 Task: Open Card User Feedback Review in Board Business Model Value Proposition Design and Validation to Workspace IT Consulting Services and add a team member Softage.1@softage.net, a label Green, a checklist Ethereum Development, an attachment from your computer, a color Green and finally, add a card description 'Conduct customer research for new product naming and branding' and a comment 'We should approach this task with a sense of collaboration and partnership, working closely with stakeholders and other teams to achieve success.'. Add a start date 'Jan 09, 1900' with a due date 'Jan 16, 1900'
Action: Mouse moved to (618, 168)
Screenshot: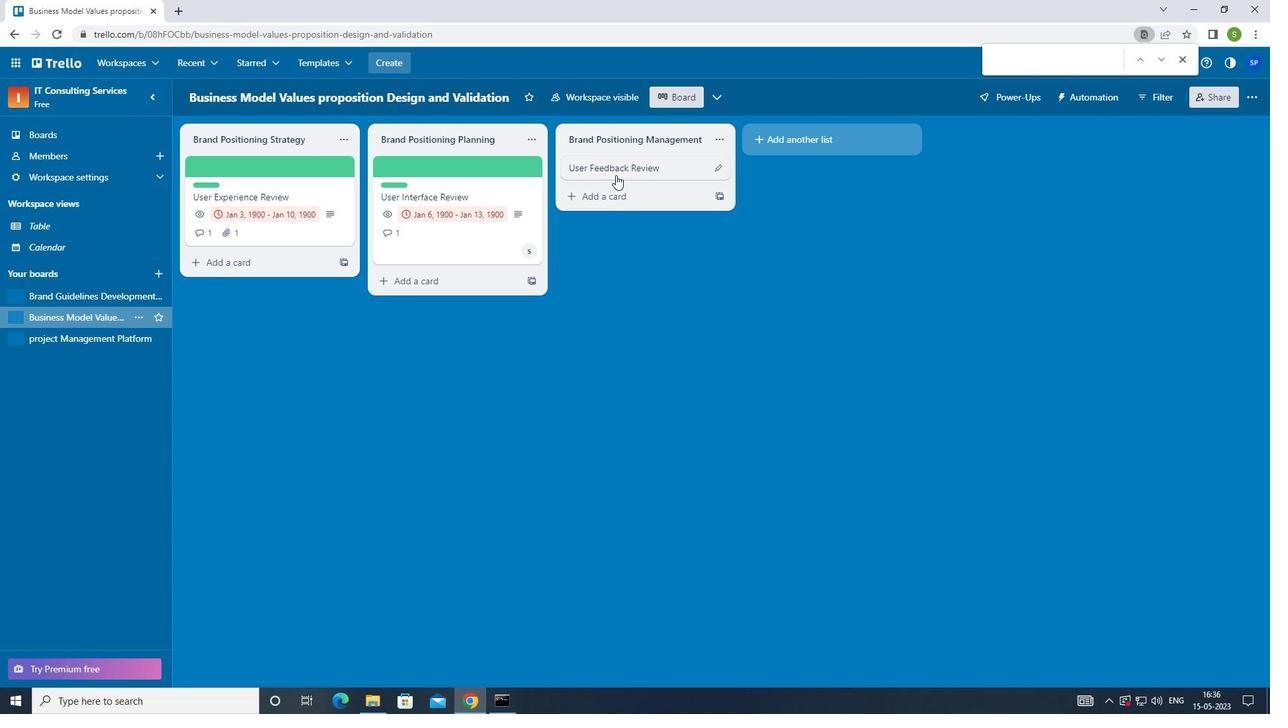 
Action: Mouse pressed left at (618, 168)
Screenshot: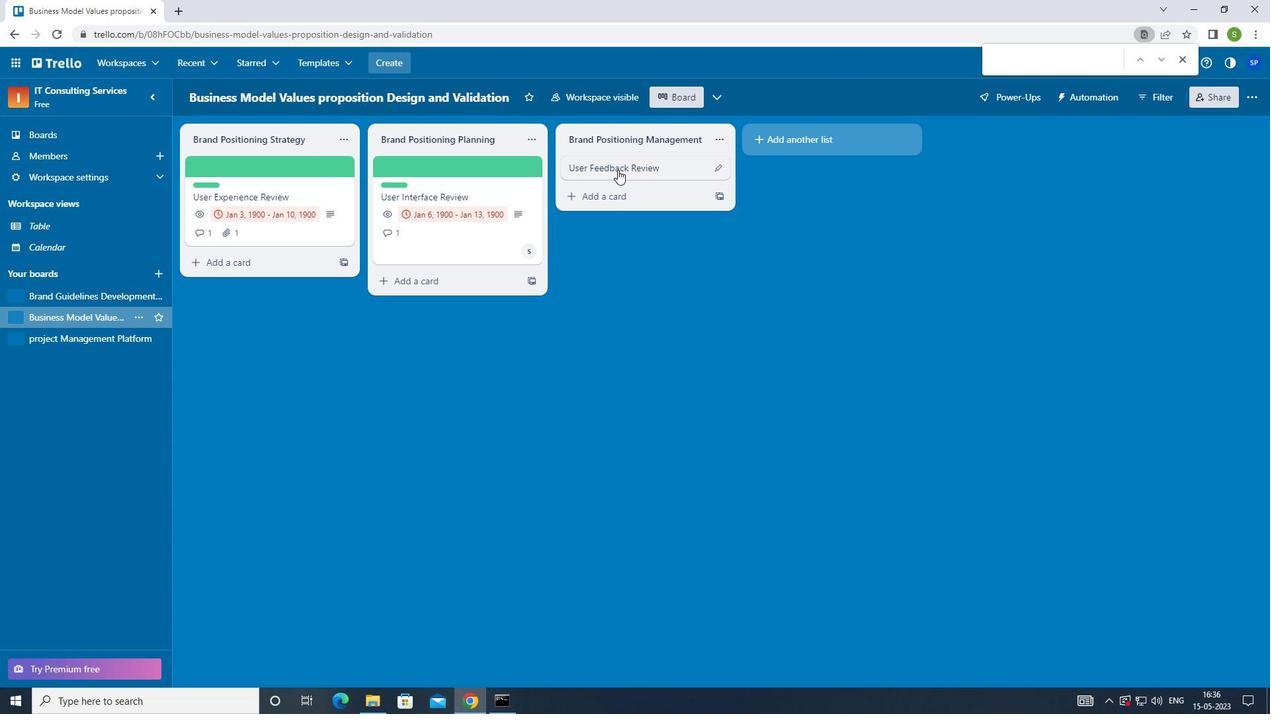 
Action: Mouse moved to (809, 171)
Screenshot: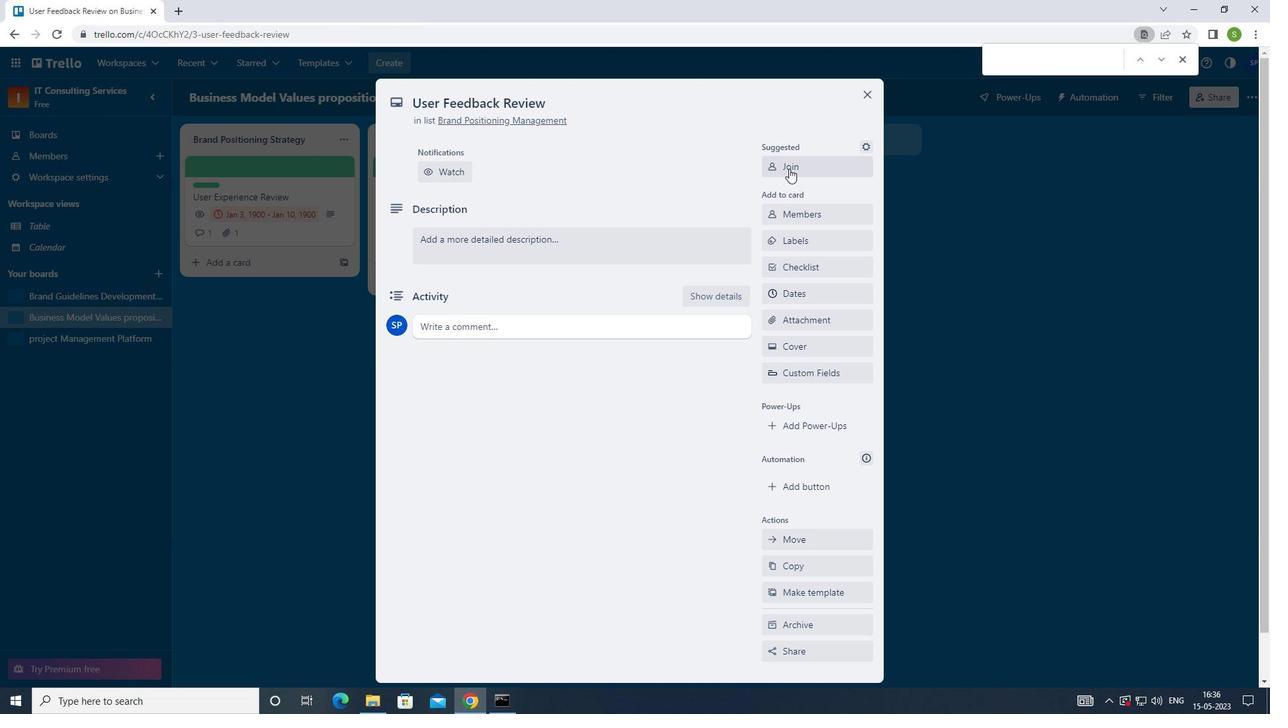 
Action: Mouse pressed left at (809, 171)
Screenshot: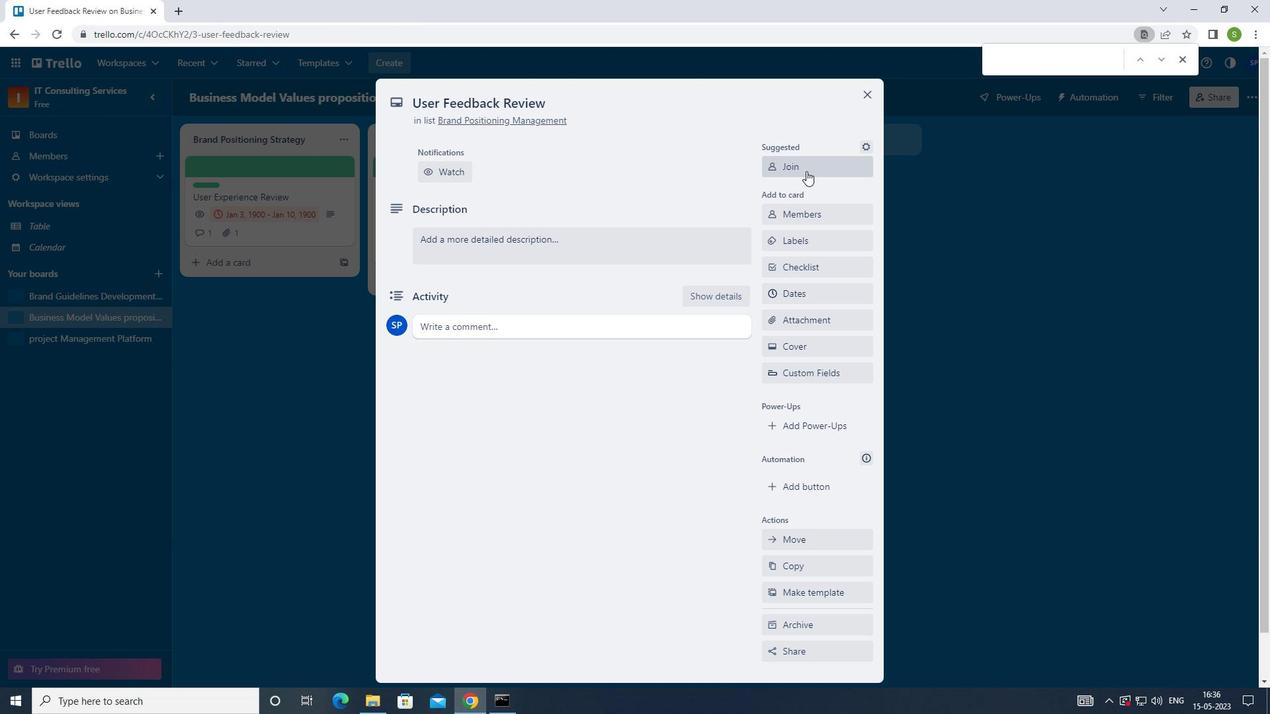
Action: Mouse moved to (818, 171)
Screenshot: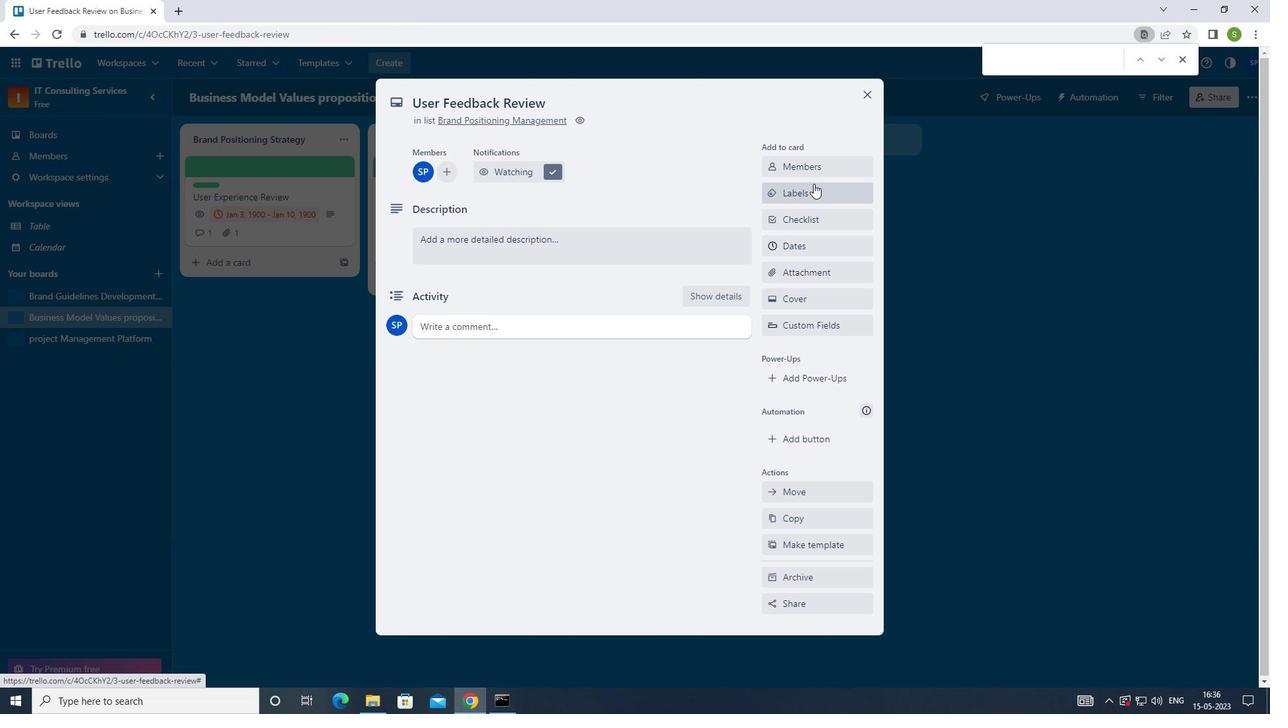 
Action: Mouse pressed left at (818, 171)
Screenshot: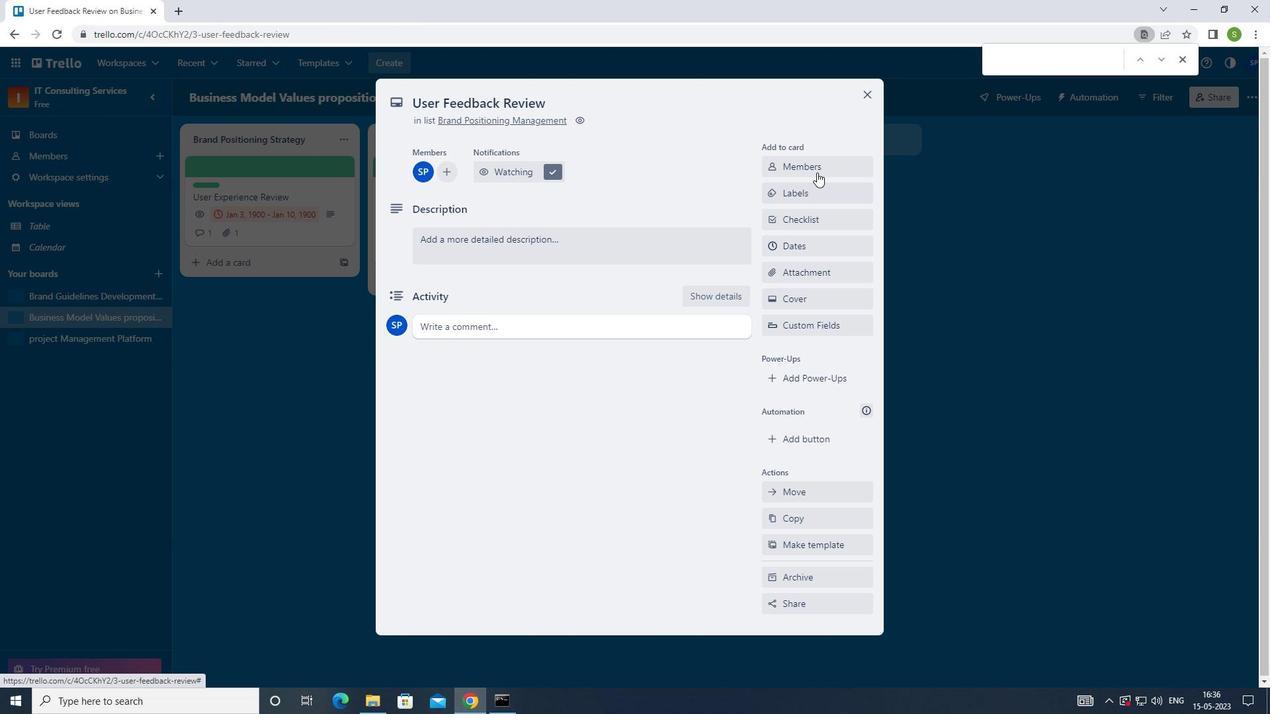 
Action: Mouse moved to (741, 192)
Screenshot: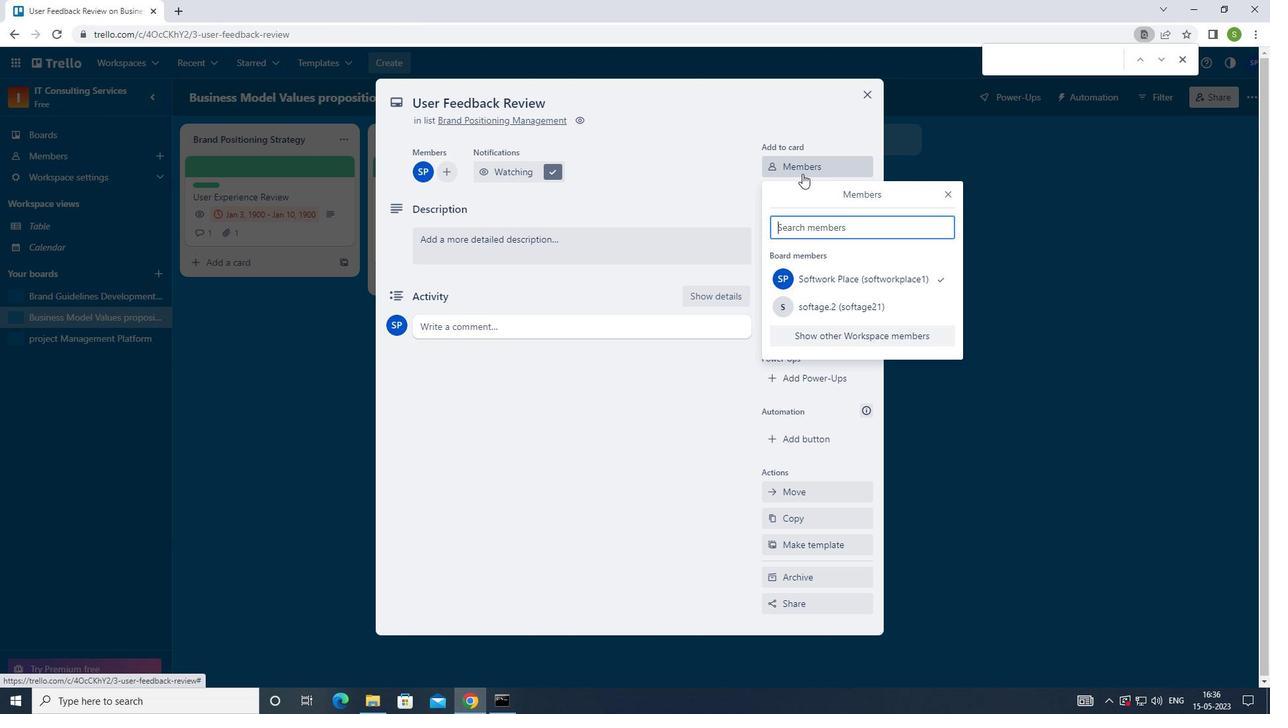 
Action: Key pressed <Key.shift>SOFTAGE.
Screenshot: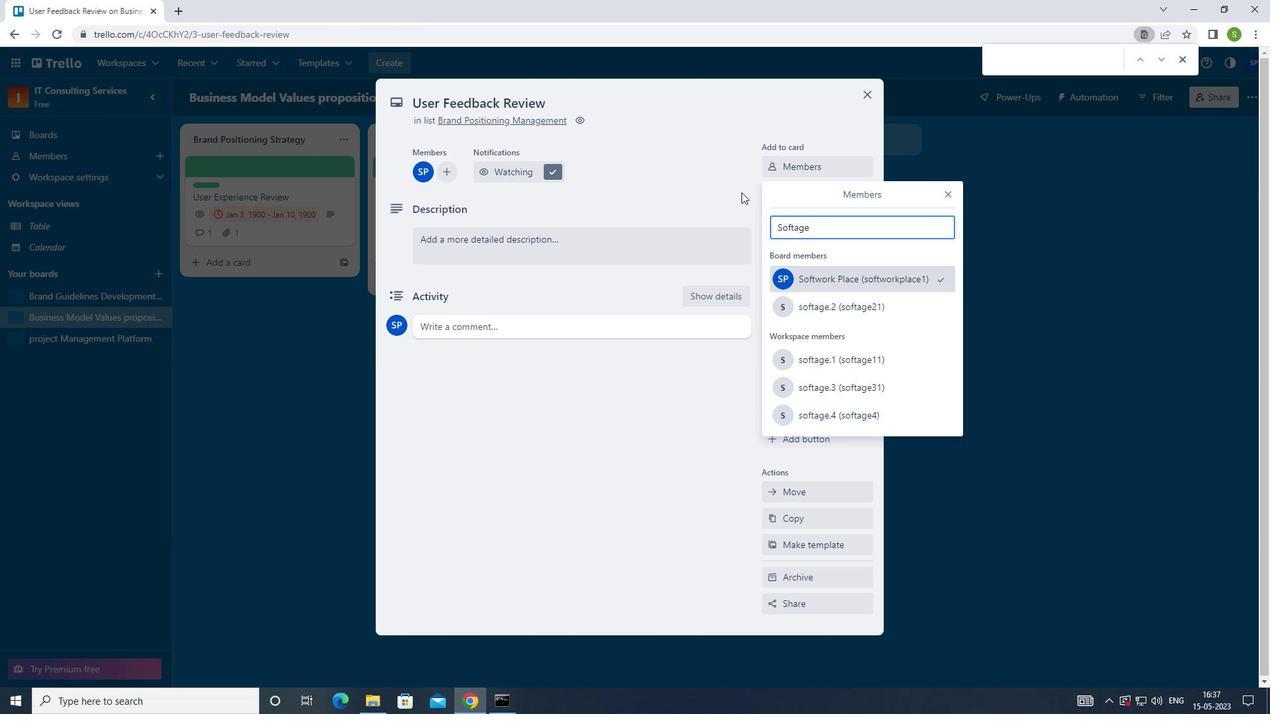 
Action: Mouse moved to (737, 193)
Screenshot: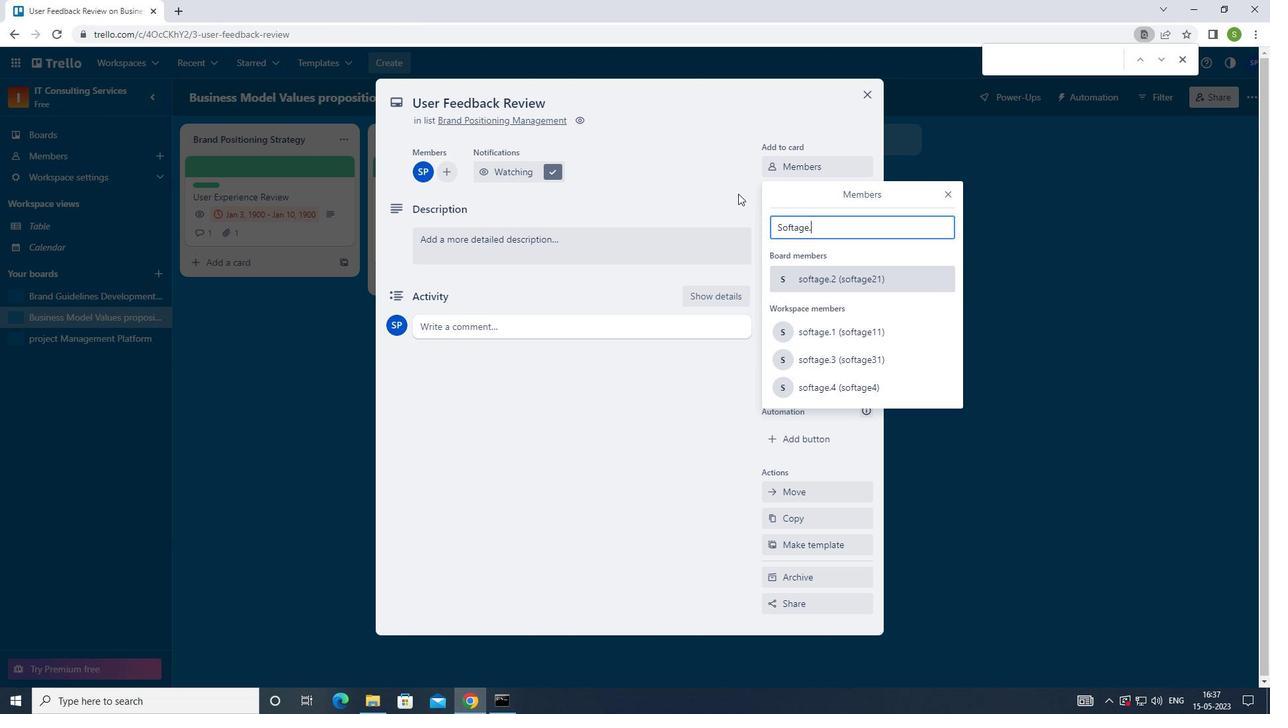 
Action: Key pressed 1<Key.shift>@SOFTAG
Screenshot: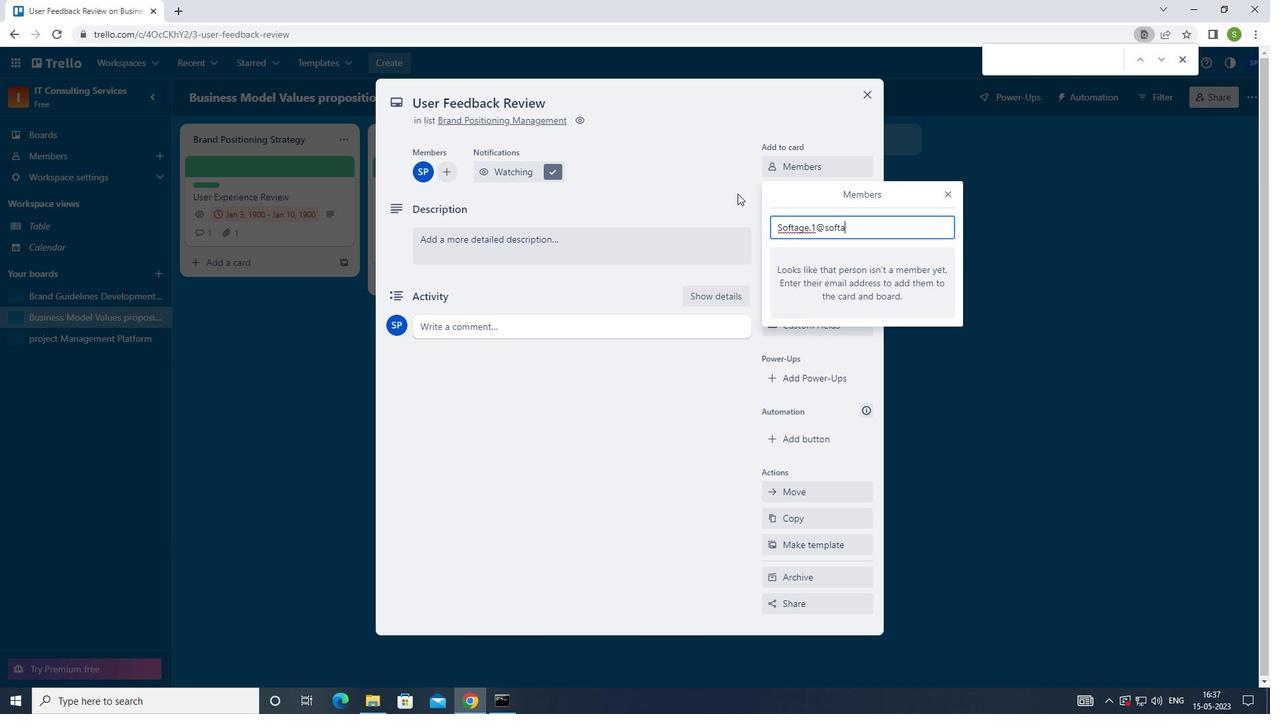 
Action: Mouse moved to (735, 195)
Screenshot: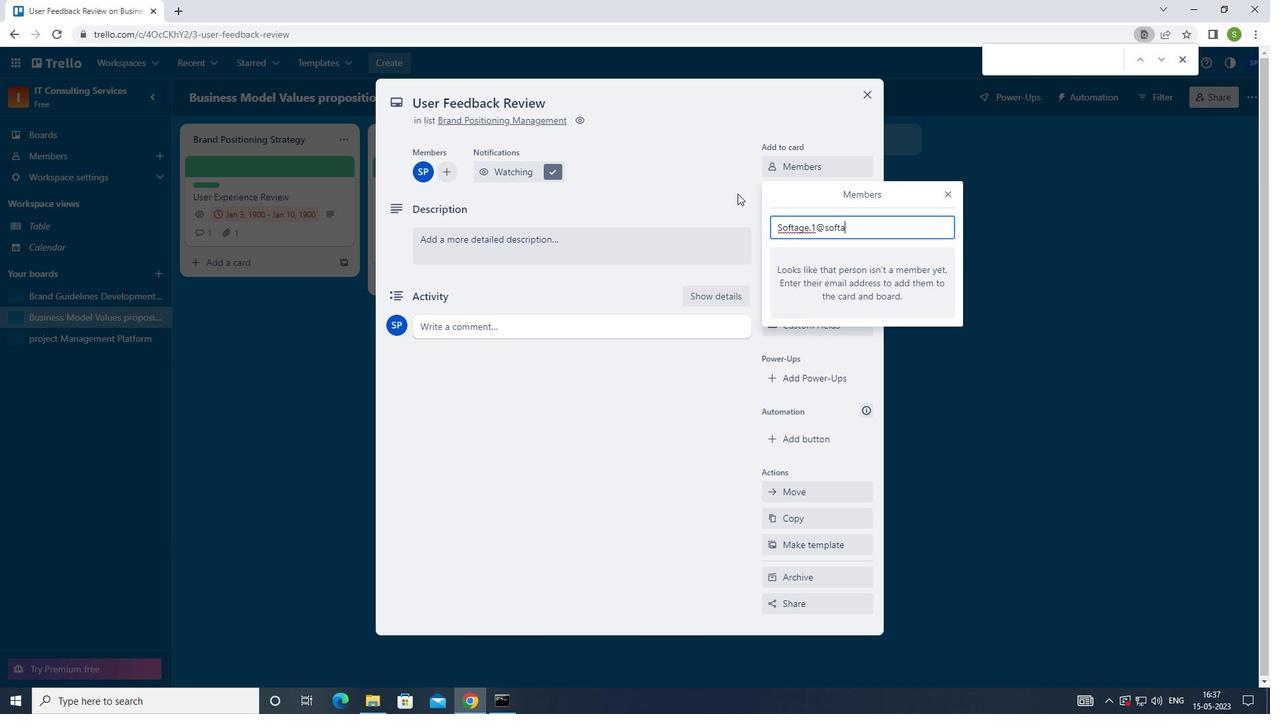 
Action: Key pressed E
Screenshot: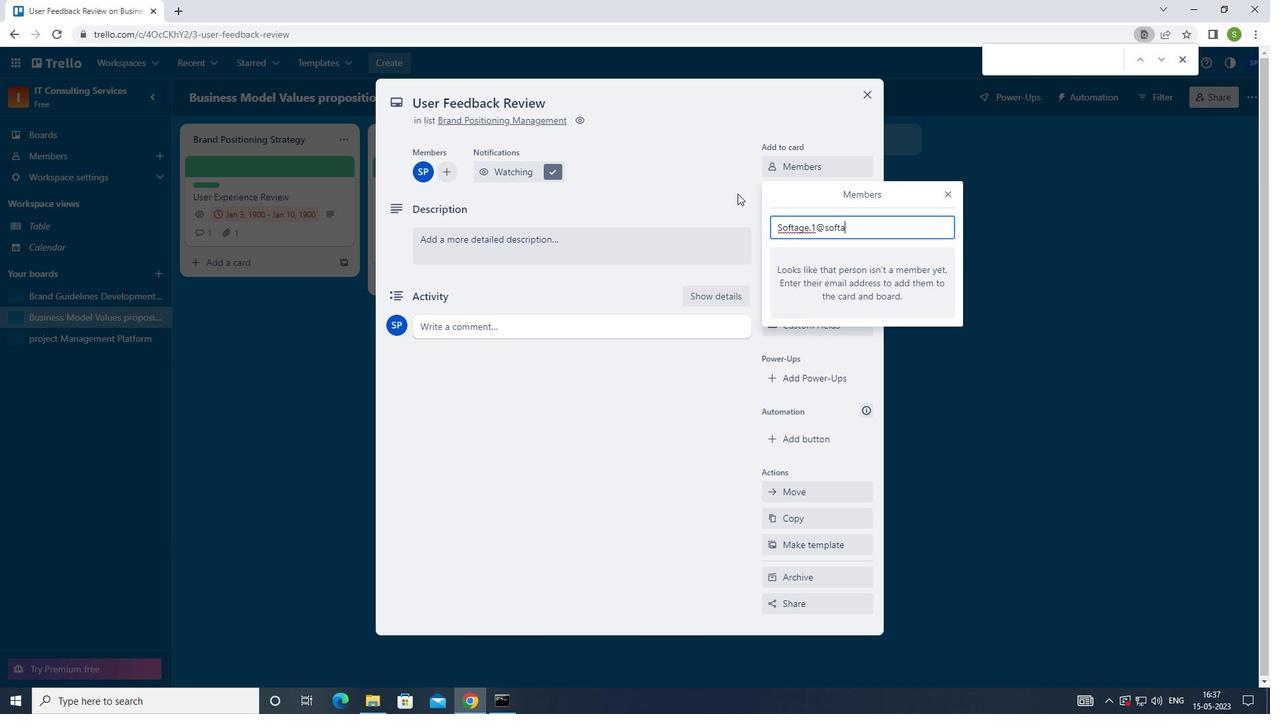 
Action: Mouse moved to (734, 195)
Screenshot: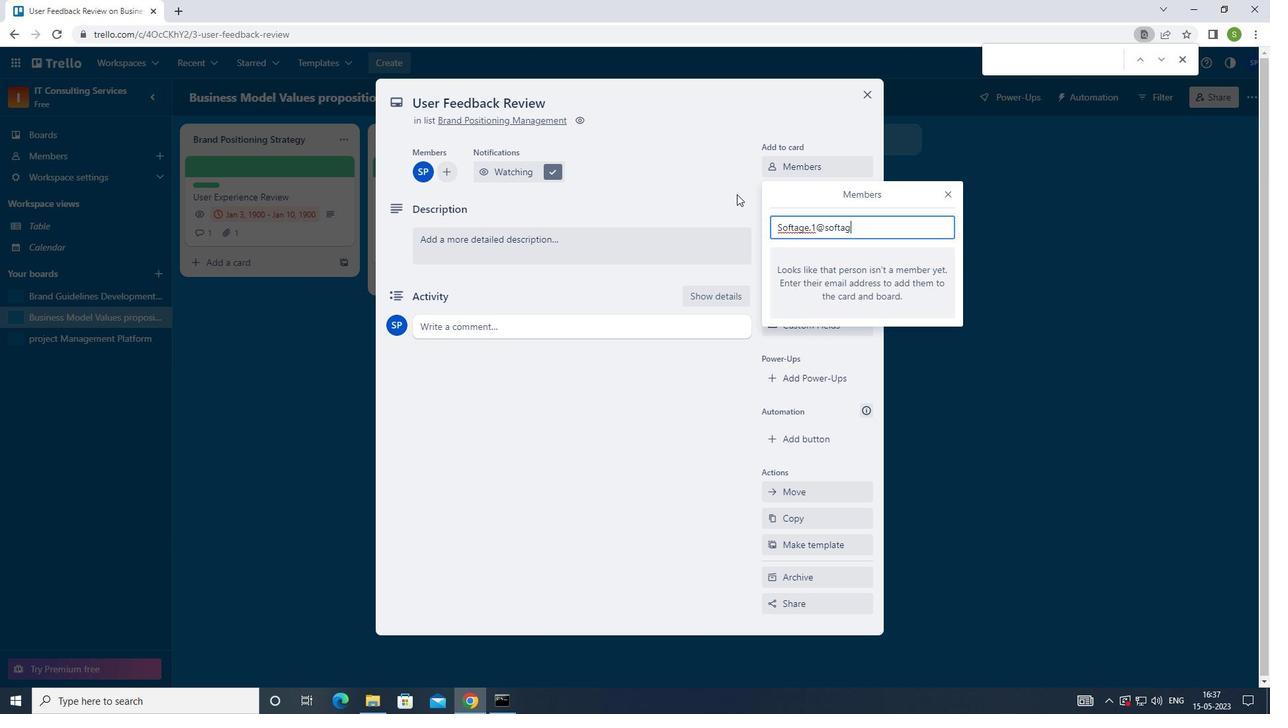 
Action: Key pressed .NET
Screenshot: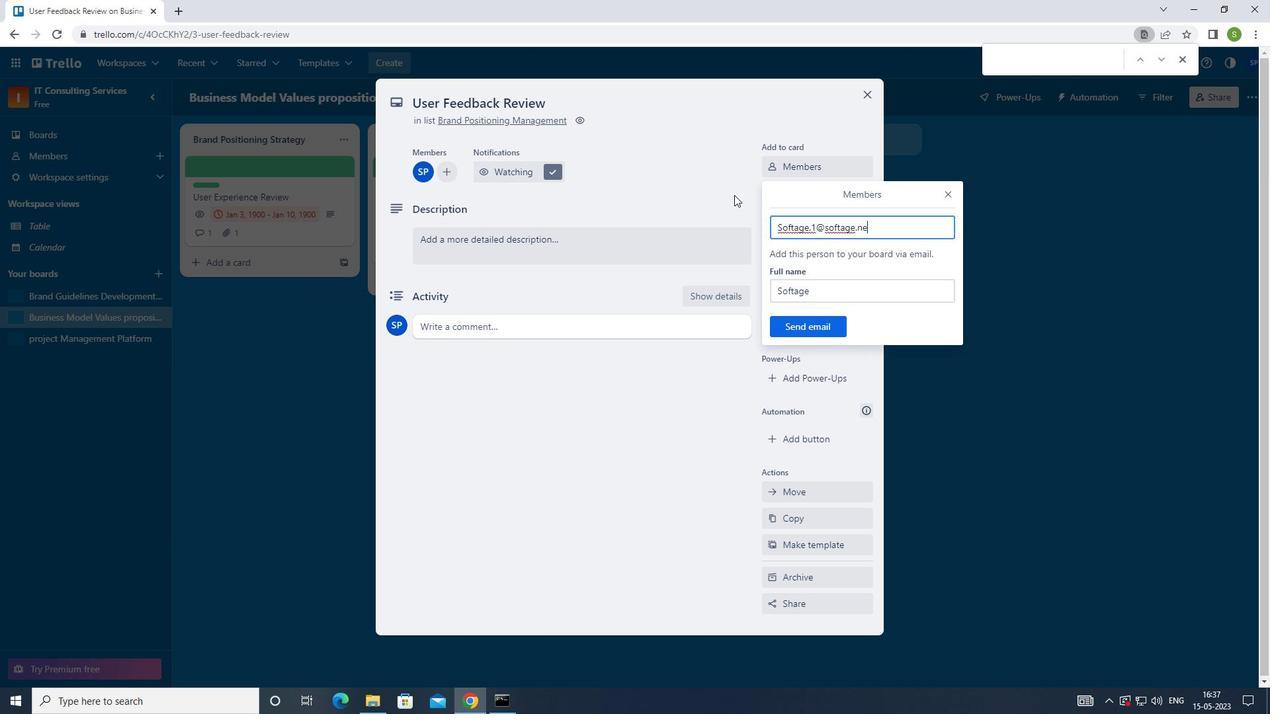 
Action: Mouse moved to (807, 332)
Screenshot: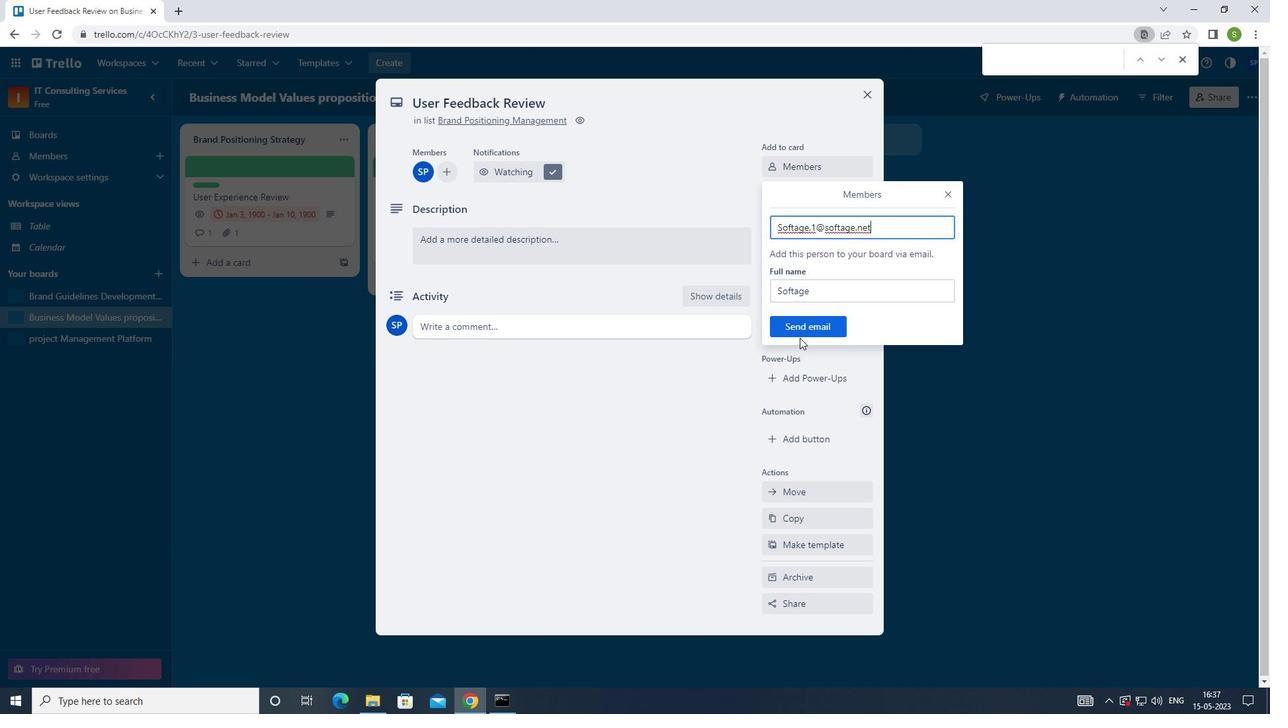 
Action: Mouse pressed left at (807, 332)
Screenshot: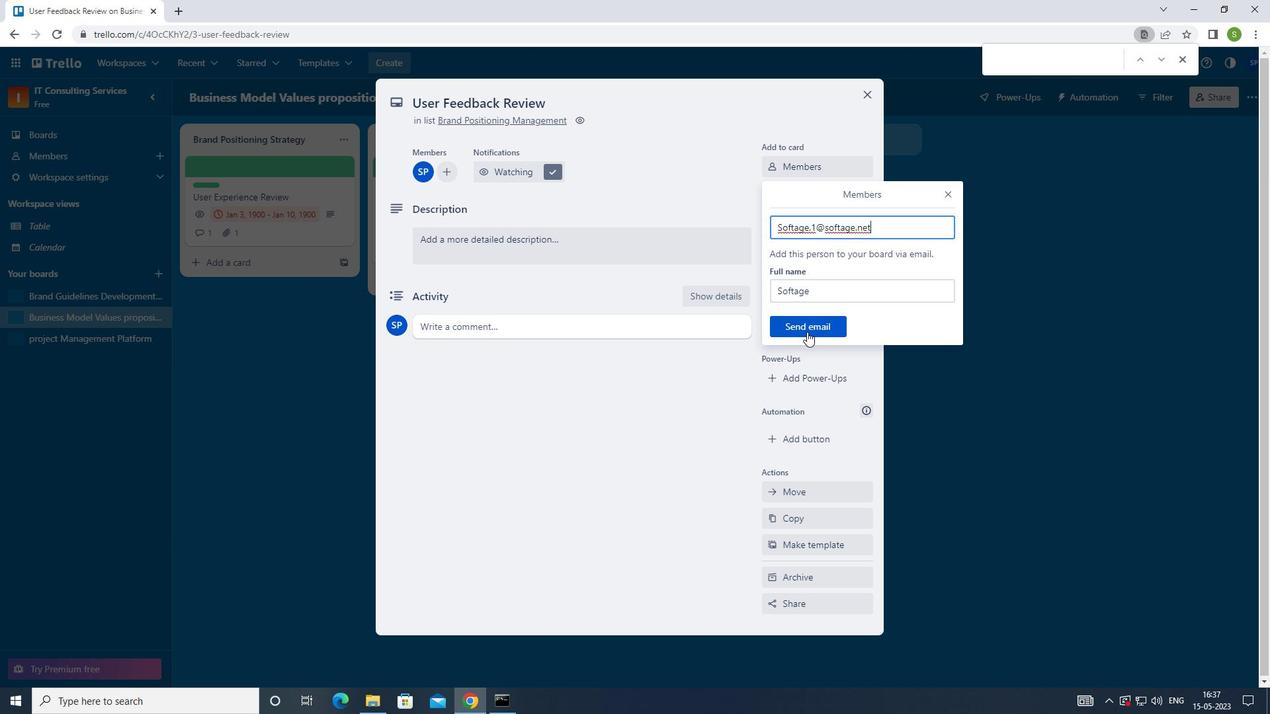 
Action: Mouse moved to (803, 191)
Screenshot: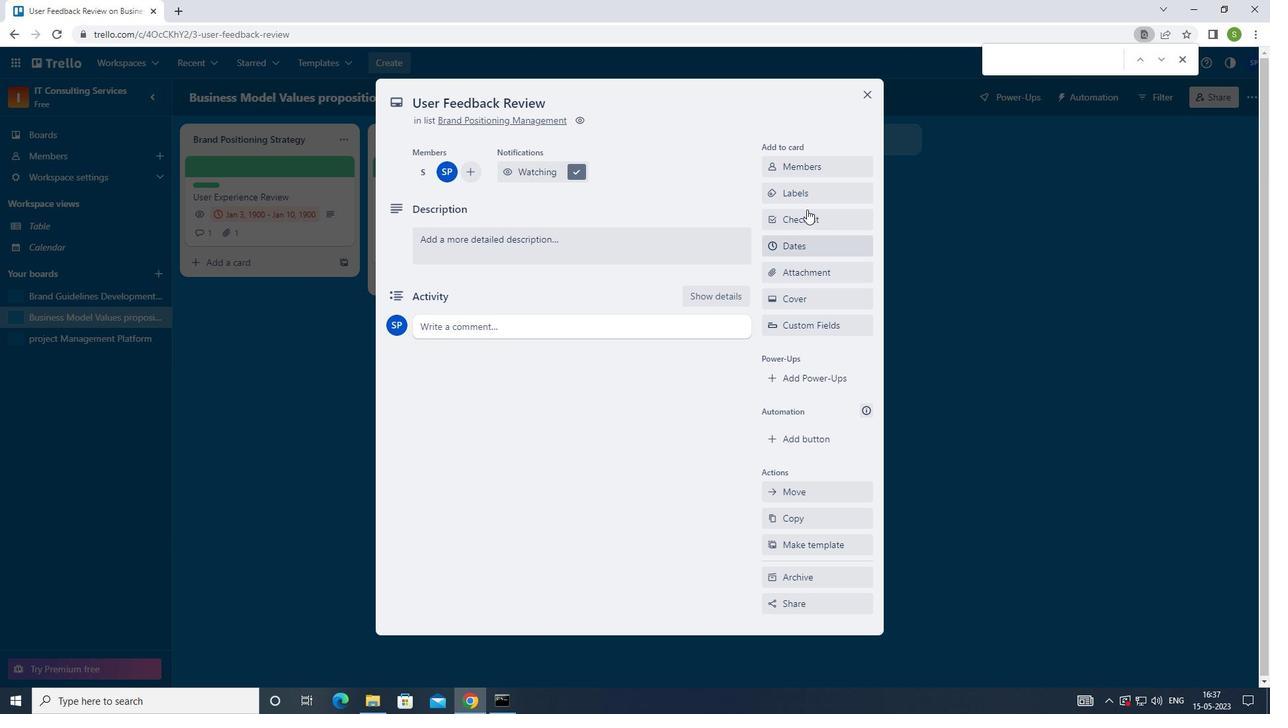 
Action: Mouse pressed left at (803, 191)
Screenshot: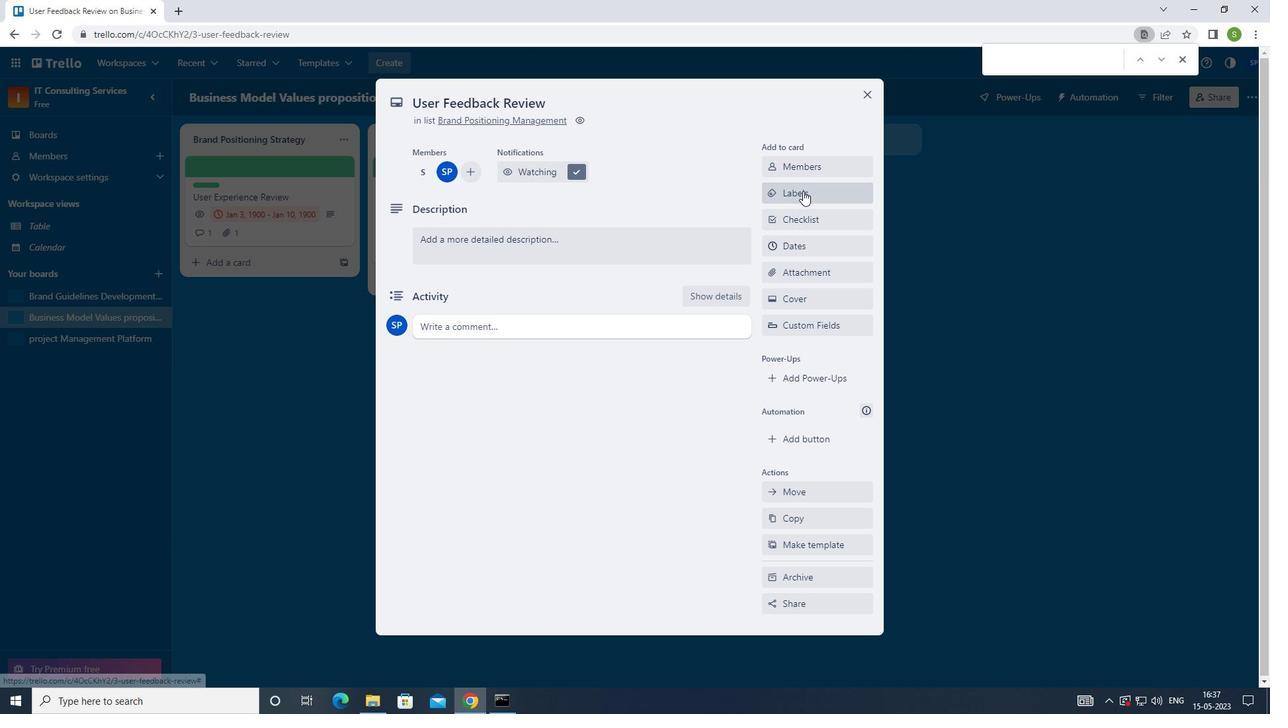 
Action: Mouse moved to (815, 305)
Screenshot: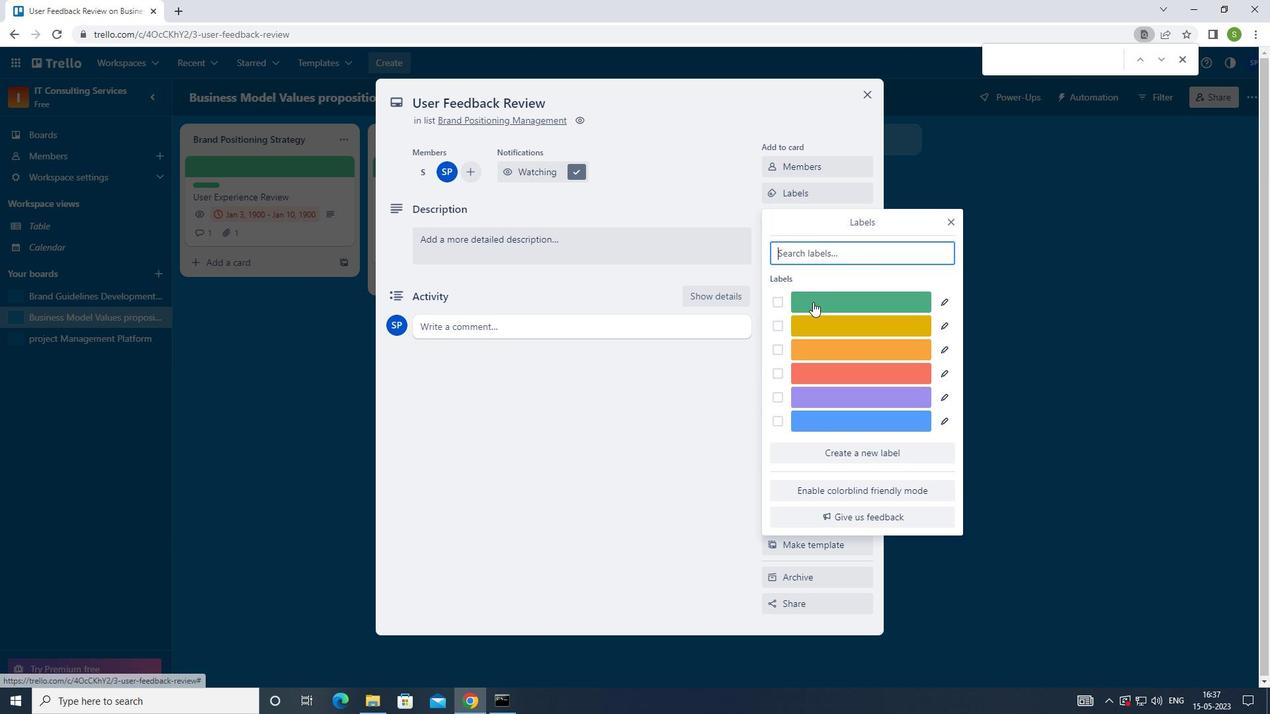 
Action: Mouse pressed left at (815, 305)
Screenshot: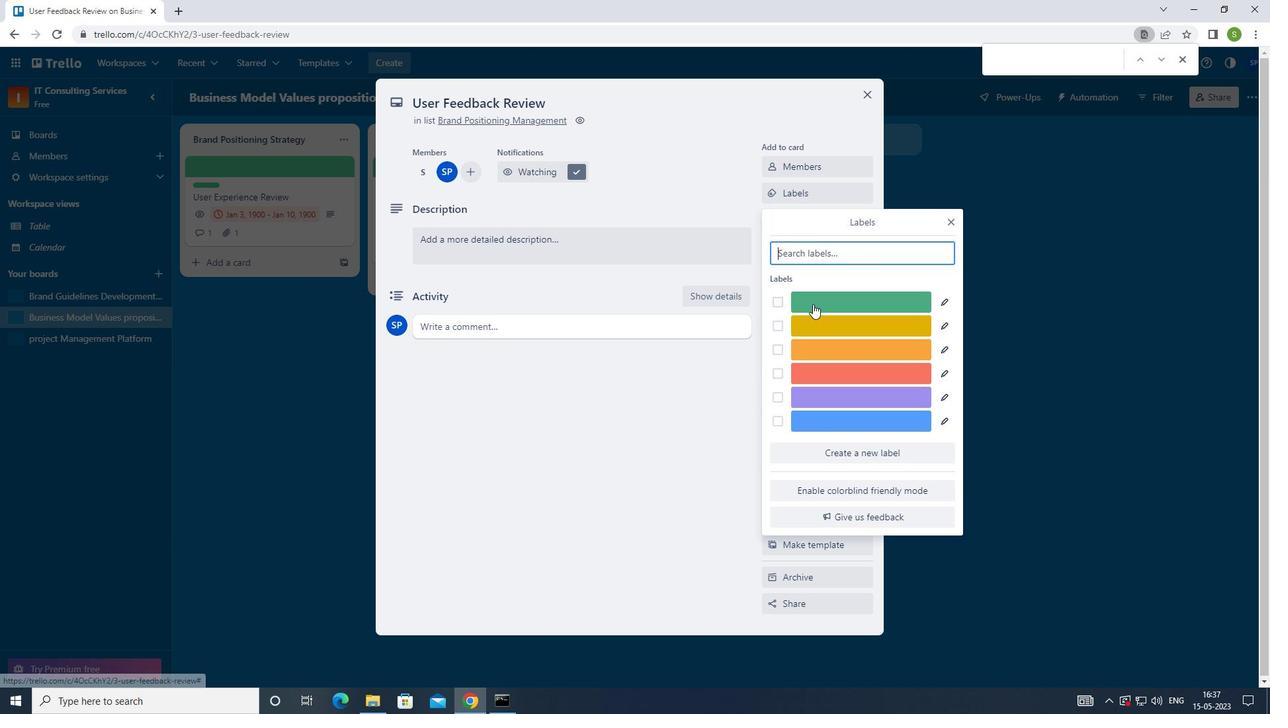 
Action: Mouse moved to (953, 222)
Screenshot: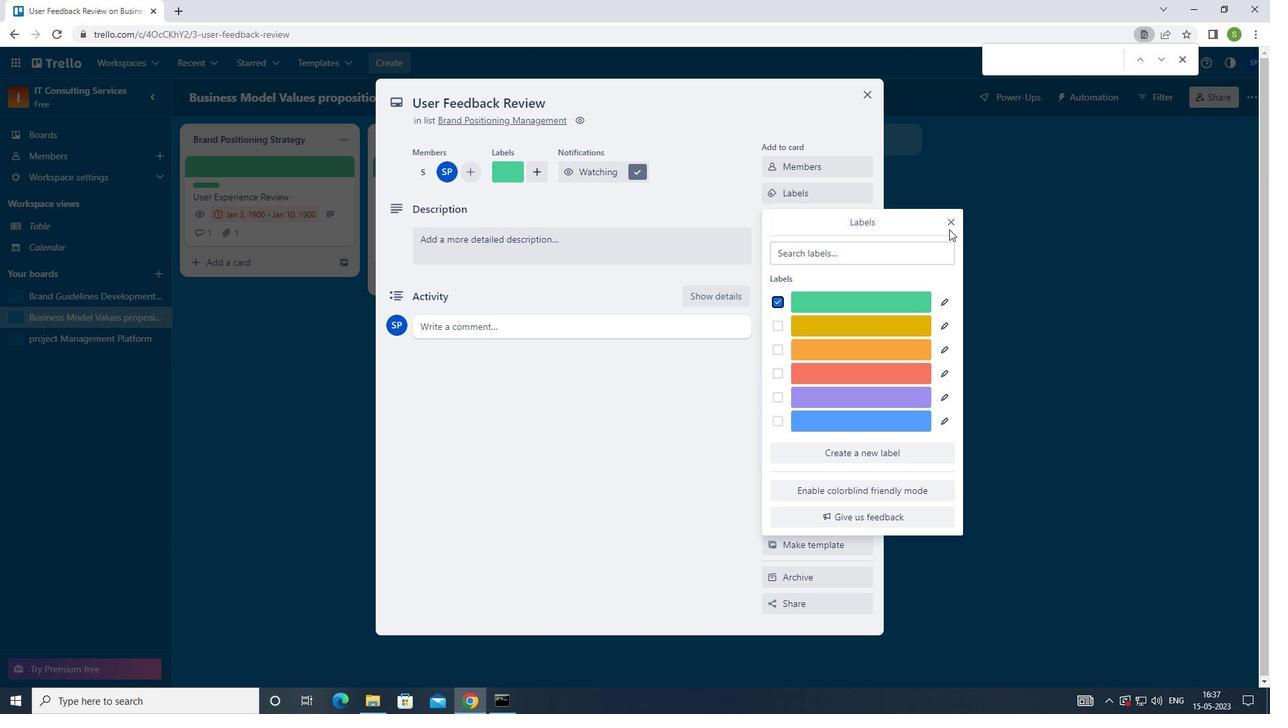 
Action: Mouse pressed left at (953, 222)
Screenshot: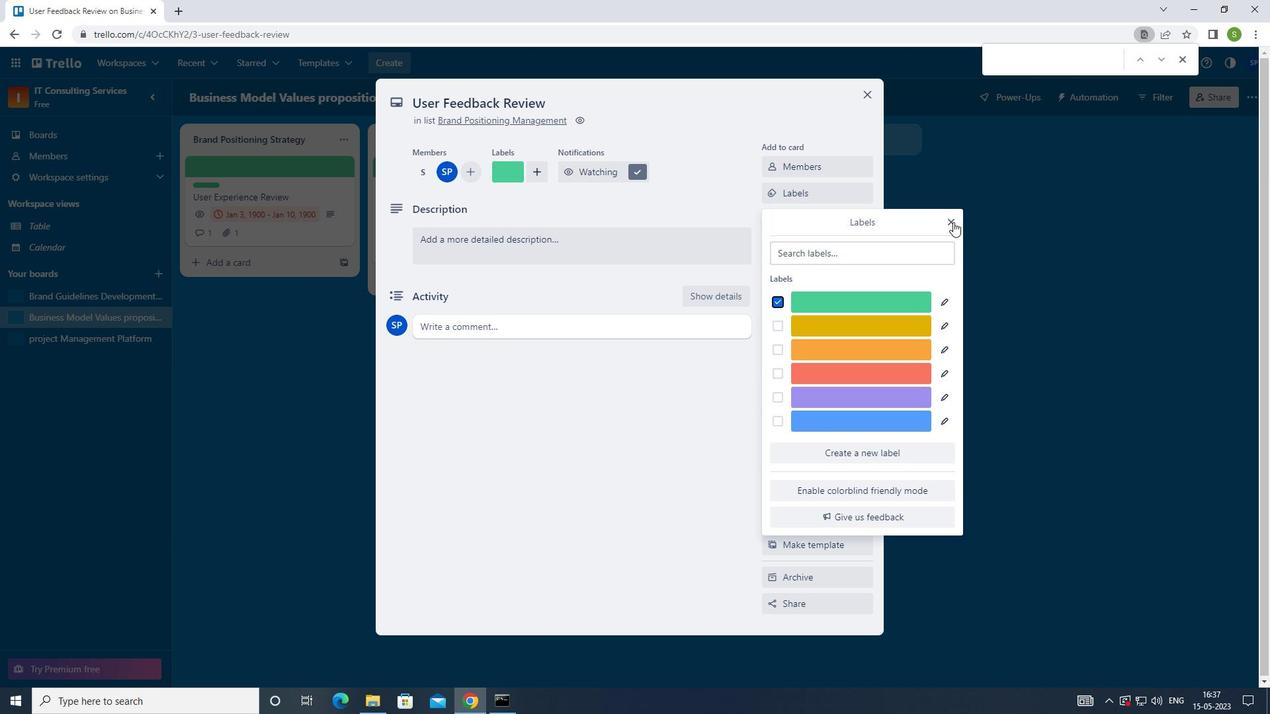 
Action: Mouse moved to (830, 225)
Screenshot: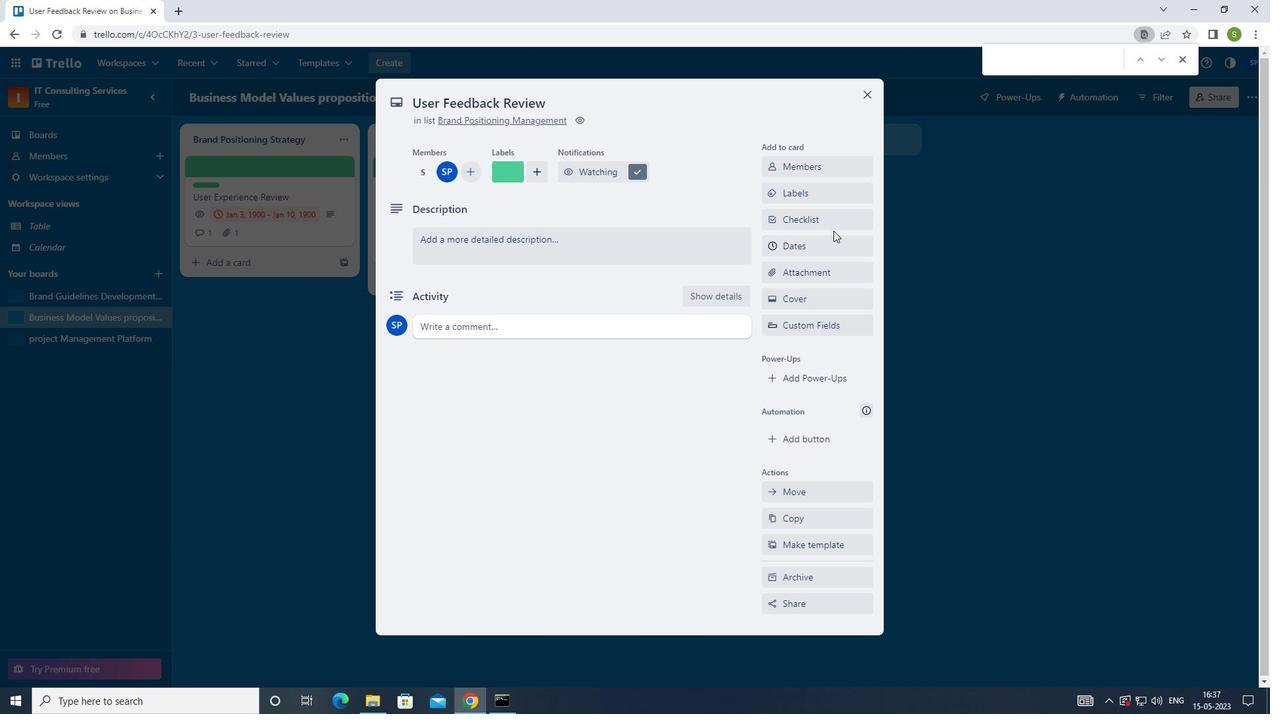 
Action: Mouse pressed left at (830, 225)
Screenshot: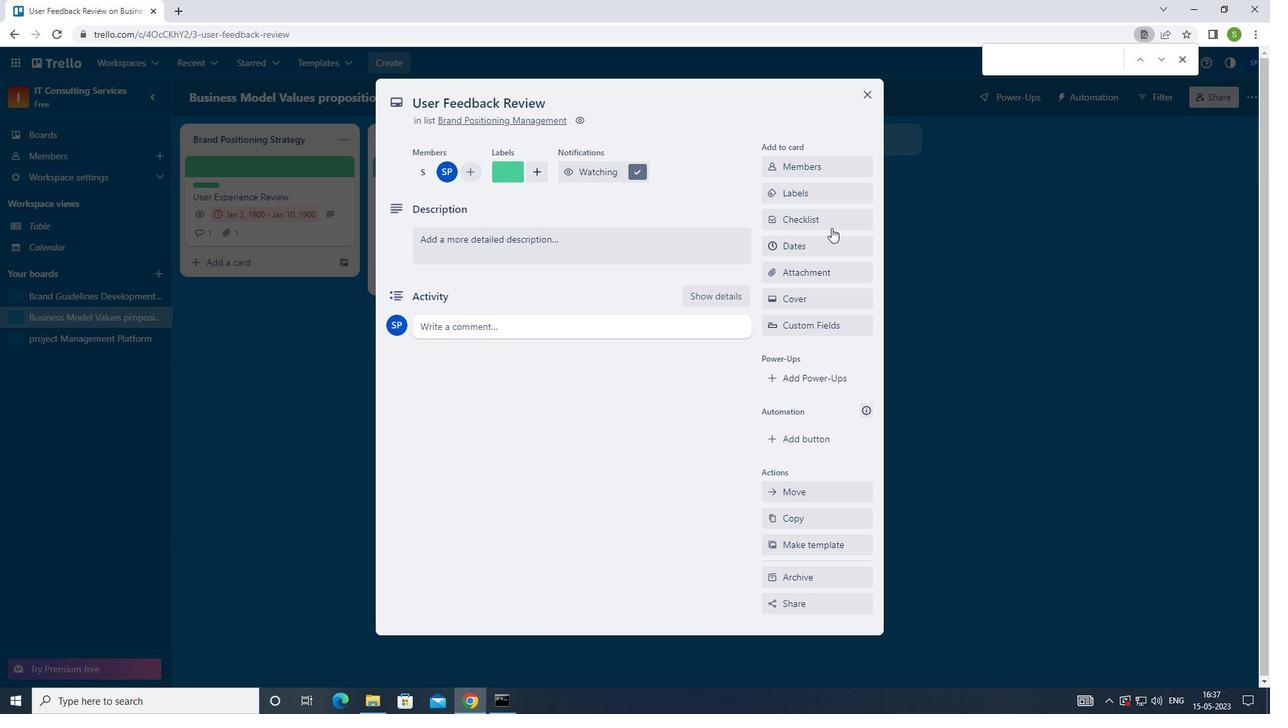 
Action: Mouse moved to (830, 223)
Screenshot: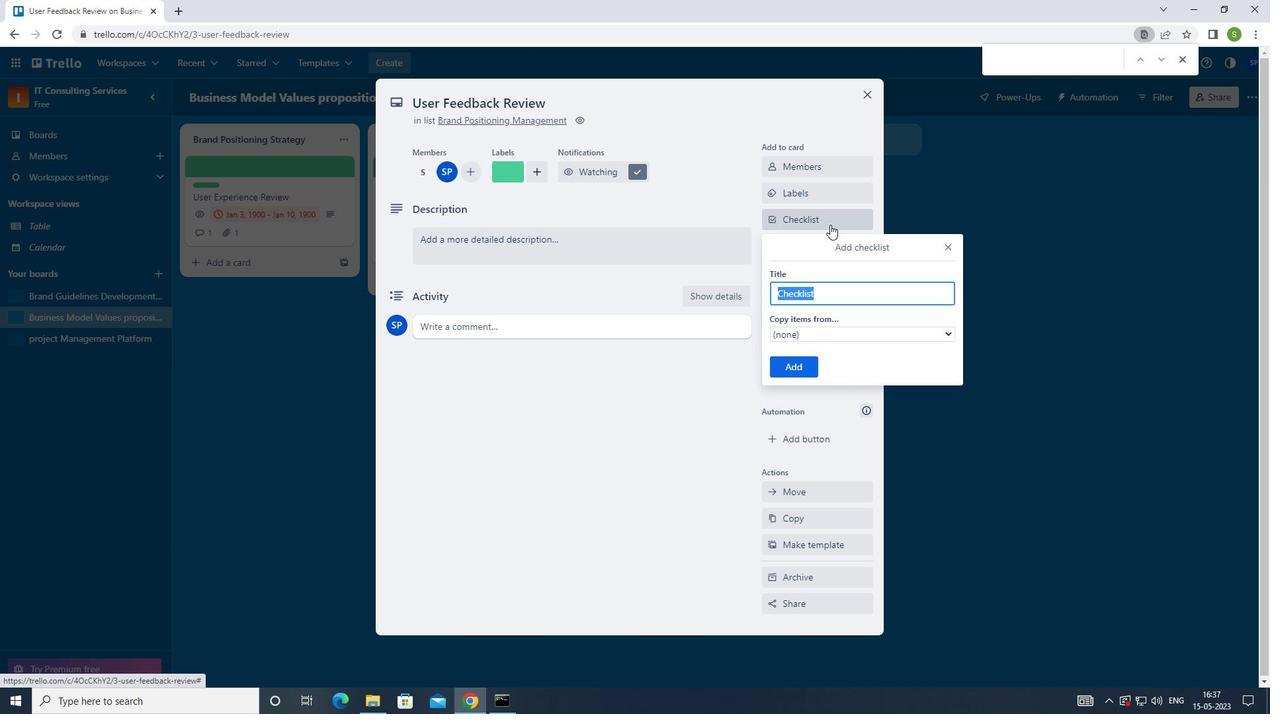 
Action: Key pressed <Key.shift>E
Screenshot: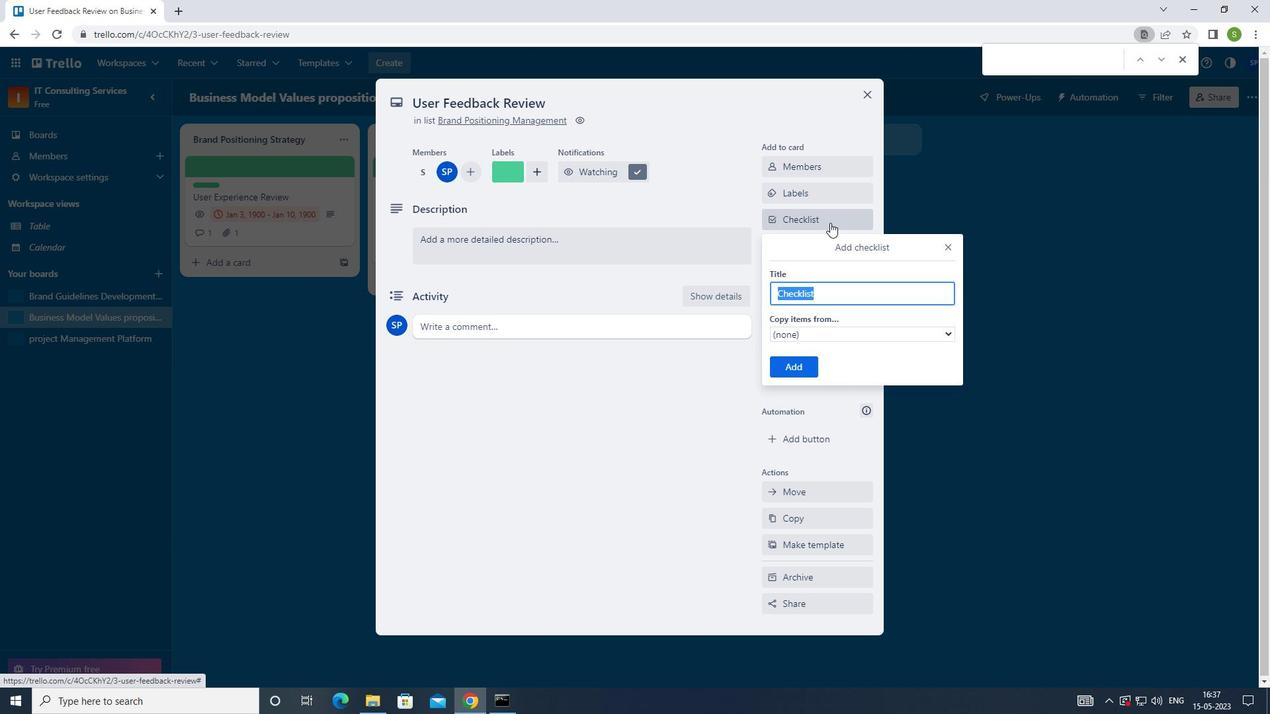 
Action: Mouse moved to (851, 325)
Screenshot: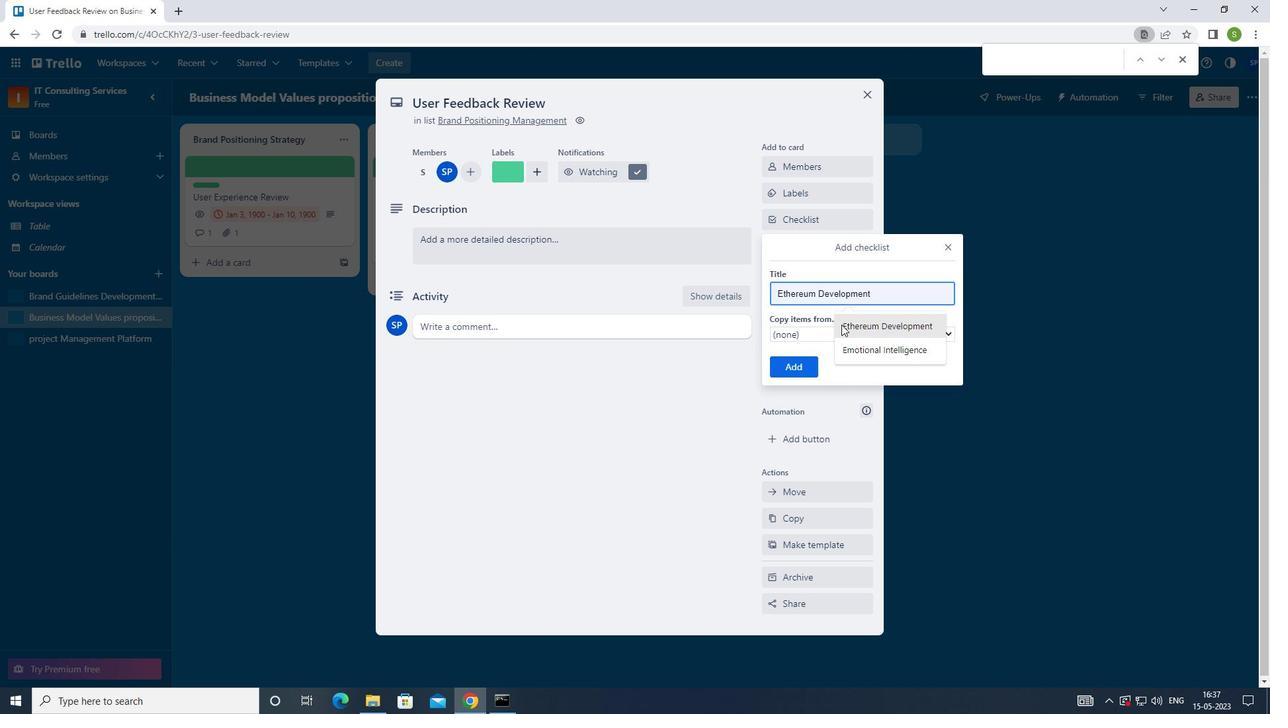 
Action: Mouse pressed left at (851, 325)
Screenshot: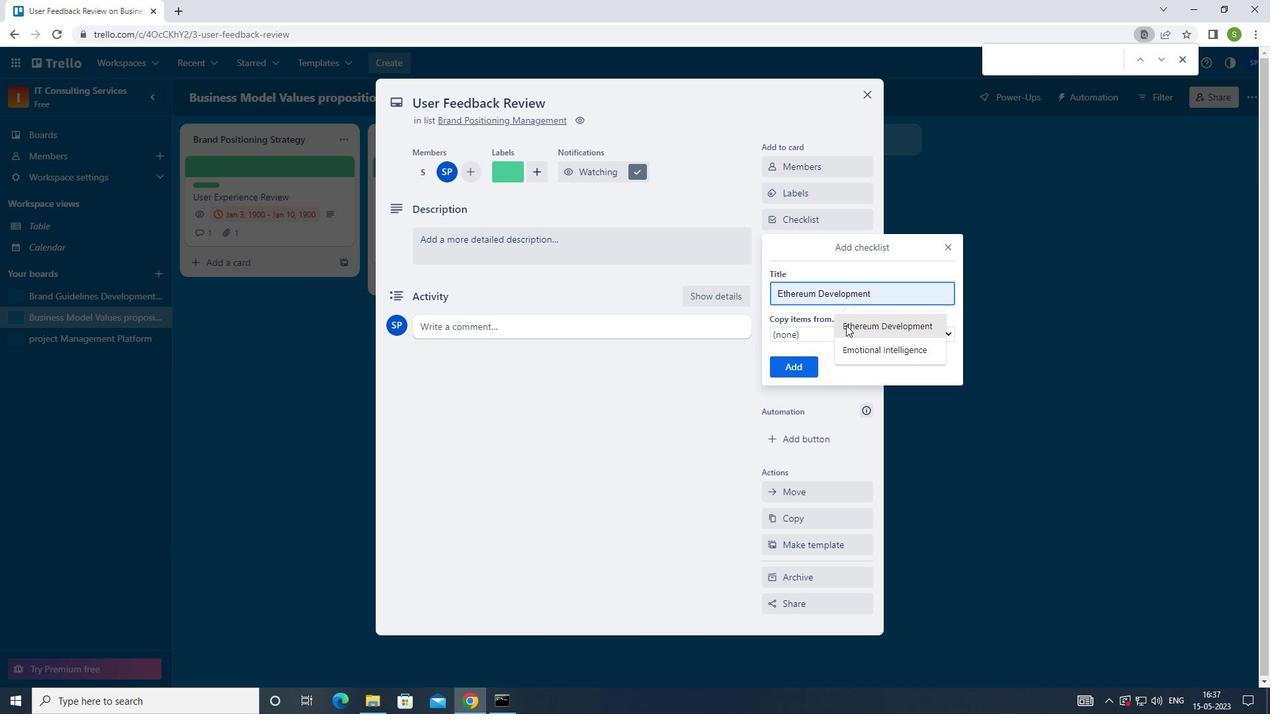 
Action: Mouse moved to (809, 360)
Screenshot: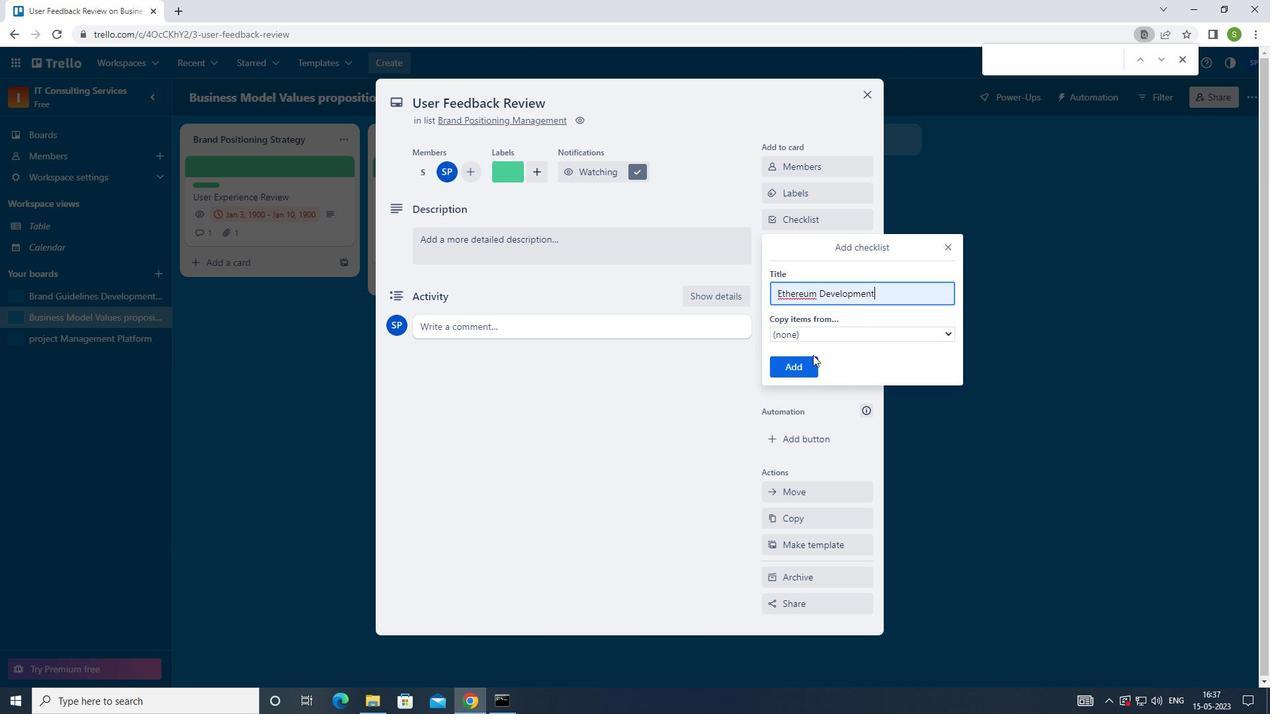 
Action: Mouse pressed left at (809, 360)
Screenshot: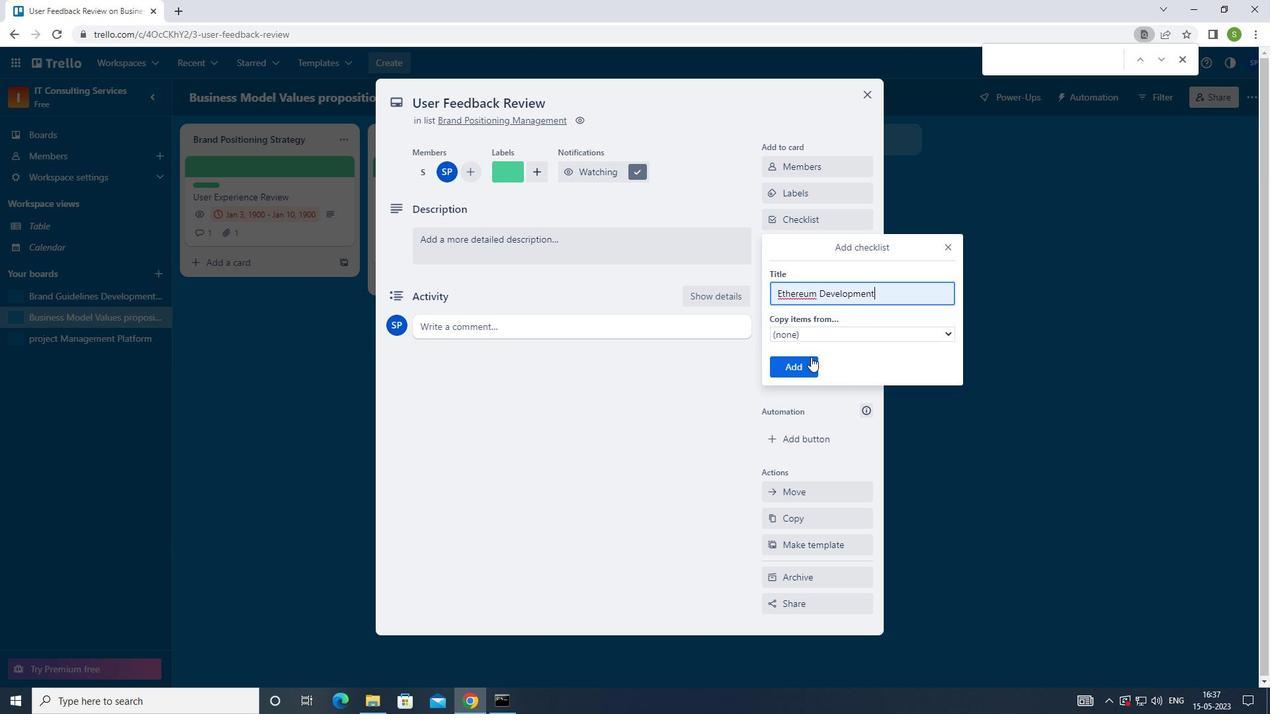 
Action: Mouse moved to (820, 277)
Screenshot: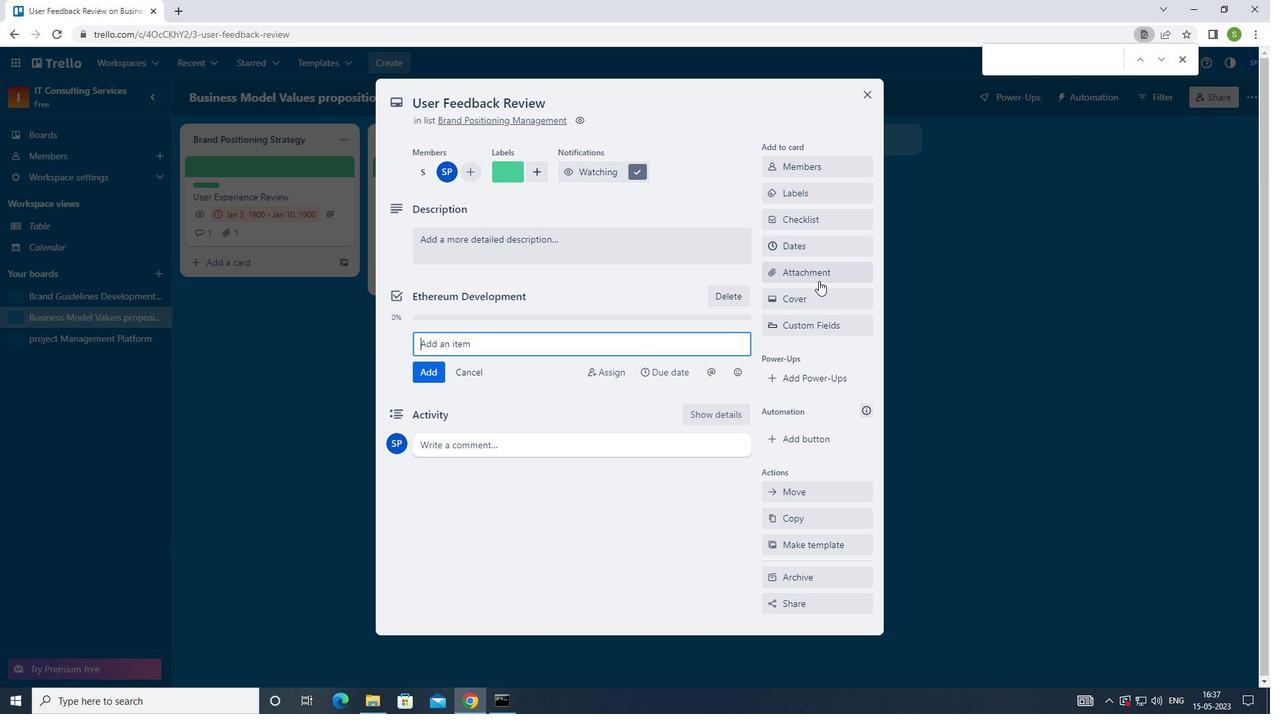
Action: Mouse pressed left at (820, 277)
Screenshot: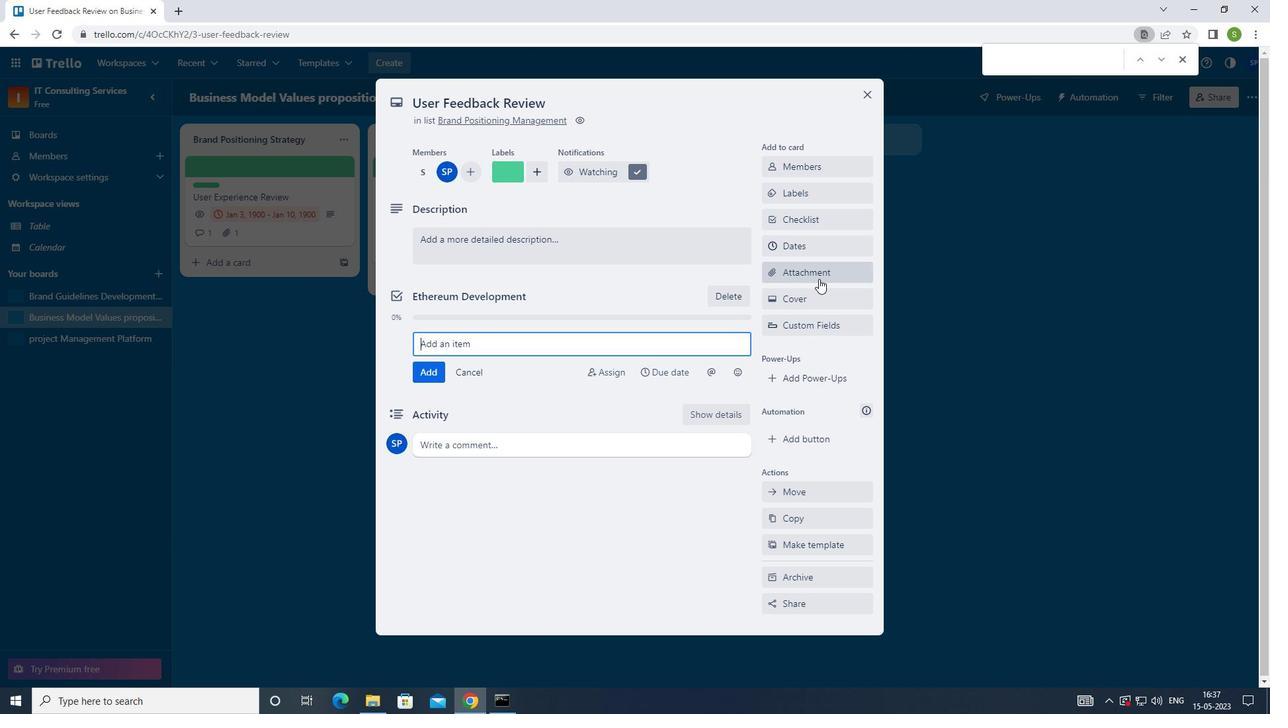 
Action: Mouse moved to (816, 327)
Screenshot: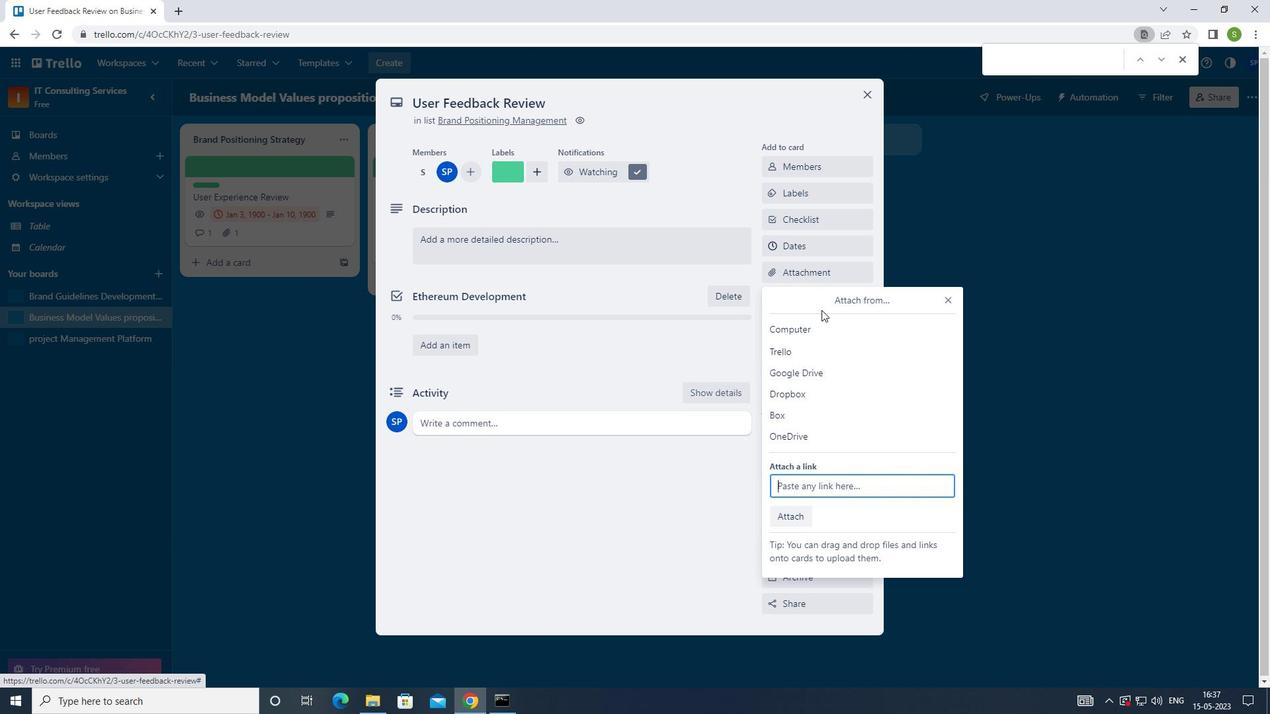 
Action: Mouse pressed left at (816, 327)
Screenshot: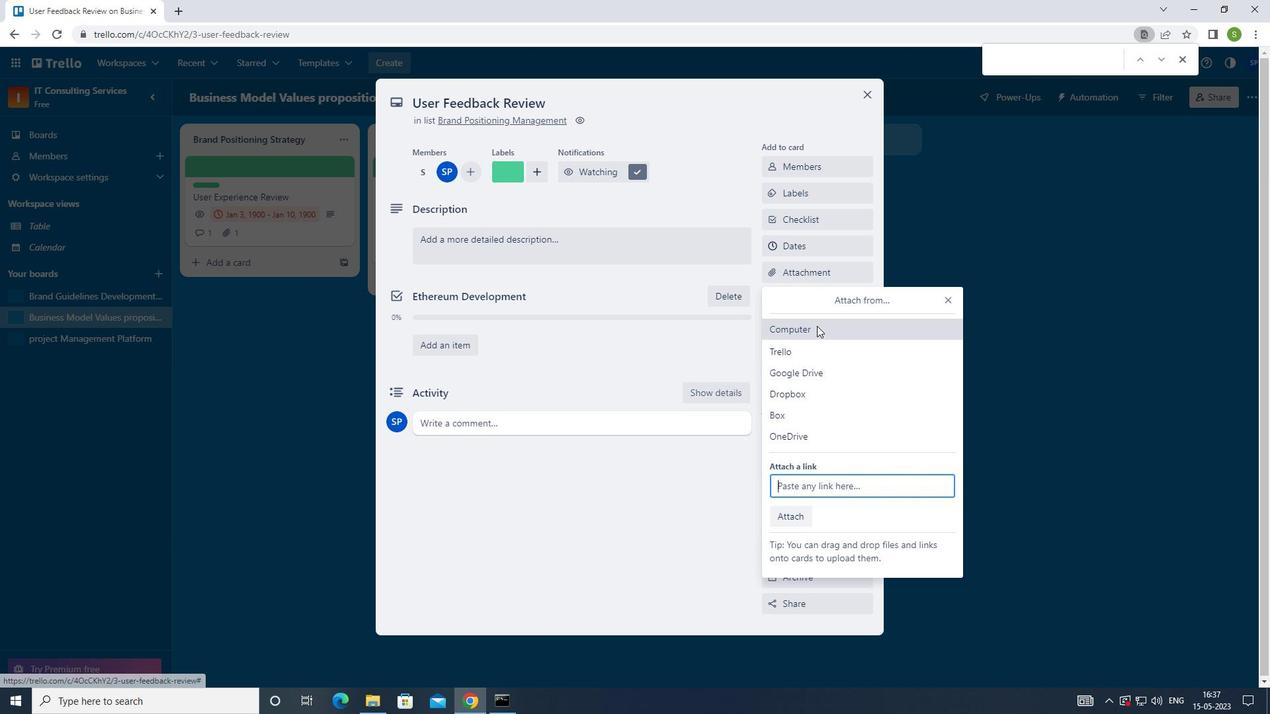 
Action: Mouse moved to (292, 91)
Screenshot: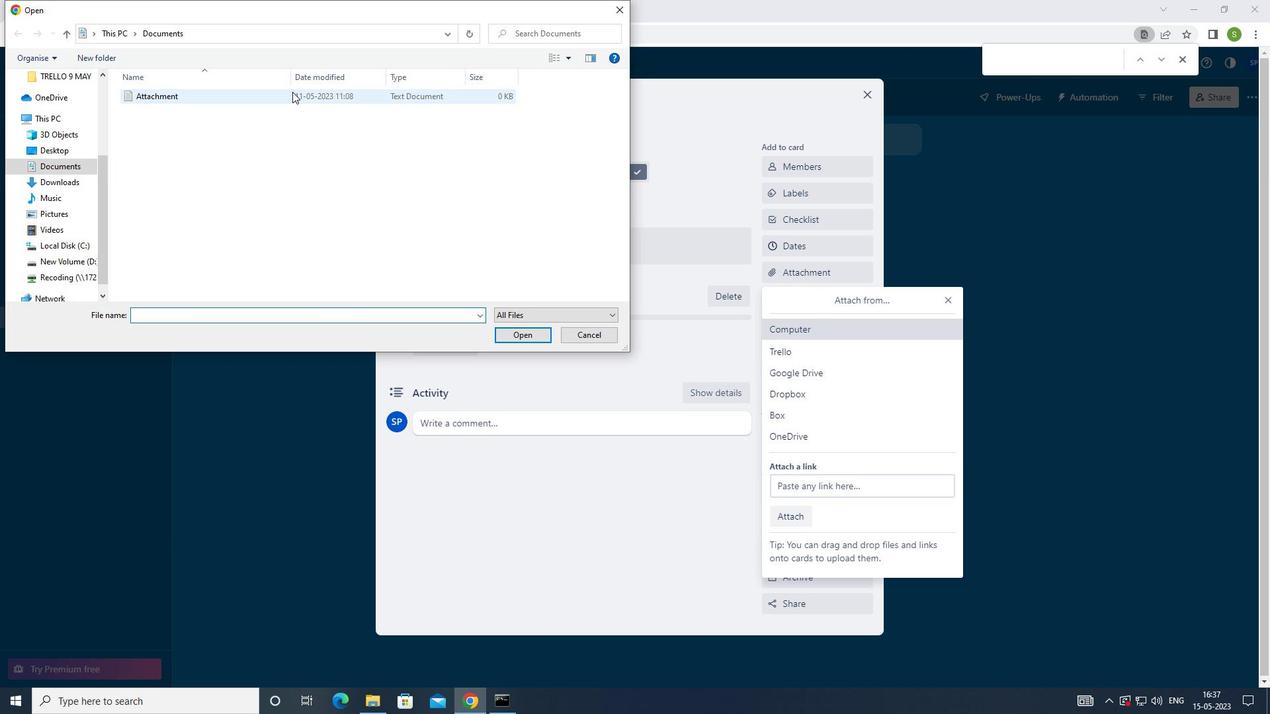 
Action: Mouse pressed left at (292, 91)
Screenshot: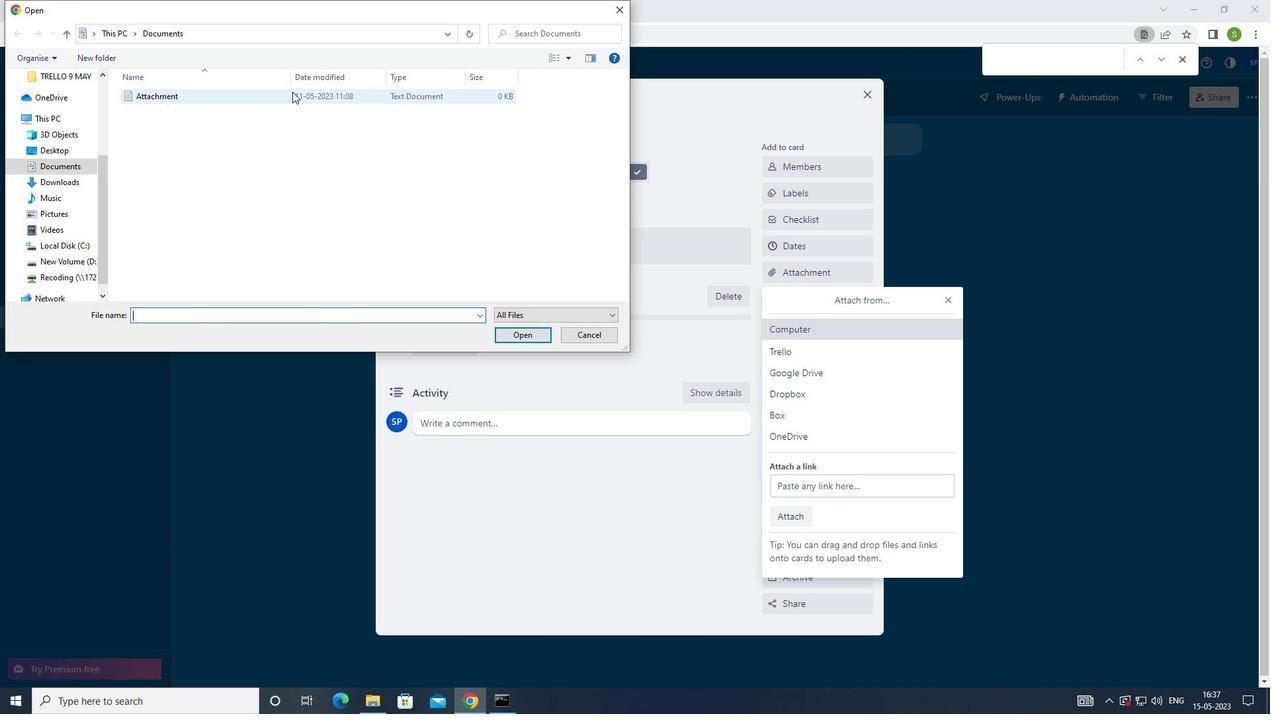 
Action: Mouse moved to (522, 338)
Screenshot: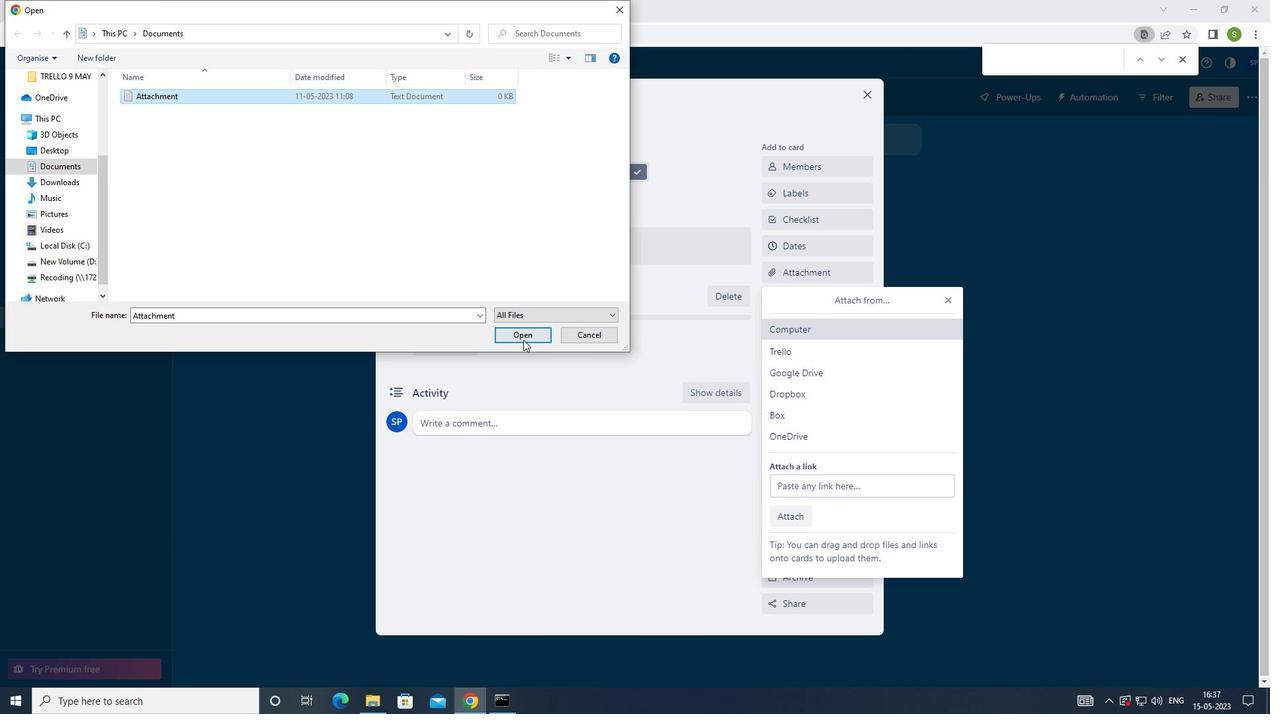 
Action: Mouse pressed left at (522, 338)
Screenshot: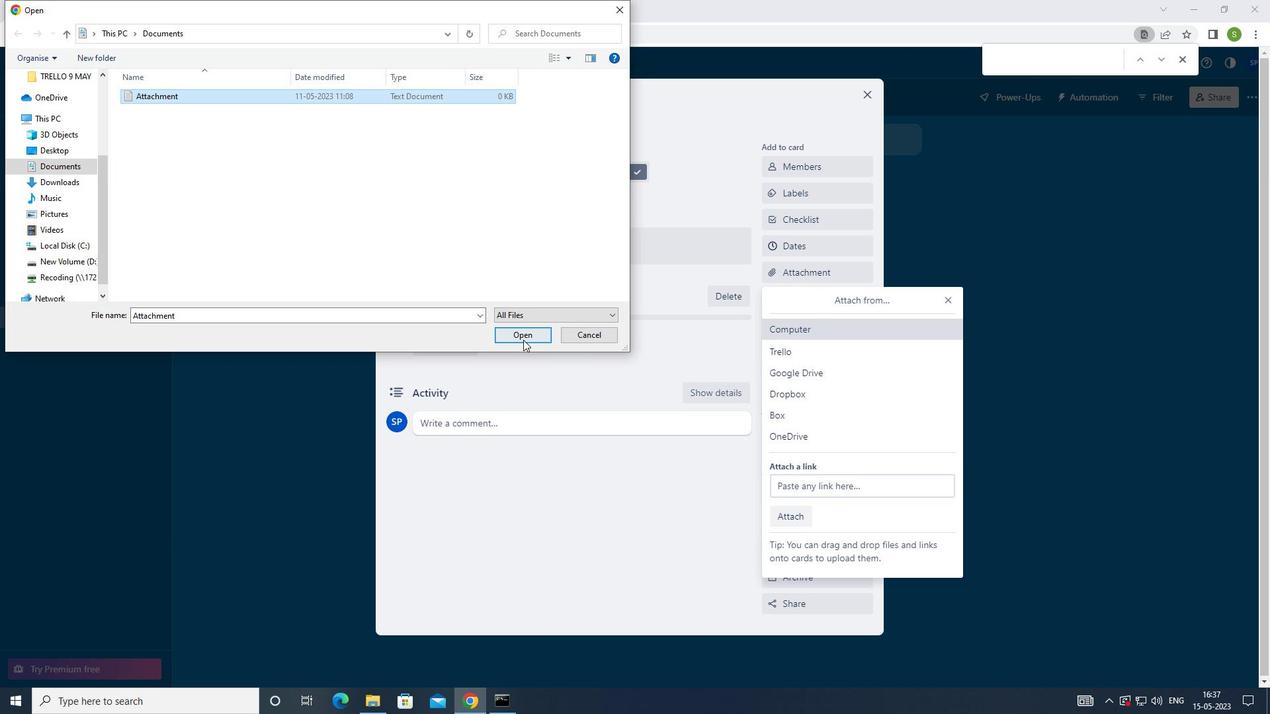 
Action: Mouse moved to (786, 295)
Screenshot: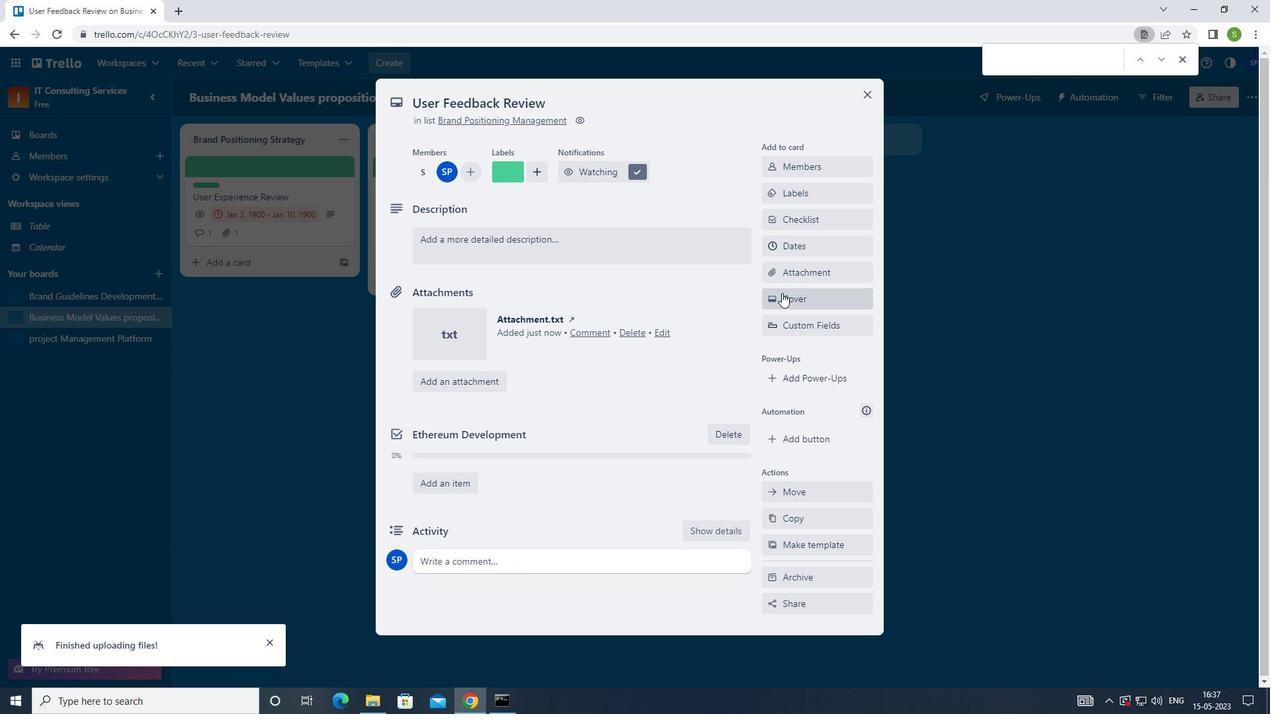 
Action: Mouse pressed left at (786, 295)
Screenshot: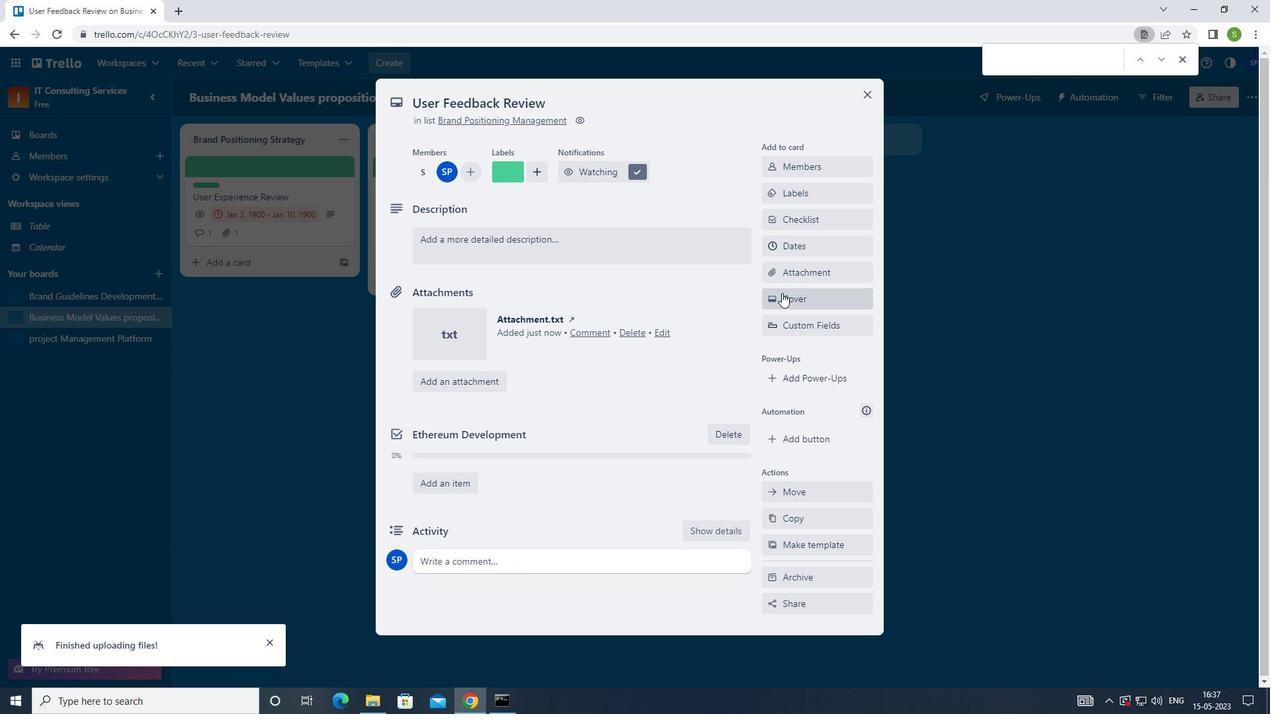 
Action: Mouse moved to (796, 429)
Screenshot: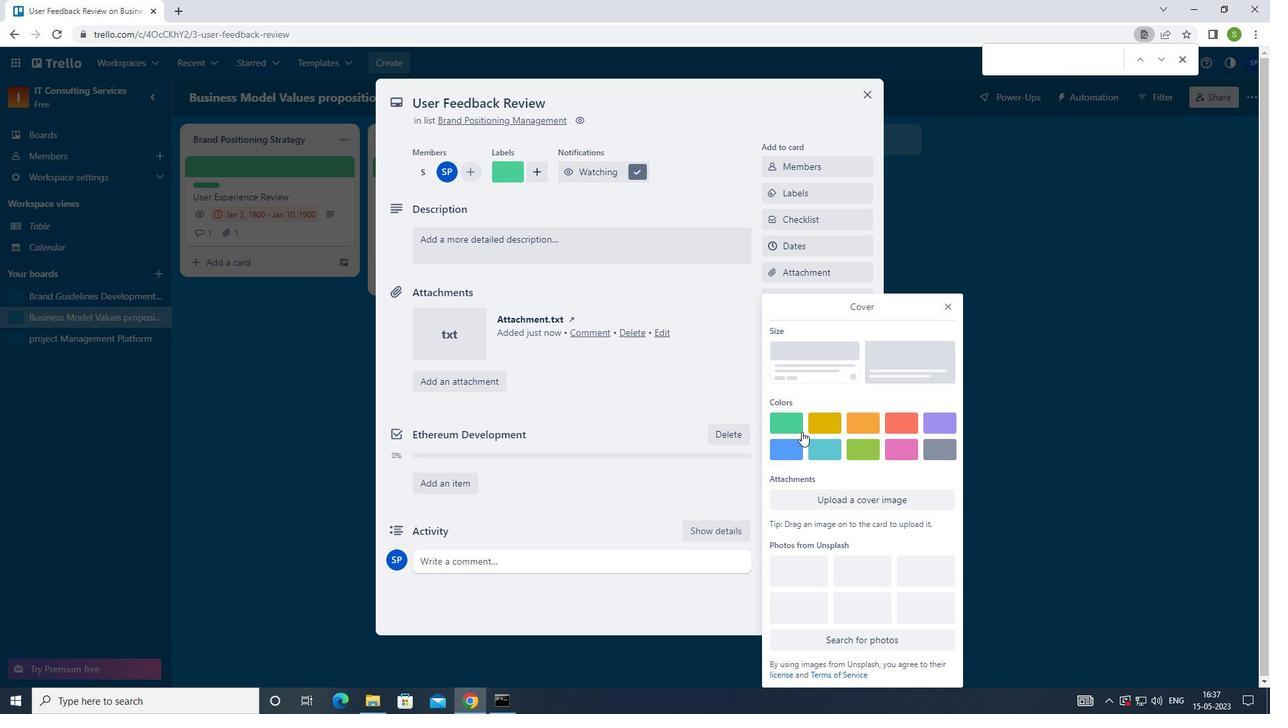 
Action: Mouse pressed left at (796, 429)
Screenshot: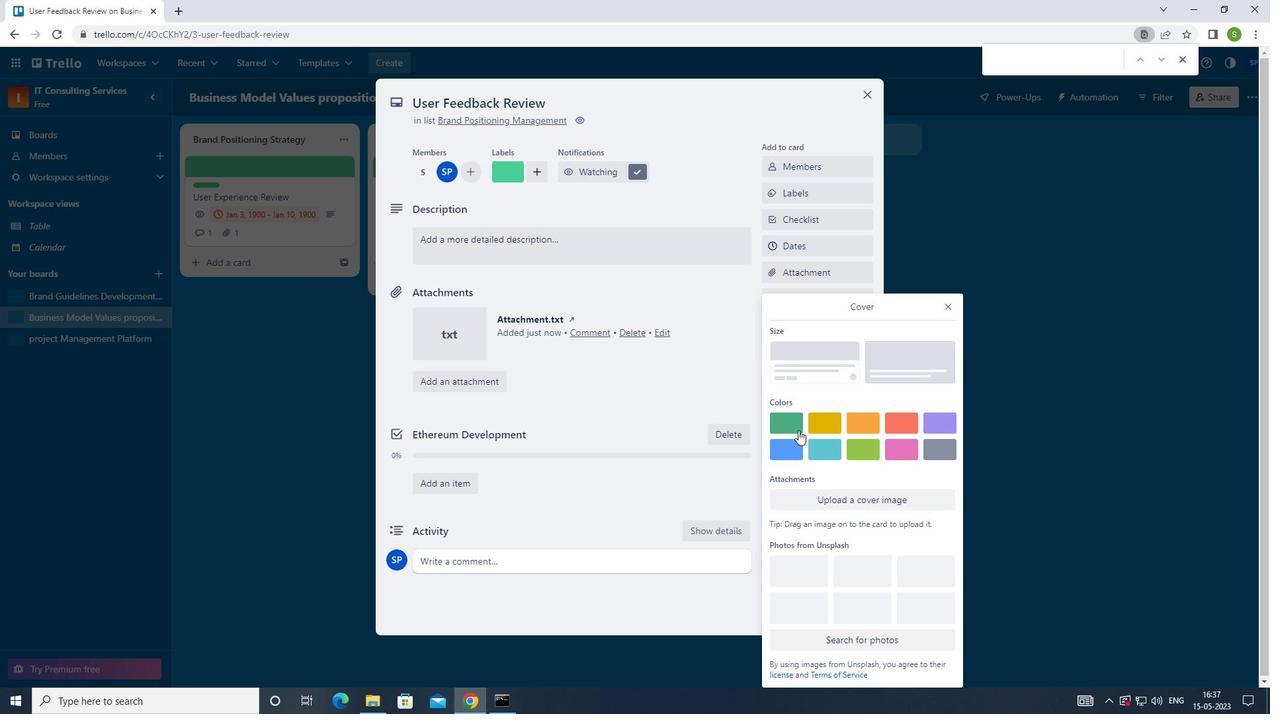 
Action: Mouse moved to (948, 283)
Screenshot: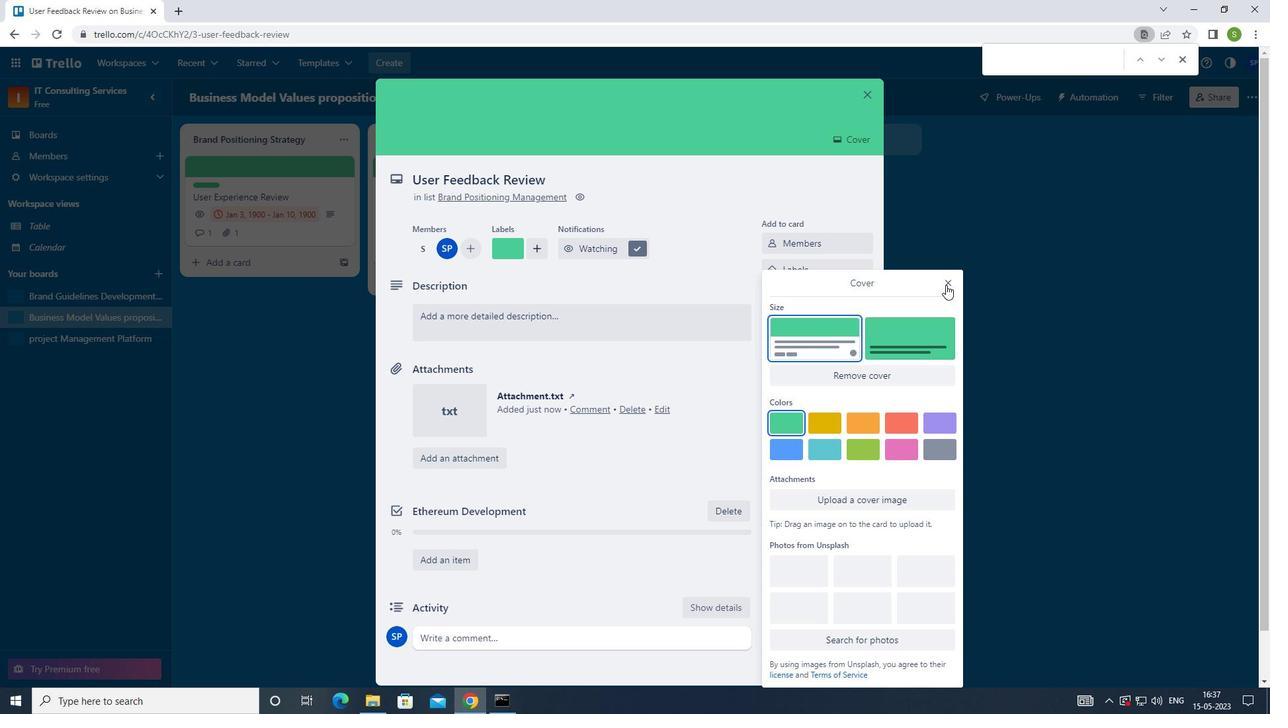 
Action: Mouse pressed left at (948, 283)
Screenshot: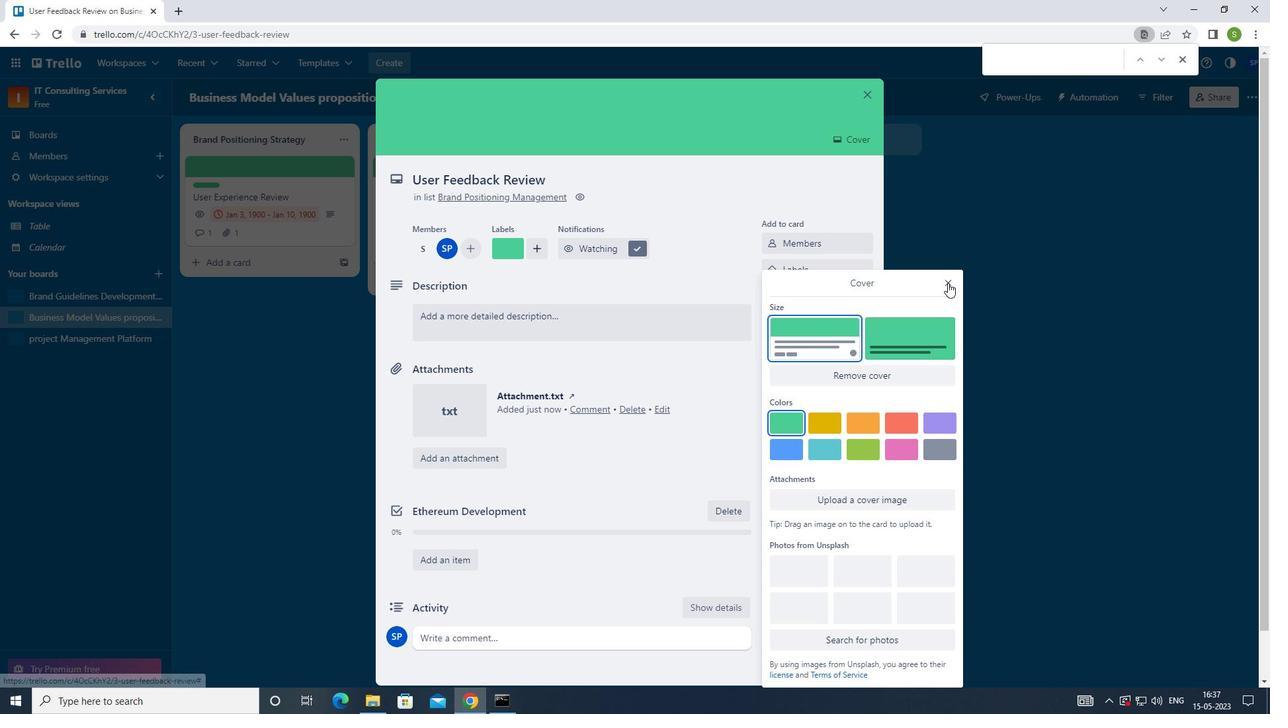 
Action: Mouse moved to (683, 319)
Screenshot: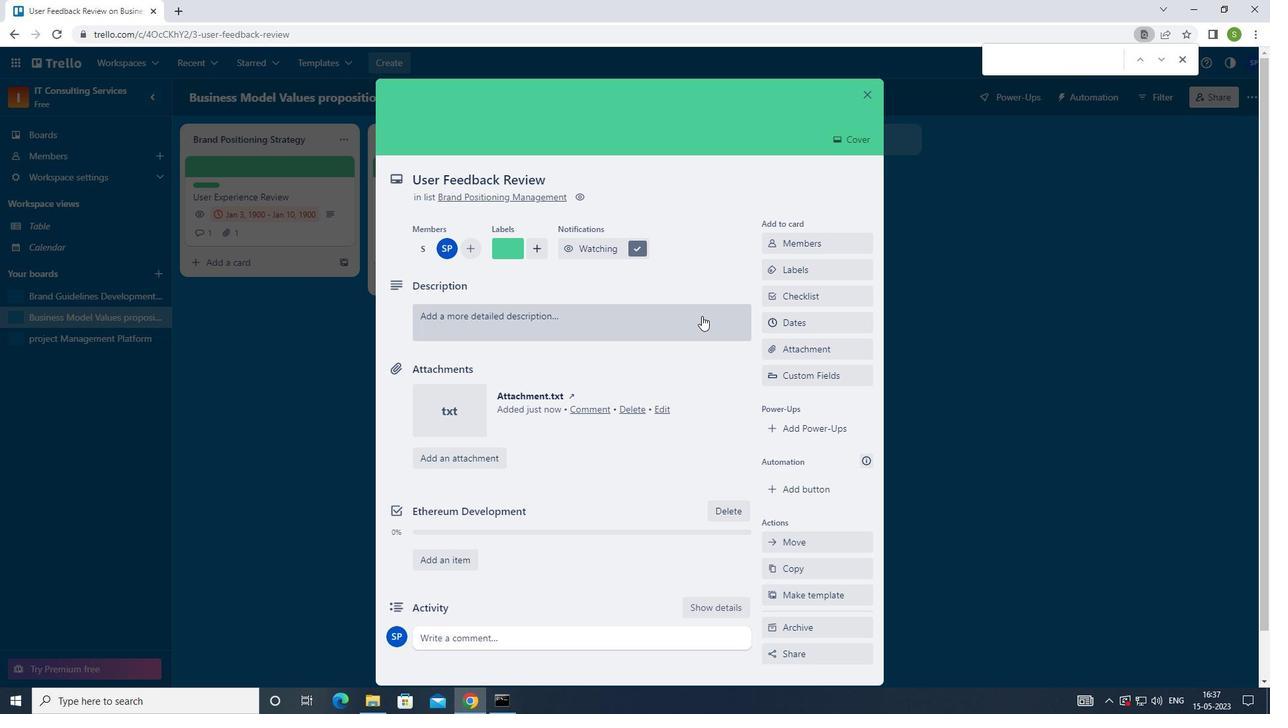 
Action: Mouse pressed left at (683, 319)
Screenshot: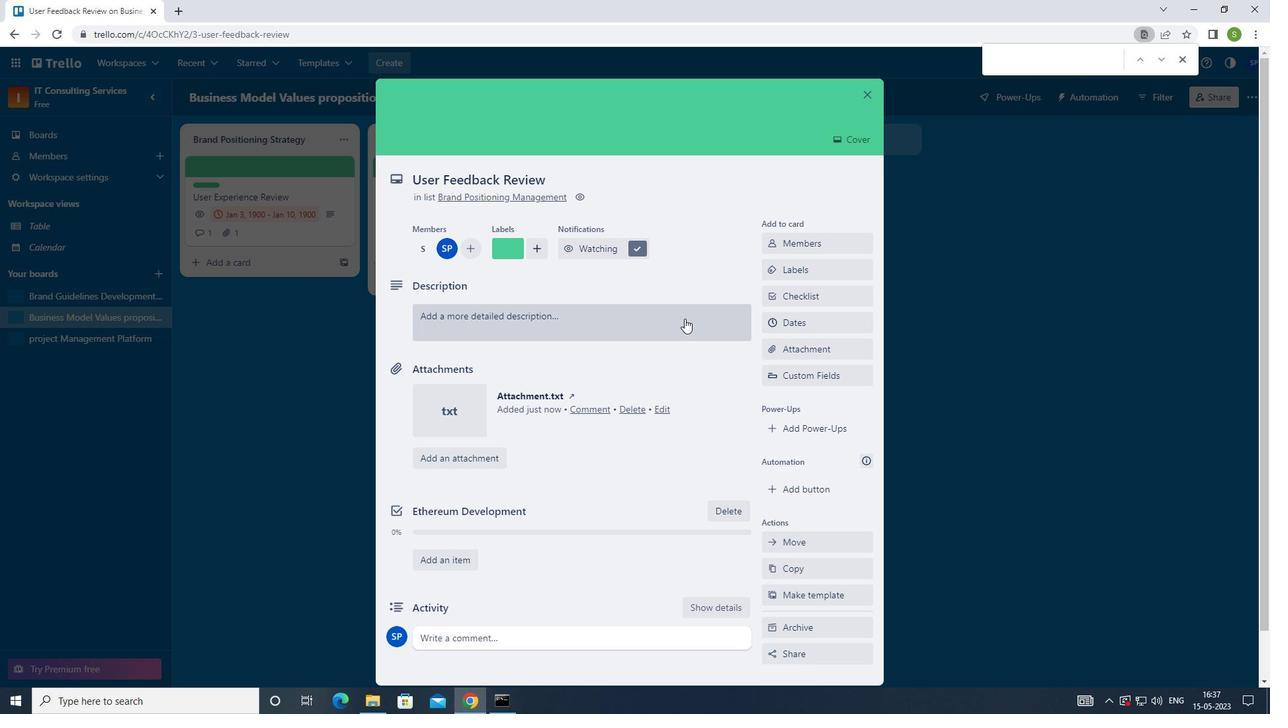 
Action: Mouse moved to (699, 225)
Screenshot: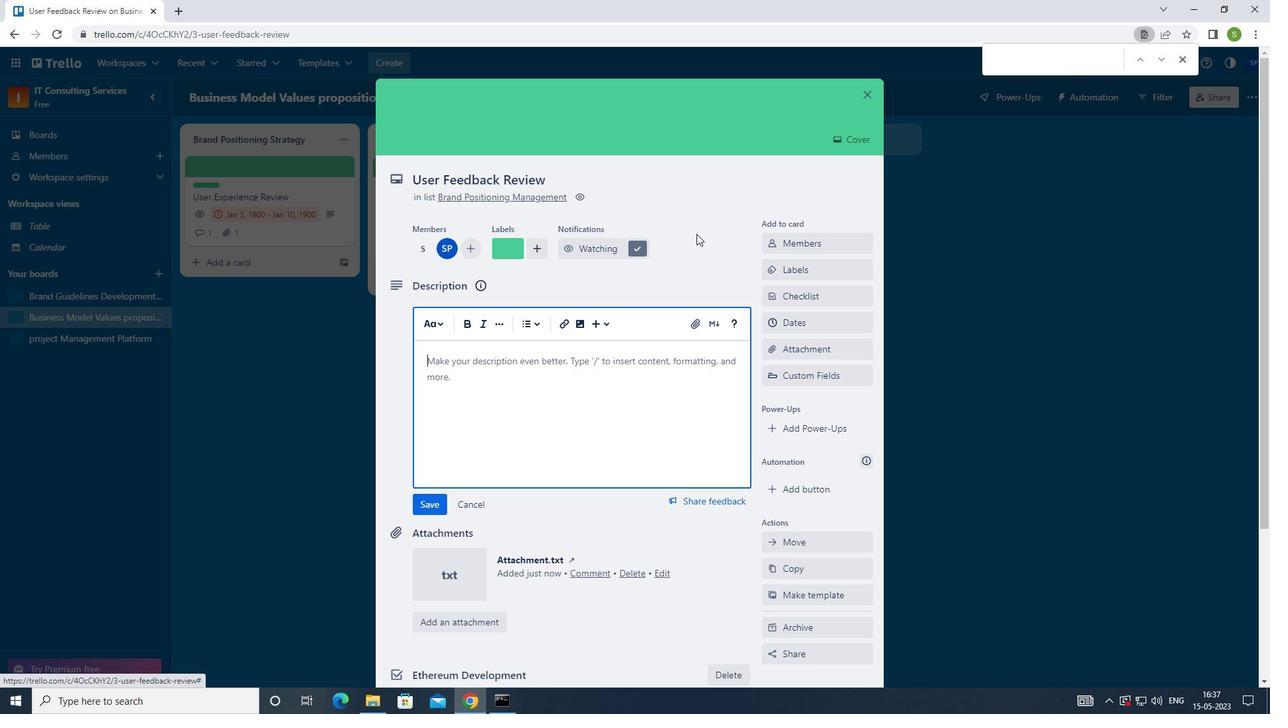
Action: Key pressed <Key.shift><Key.shift>CONDUCT<Key.space>AUSTOMER<Key.space>RESEARCH<Key.space>FOR<Key.space>NEW<Key.space>PRODEUCRT<Key.backspace><Key.backspace><Key.backspace><Key.backspace><Key.backspace>UCT<Key.space>NAMING<Key.space>AND<Key.space>BRANDING
Screenshot: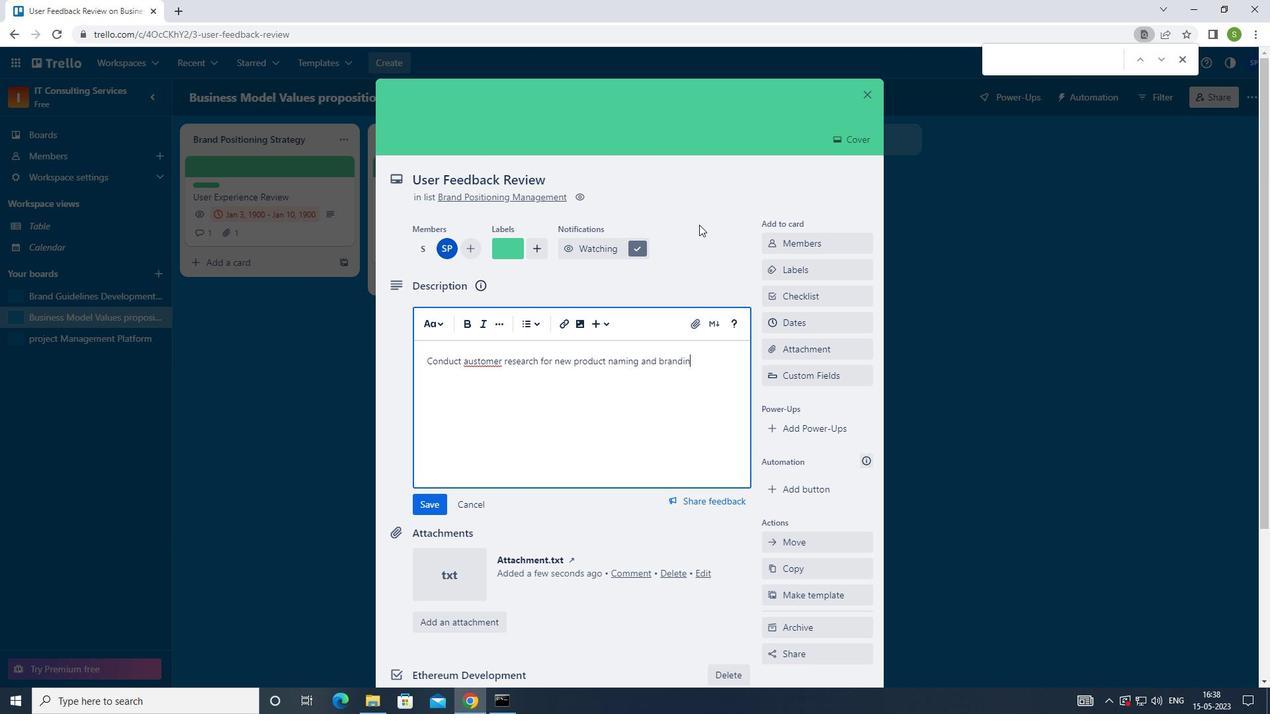
Action: Mouse moved to (467, 366)
Screenshot: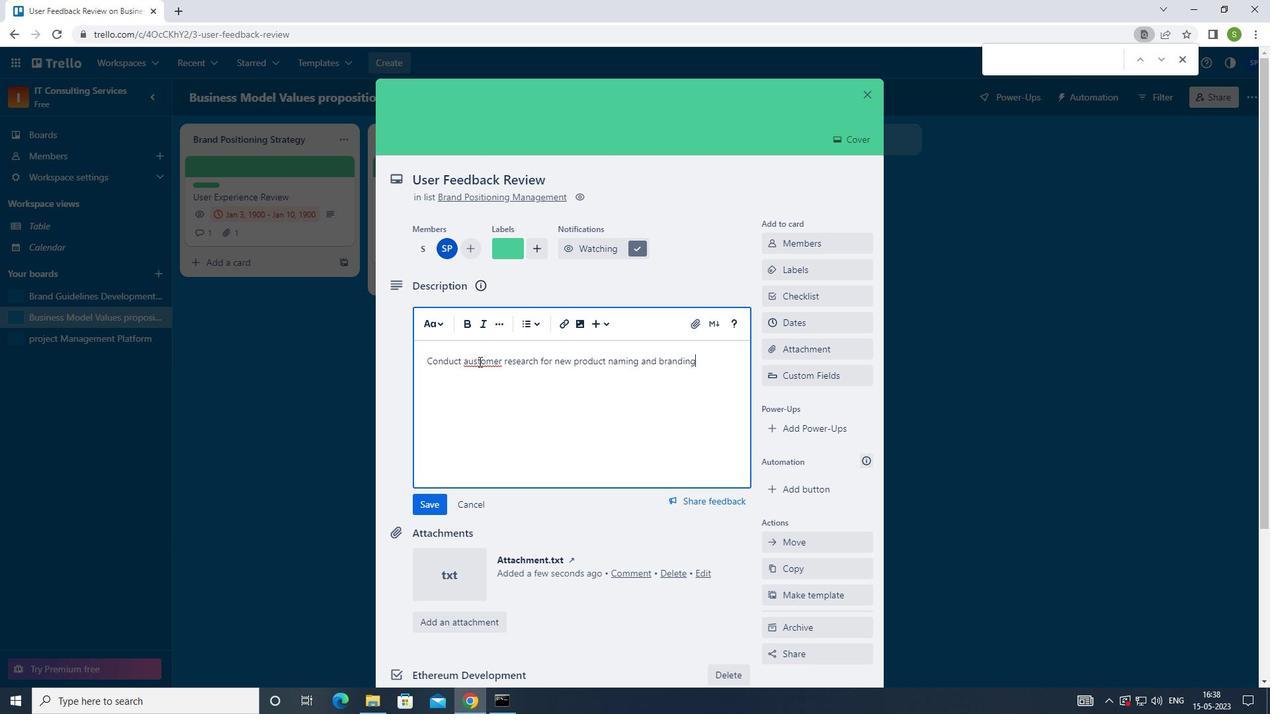 
Action: Mouse pressed left at (467, 366)
Screenshot: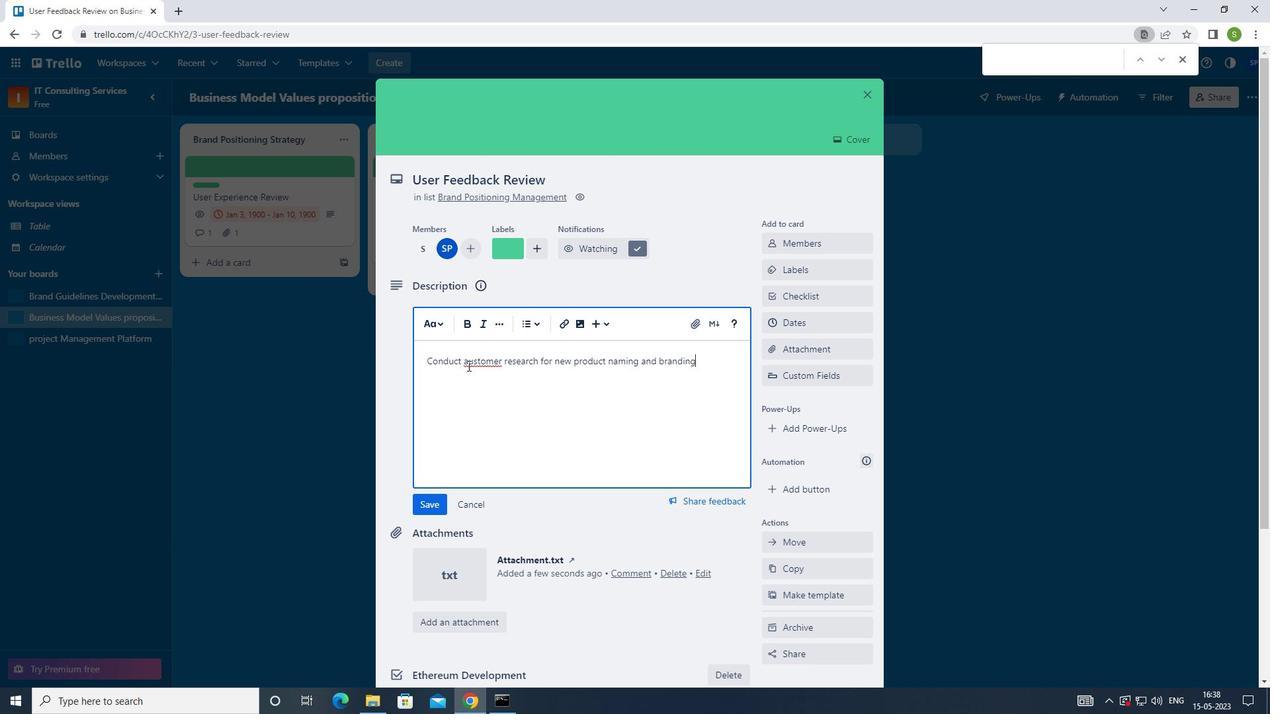 
Action: Mouse moved to (501, 358)
Screenshot: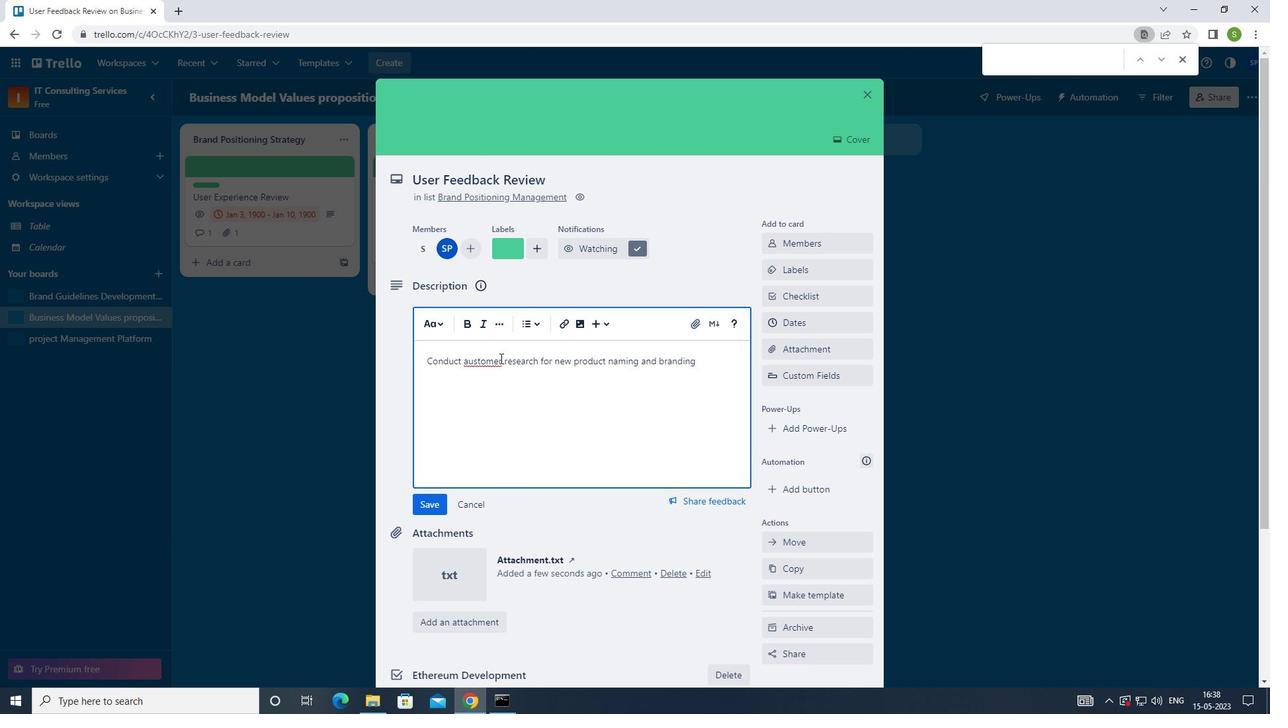 
Action: Key pressed <Key.backspace>
Screenshot: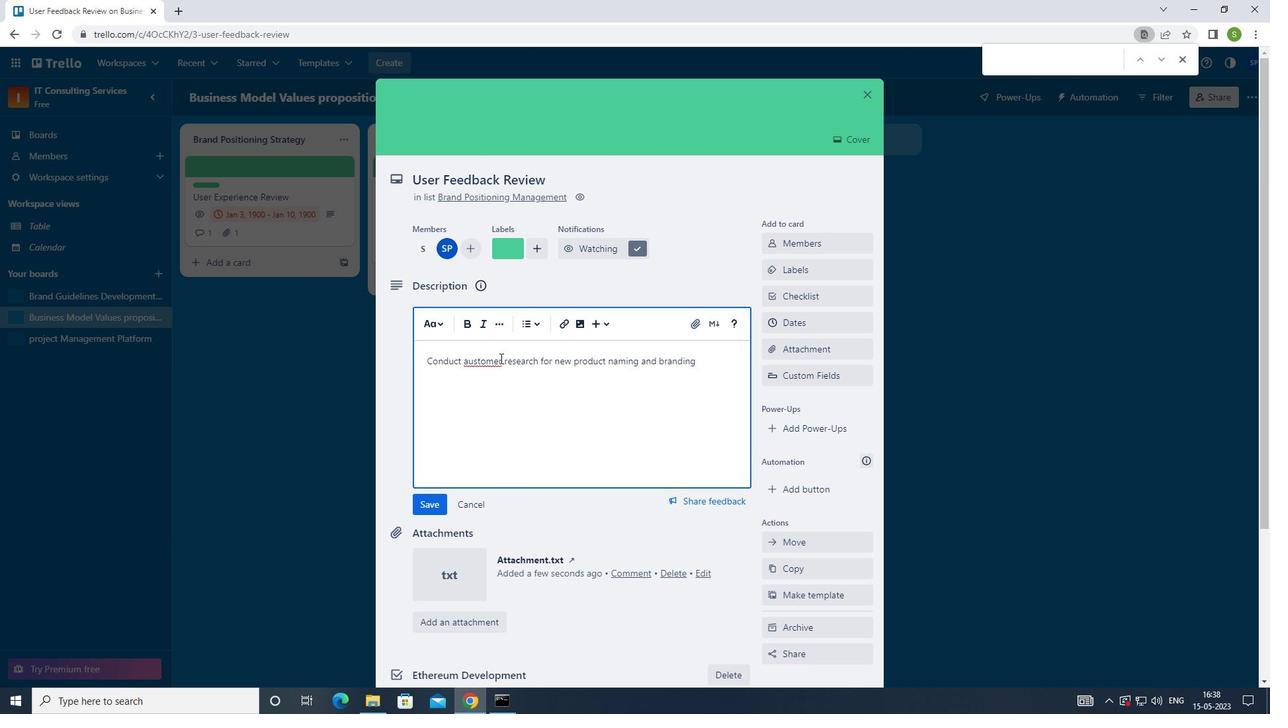 
Action: Mouse moved to (506, 362)
Screenshot: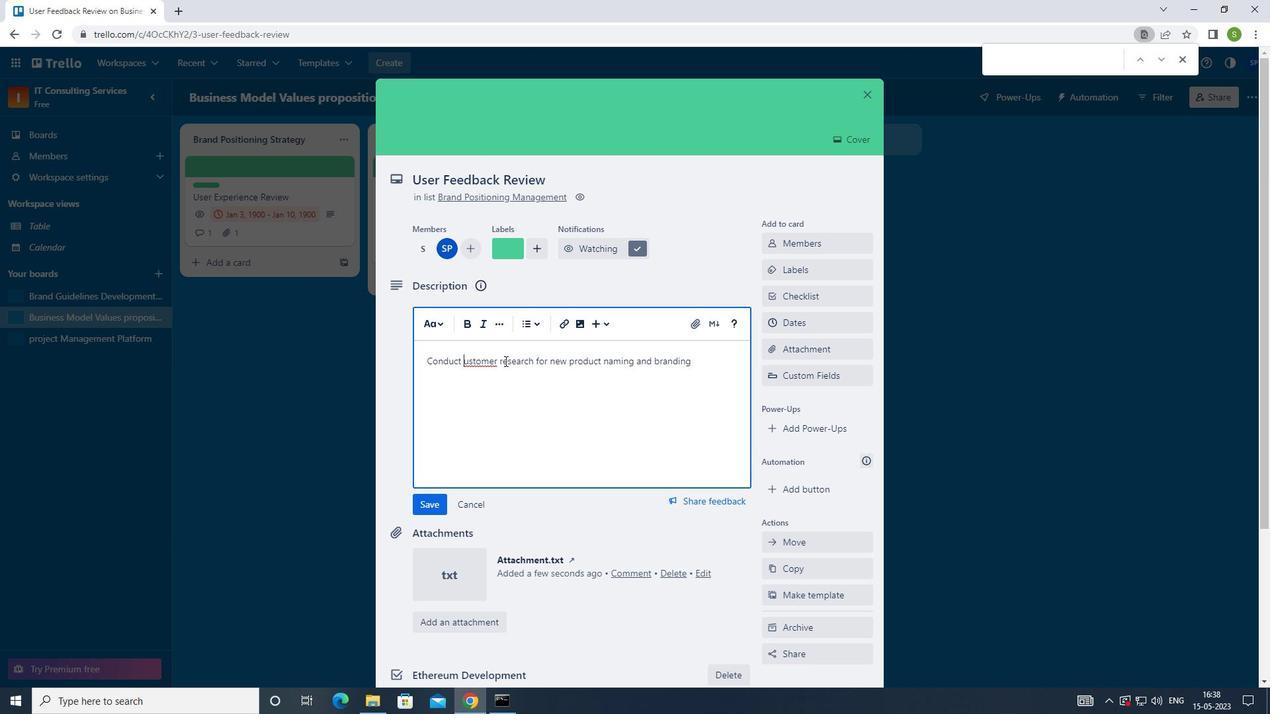 
Action: Key pressed C
Screenshot: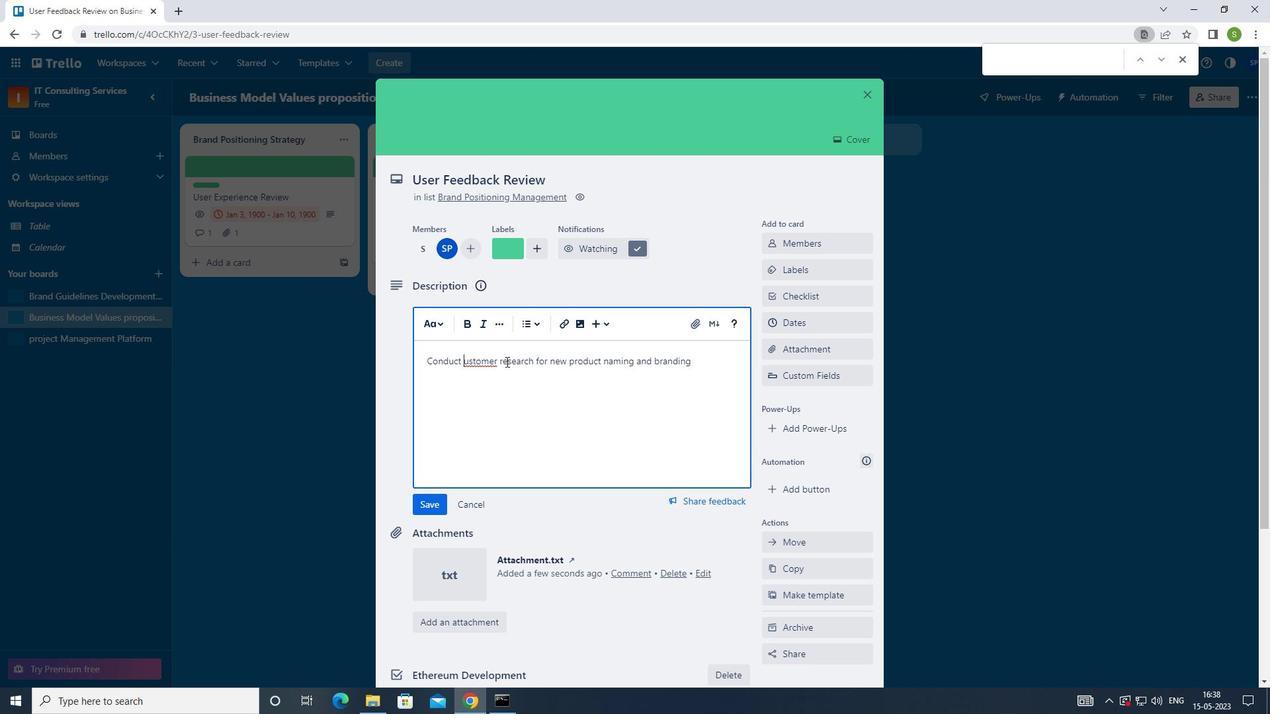 
Action: Mouse moved to (434, 505)
Screenshot: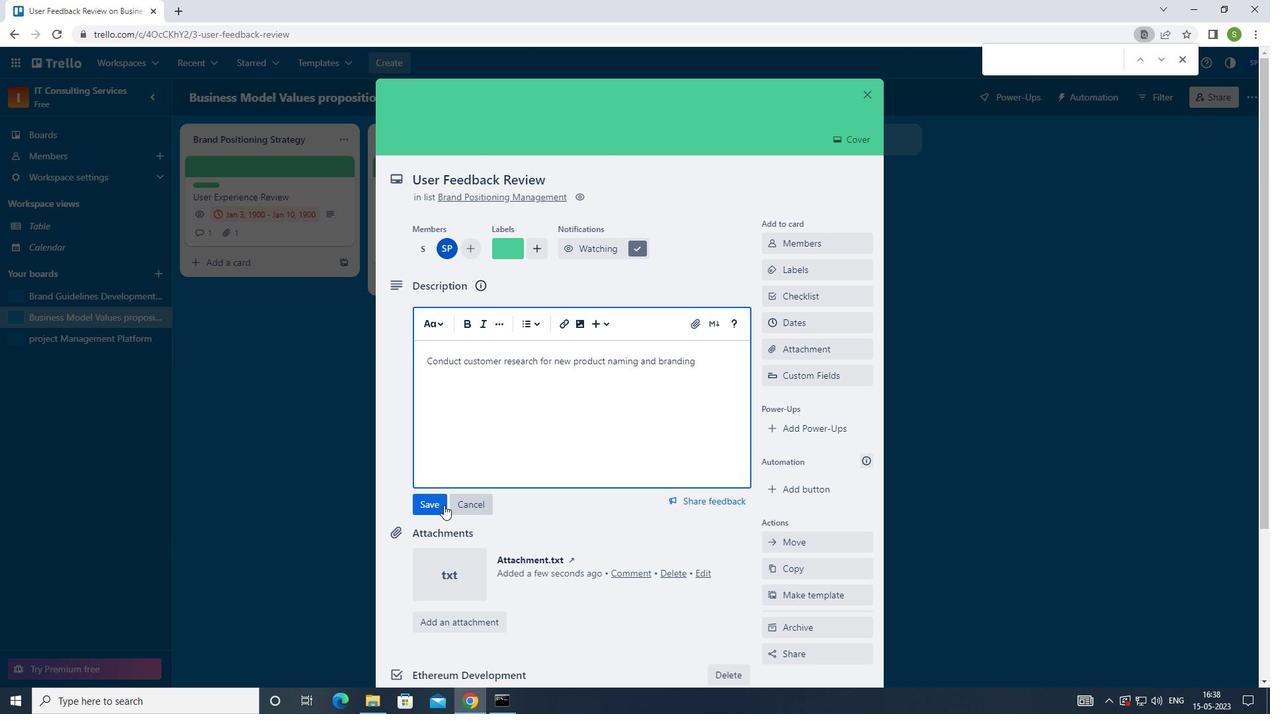 
Action: Mouse pressed left at (434, 505)
Screenshot: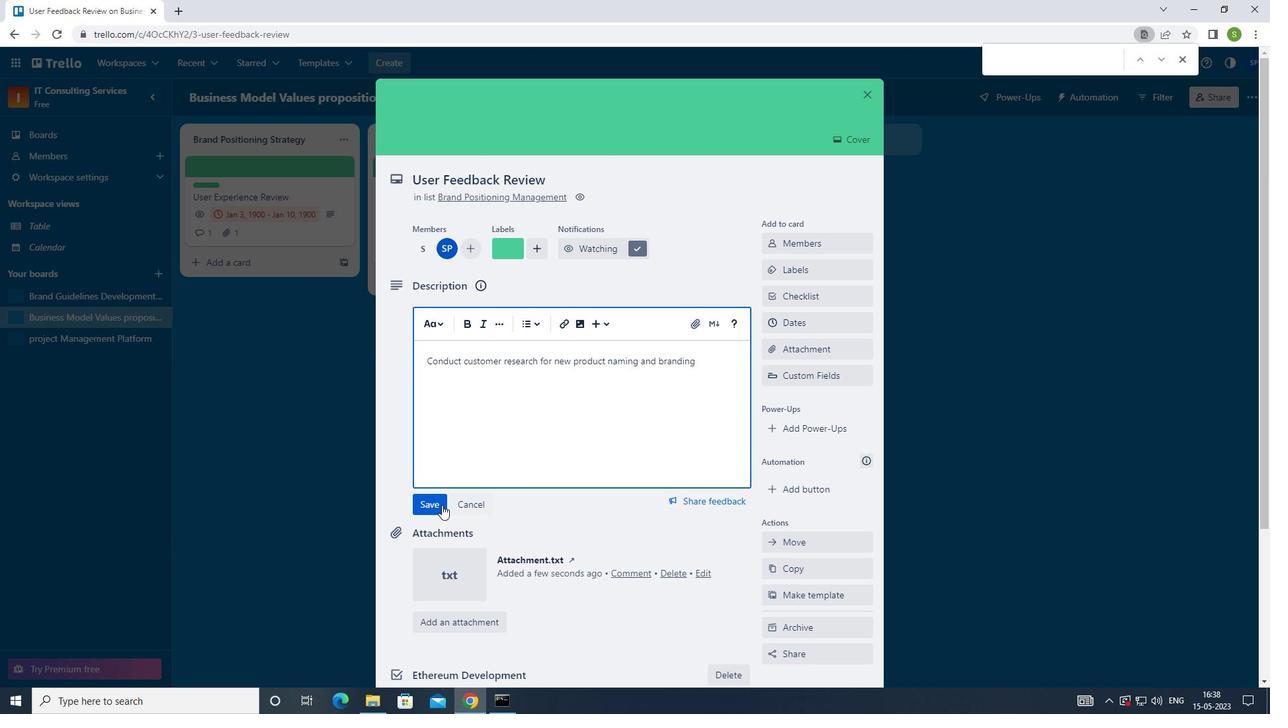 
Action: Mouse moved to (523, 423)
Screenshot: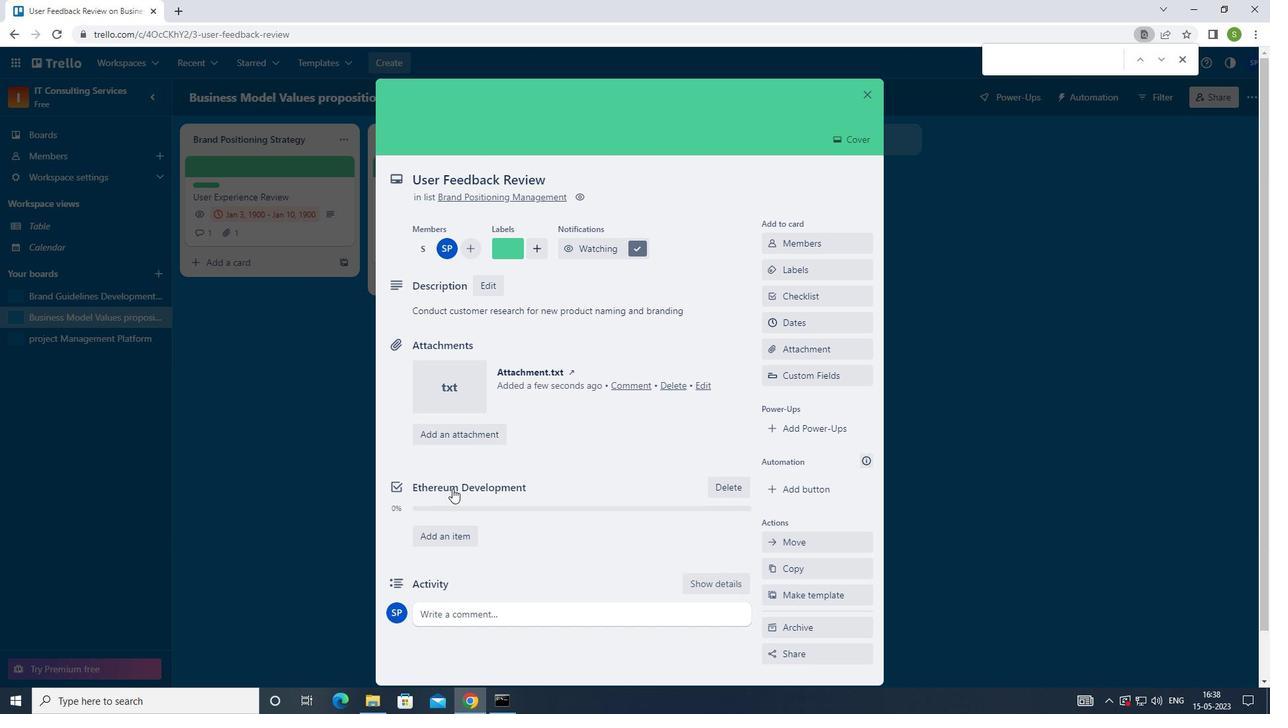 
Action: Mouse scrolled (523, 422) with delta (0, 0)
Screenshot: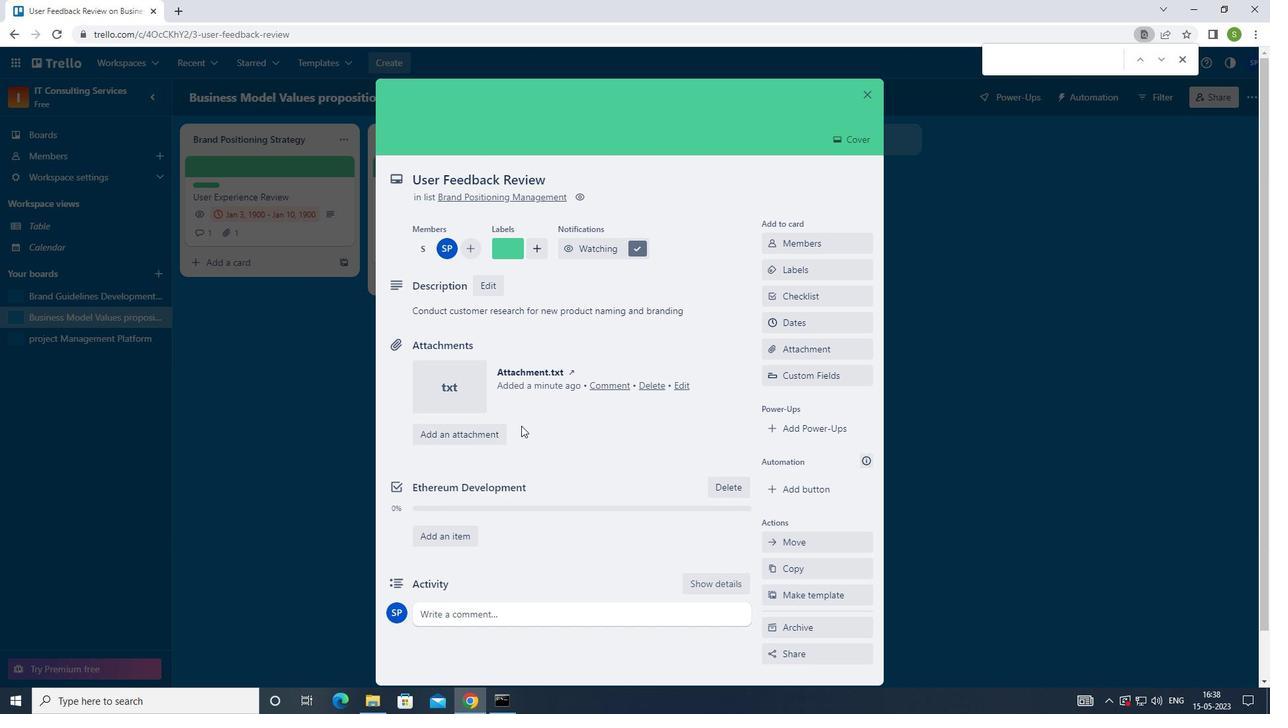 
Action: Mouse moved to (523, 424)
Screenshot: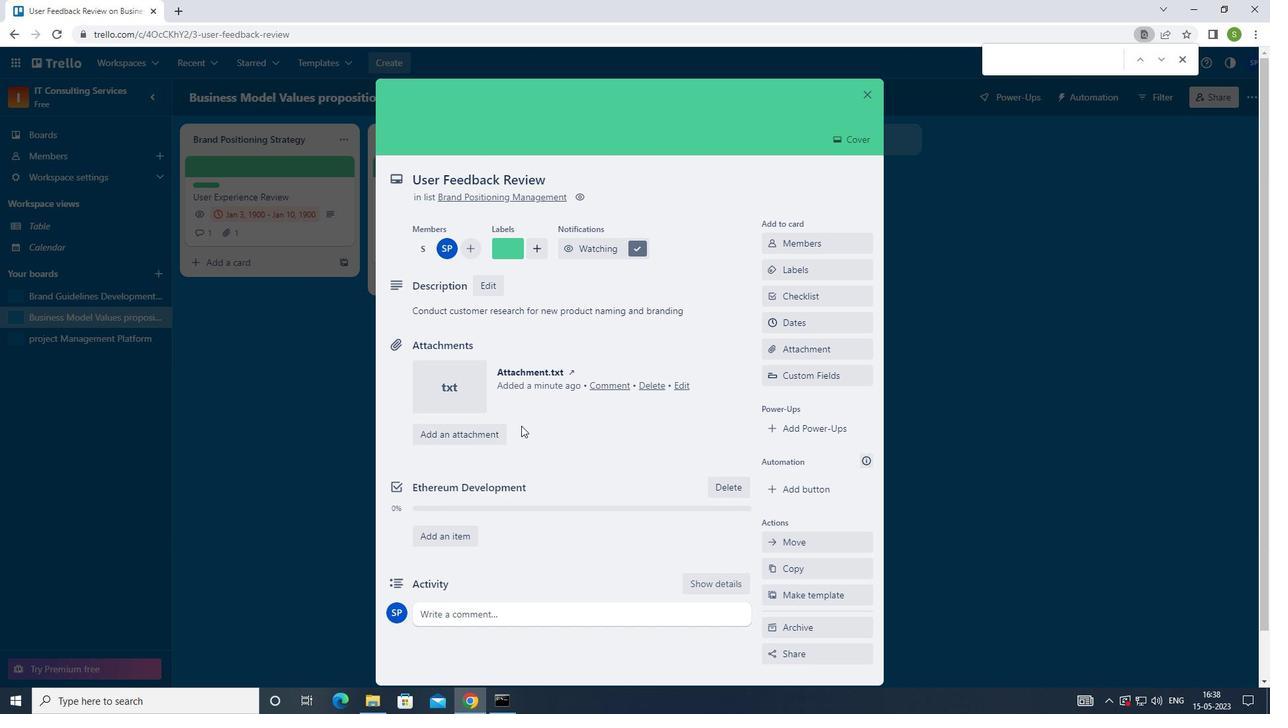 
Action: Mouse scrolled (523, 423) with delta (0, 0)
Screenshot: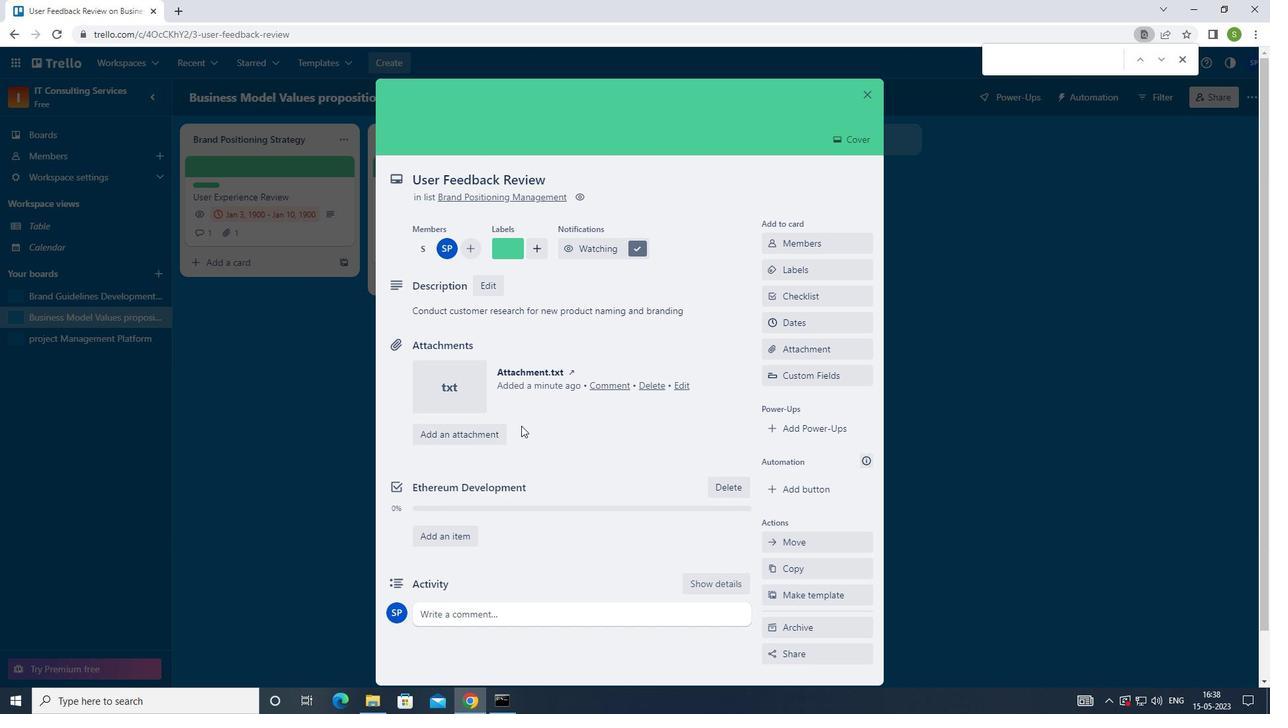 
Action: Mouse moved to (523, 425)
Screenshot: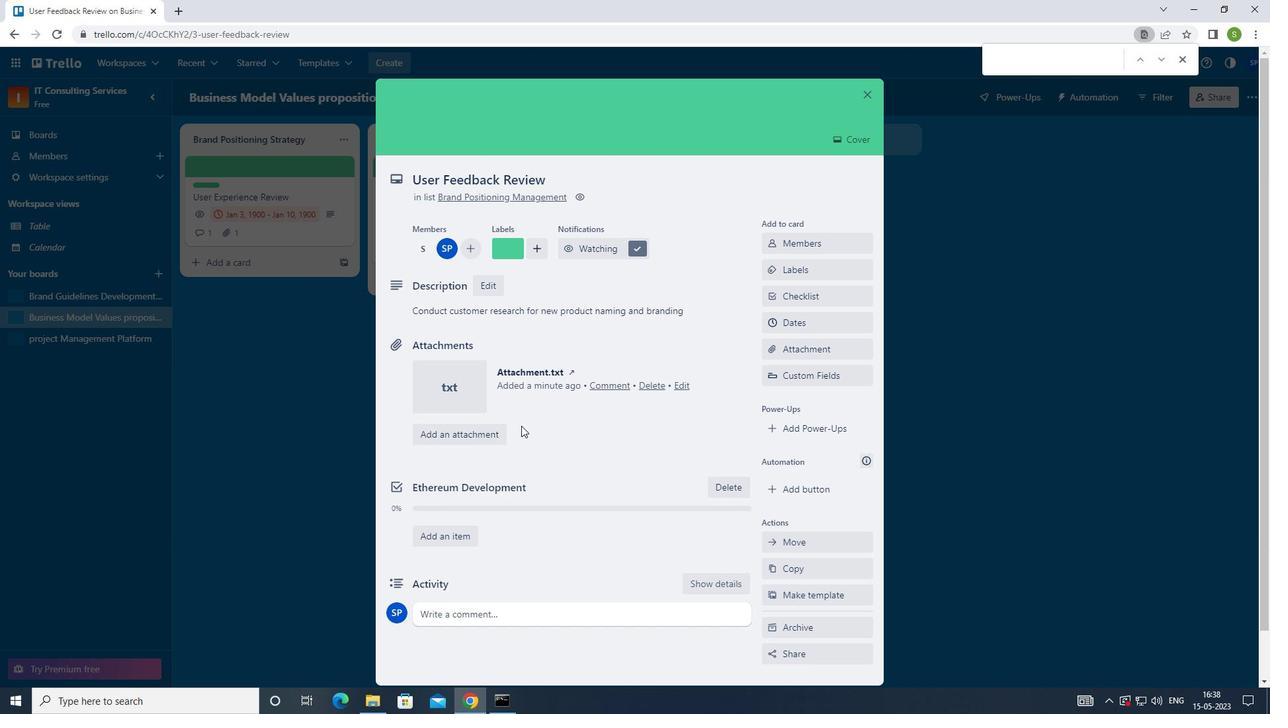 
Action: Mouse scrolled (523, 424) with delta (0, 0)
Screenshot: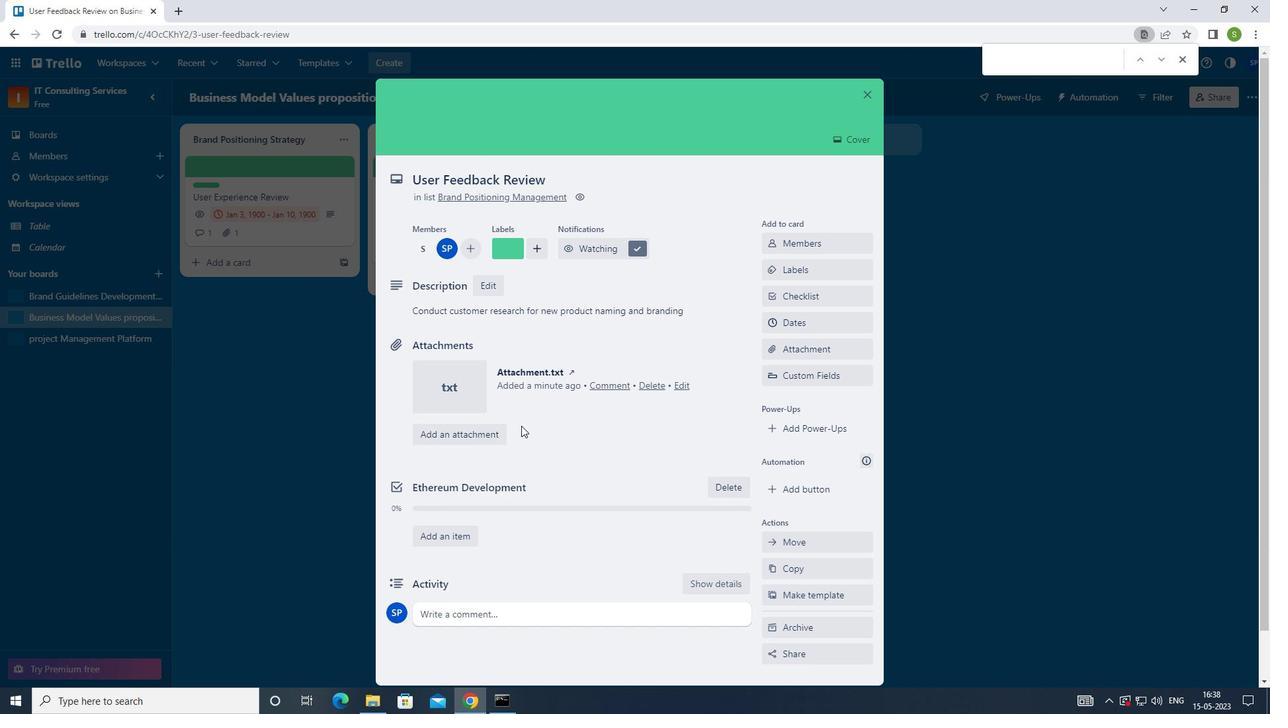 
Action: Mouse moved to (503, 561)
Screenshot: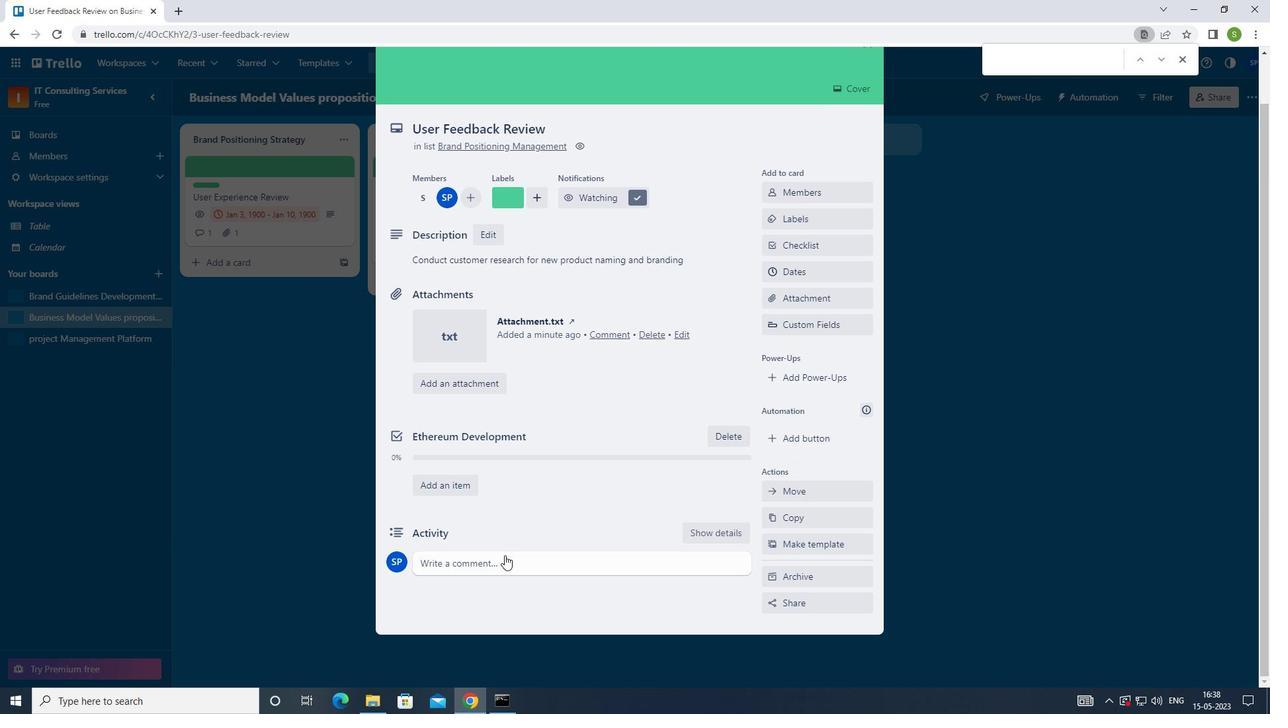 
Action: Mouse pressed left at (503, 561)
Screenshot: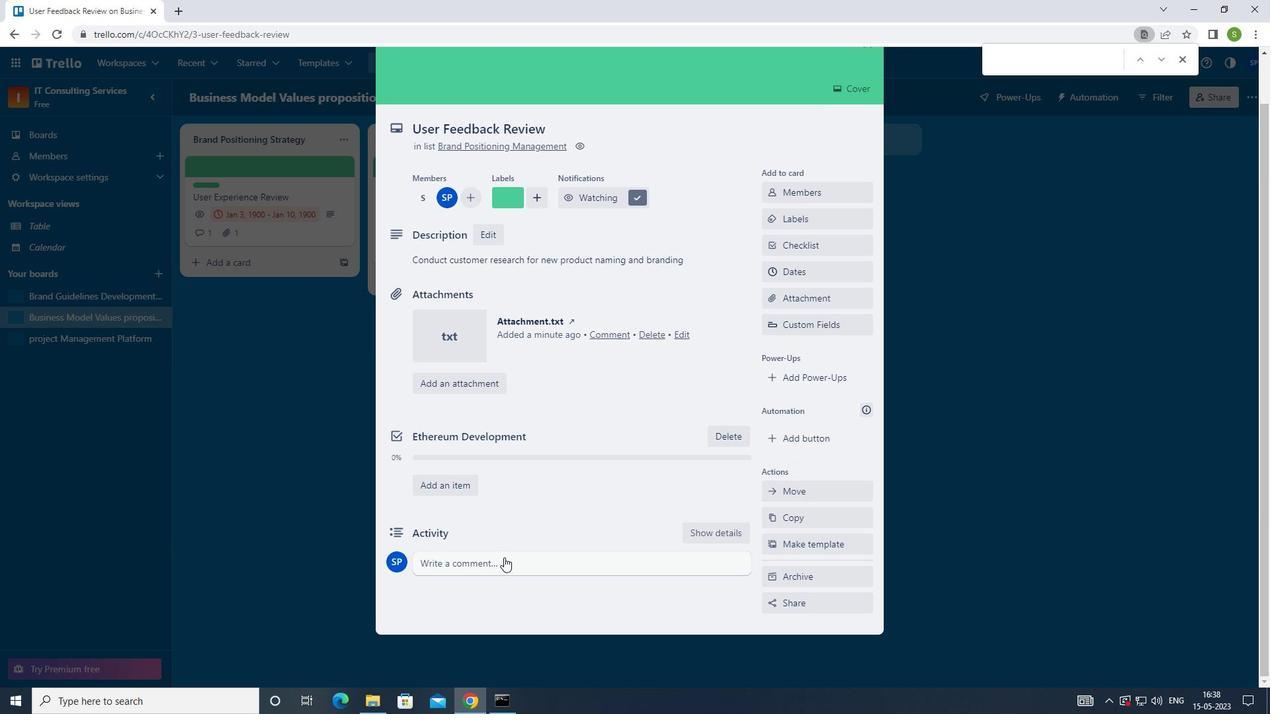 
Action: Mouse moved to (616, 355)
Screenshot: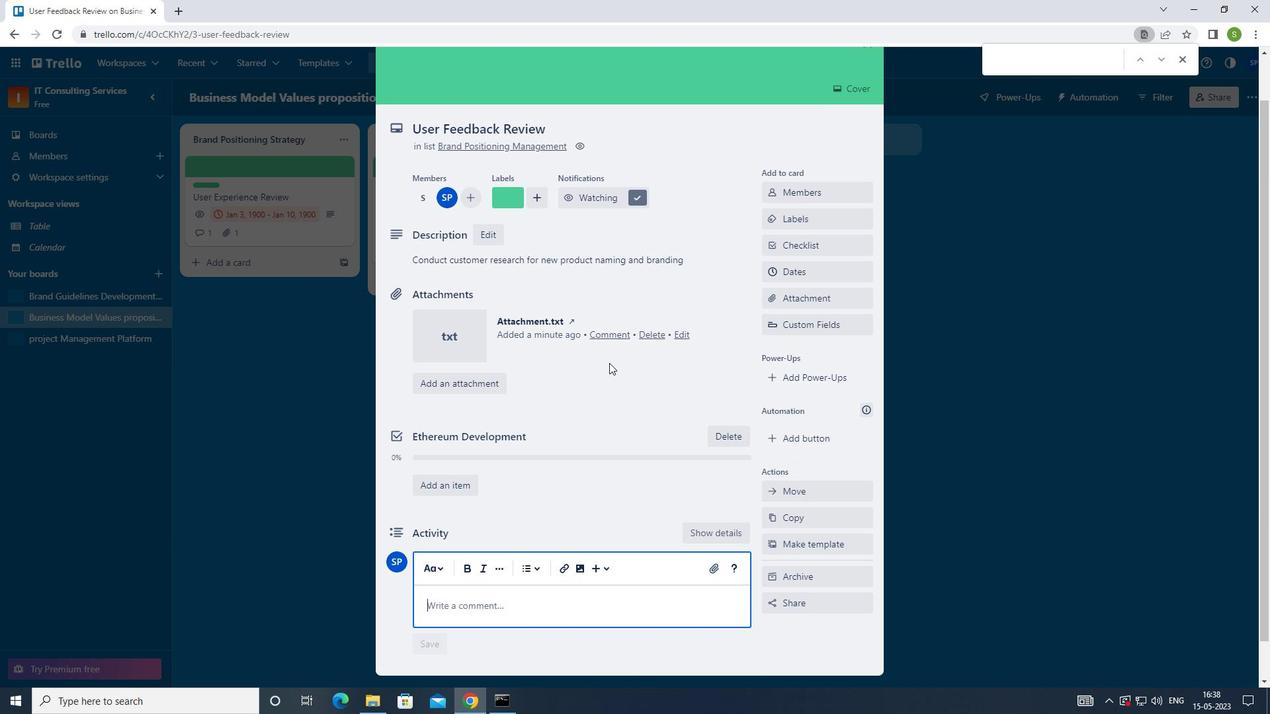 
Action: Key pressed <Key.shift>WE<Key.space>SHOULD<Key.space>APPROACH<Key.space>THIS<Key.space>TASK<Key.space>WITH<Key.space>A<Key.space>SENSE<Key.space>OF<Key.space>COLLABORATION<Key.space>AND<Key.space>PARTNERSHIP<Key.space>WORKING<Key.space>CLOSELY<Key.space>WITH<Key.space>STAKEHOLDER<Key.space>AND<Key.space>OTHER<Key.space>TEAMS<Key.space>TO<Key.space>ACHIEVE<Key.space>SUCCESS
Screenshot: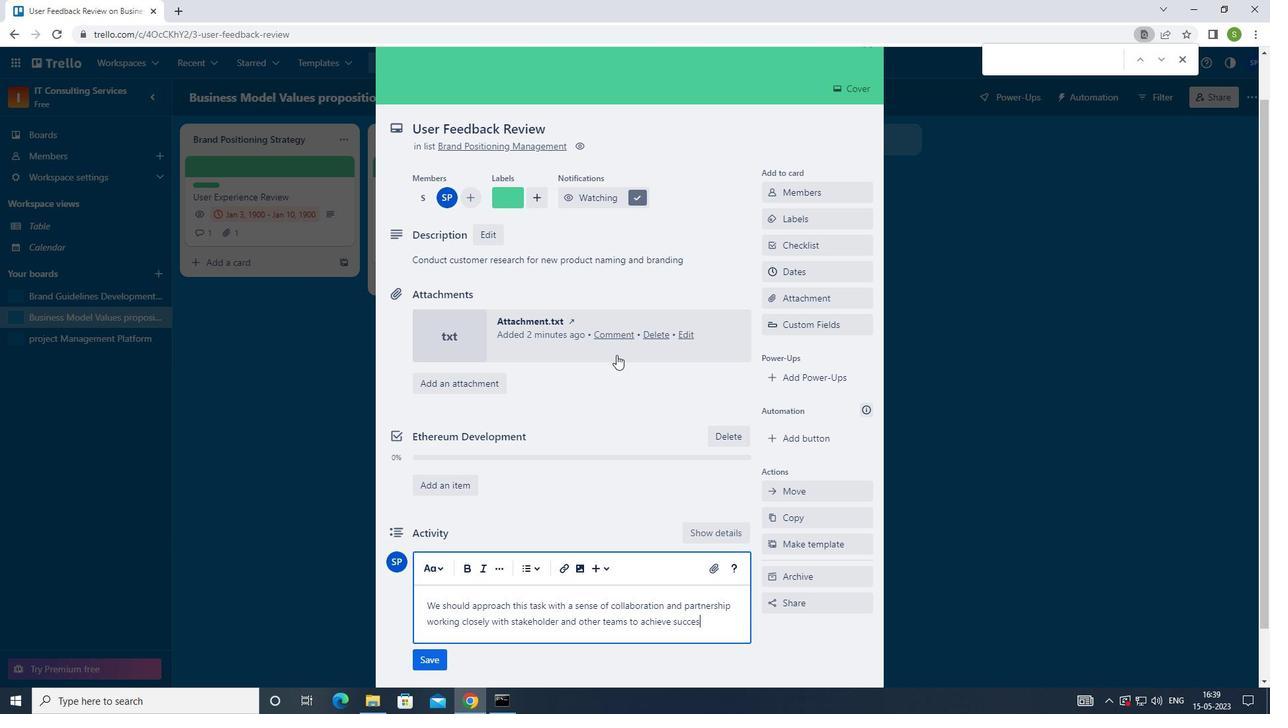 
Action: Mouse moved to (432, 667)
Screenshot: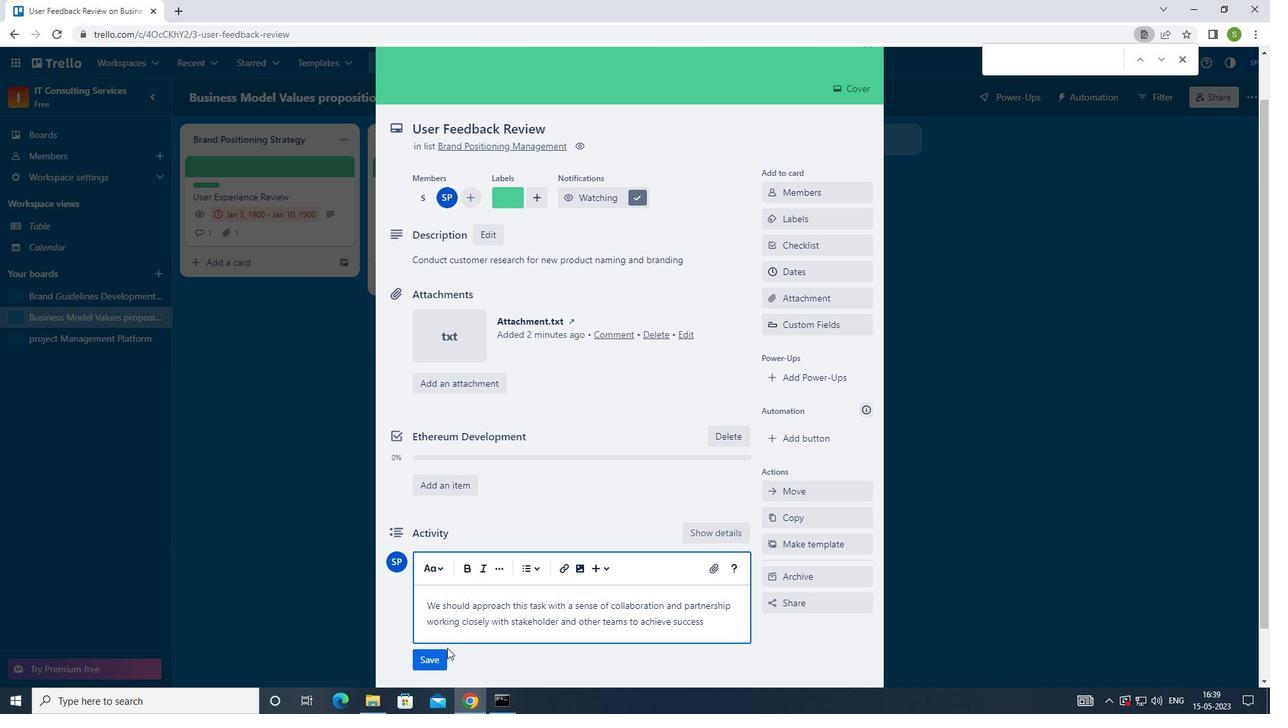 
Action: Mouse pressed left at (432, 667)
Screenshot: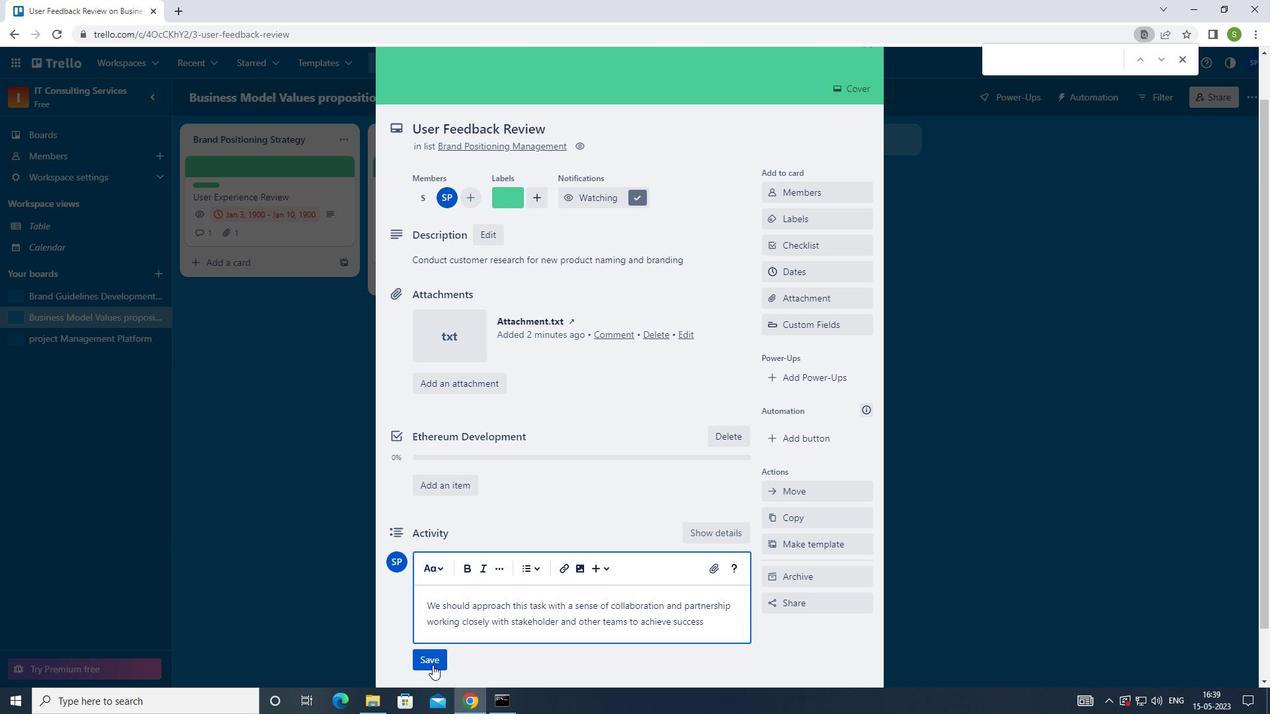 
Action: Mouse moved to (811, 275)
Screenshot: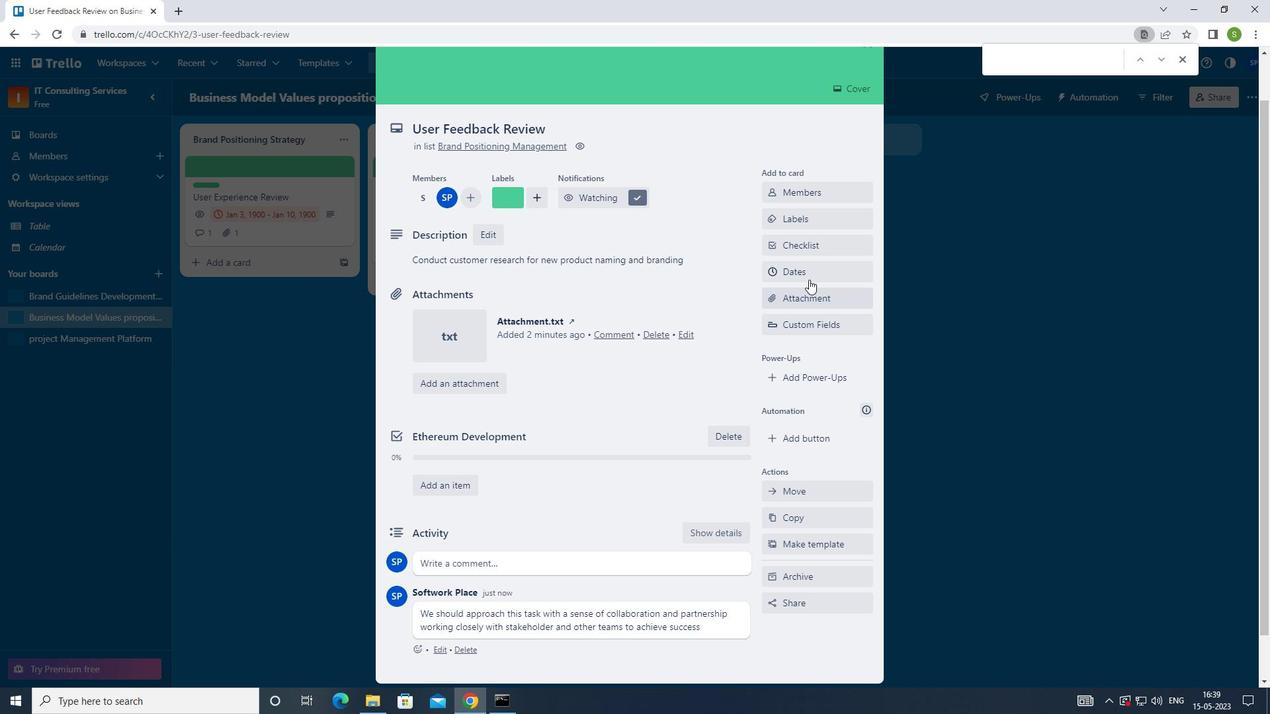 
Action: Mouse pressed left at (811, 275)
Screenshot: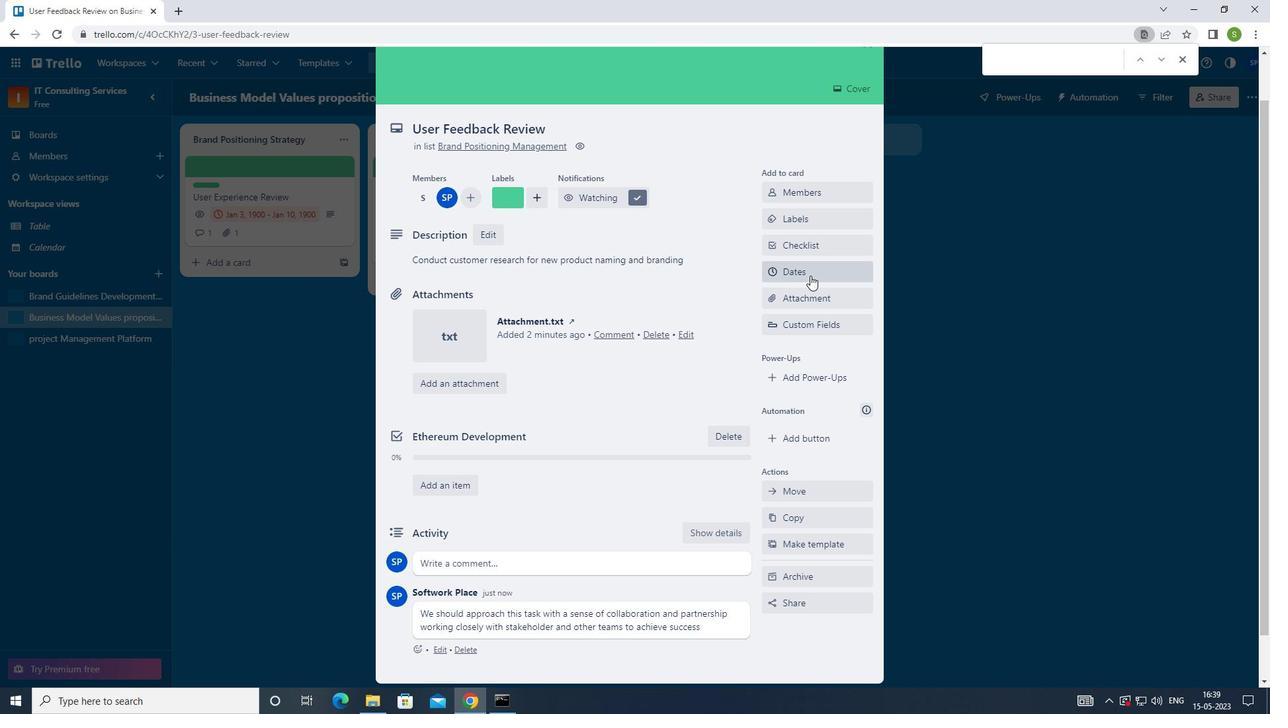 
Action: Mouse moved to (778, 334)
Screenshot: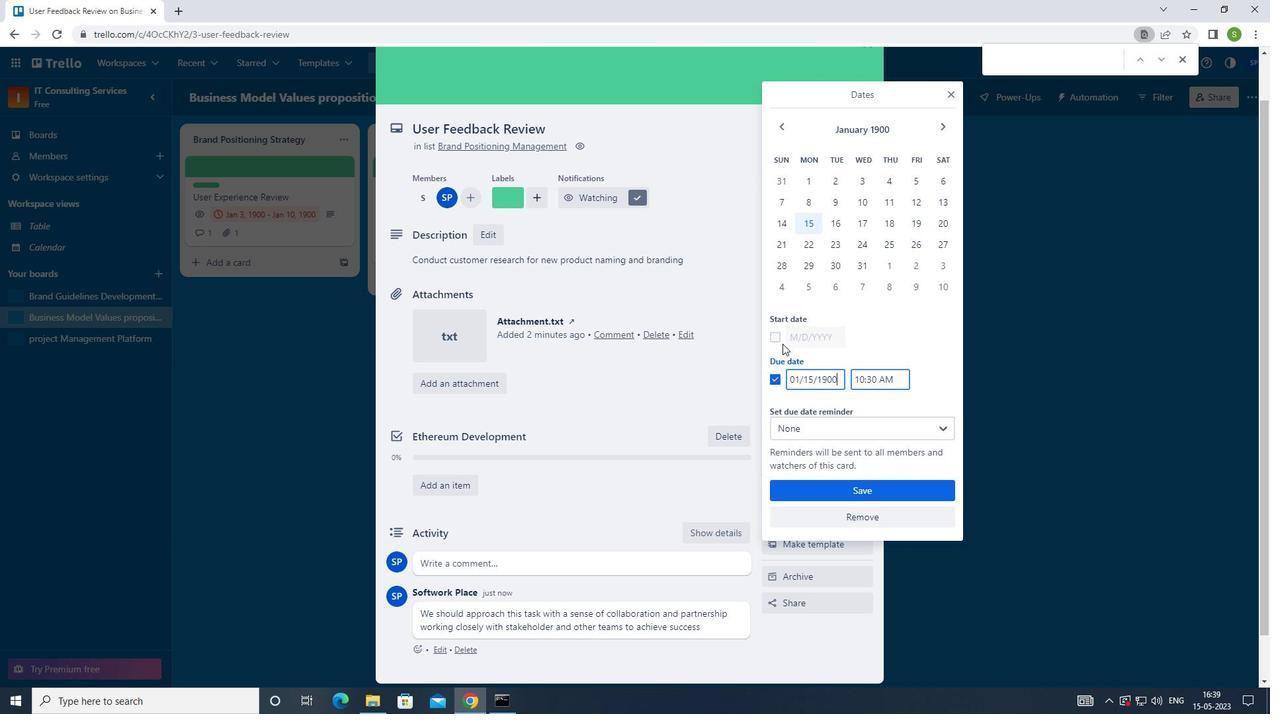 
Action: Mouse pressed left at (778, 334)
Screenshot: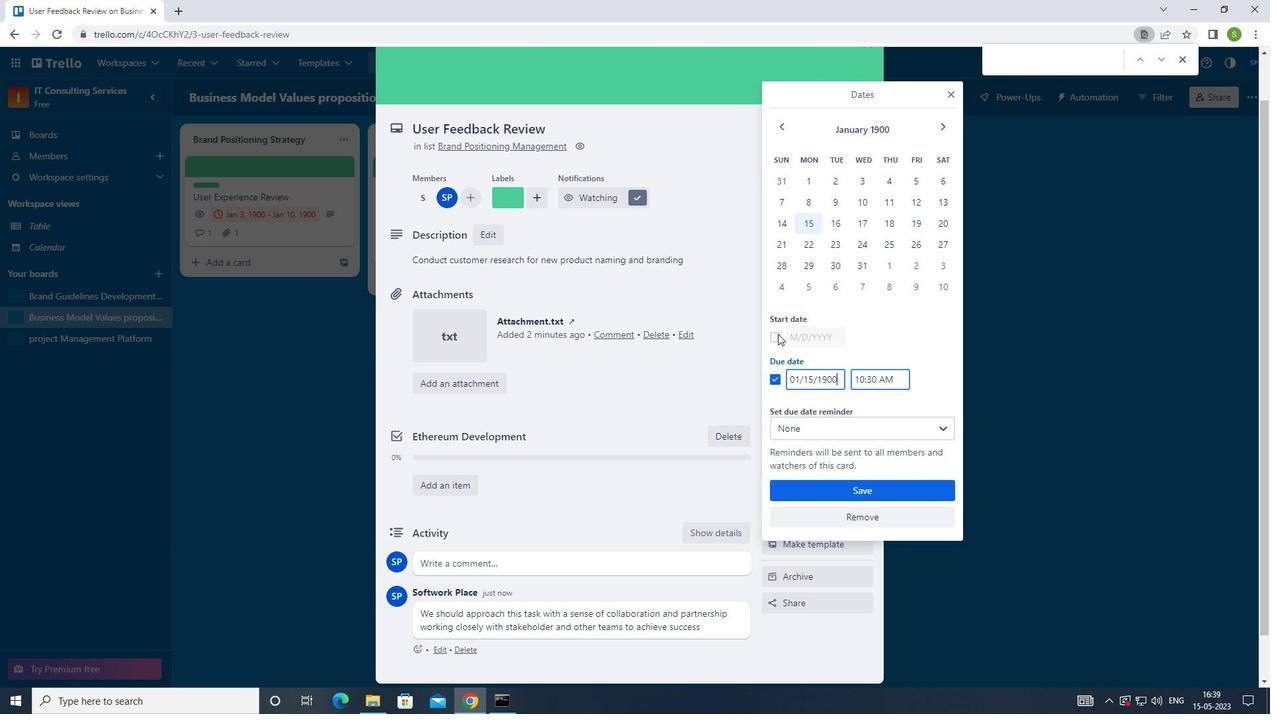 
Action: Mouse moved to (830, 199)
Screenshot: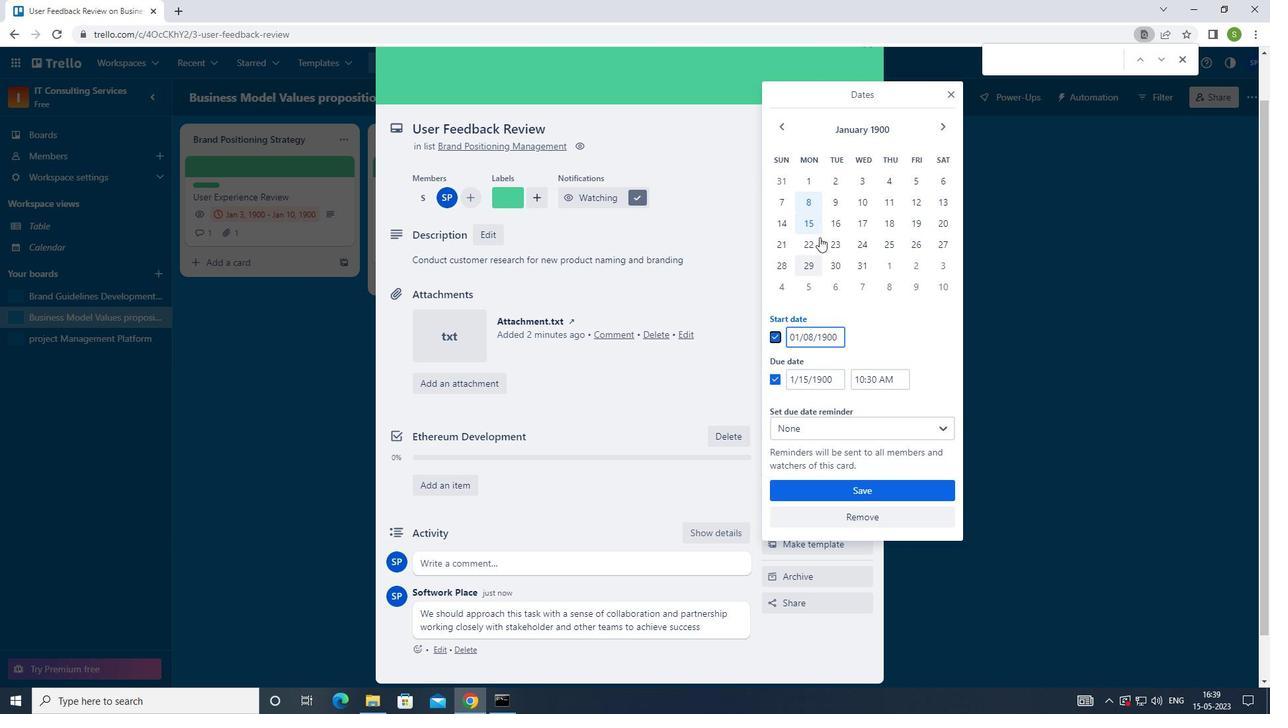 
Action: Mouse pressed left at (830, 199)
Screenshot: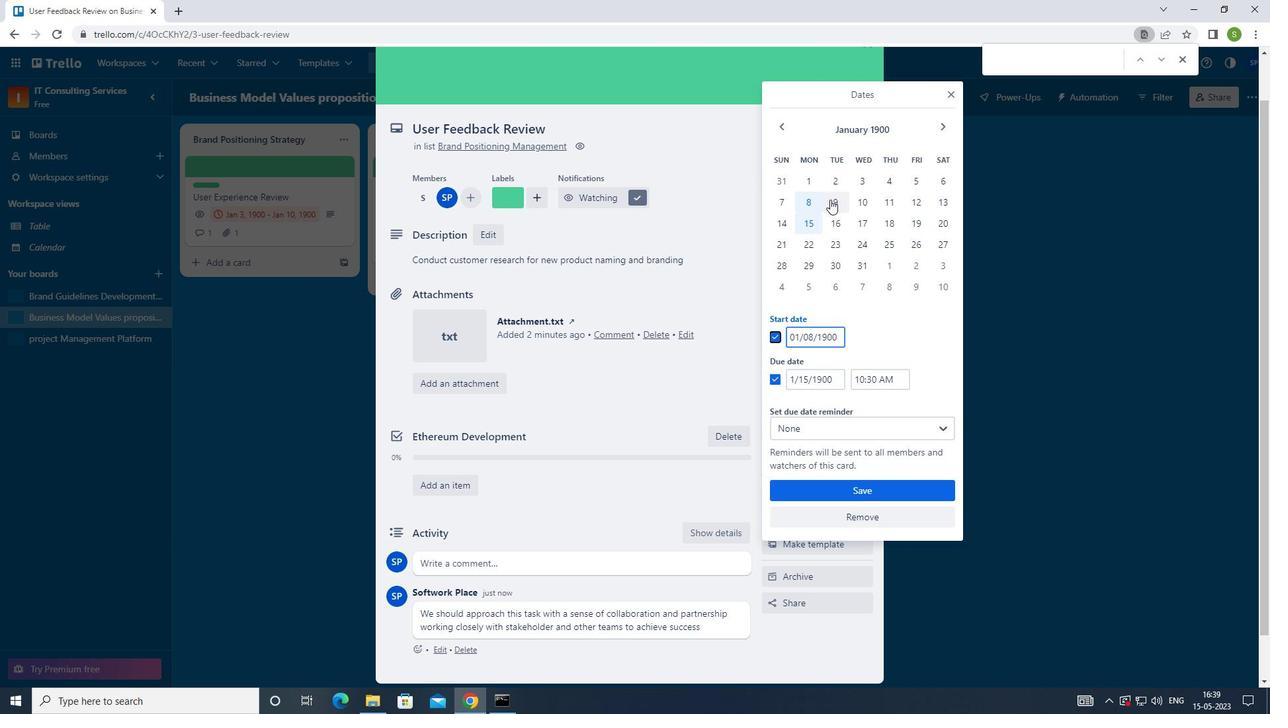 
Action: Mouse moved to (833, 236)
Screenshot: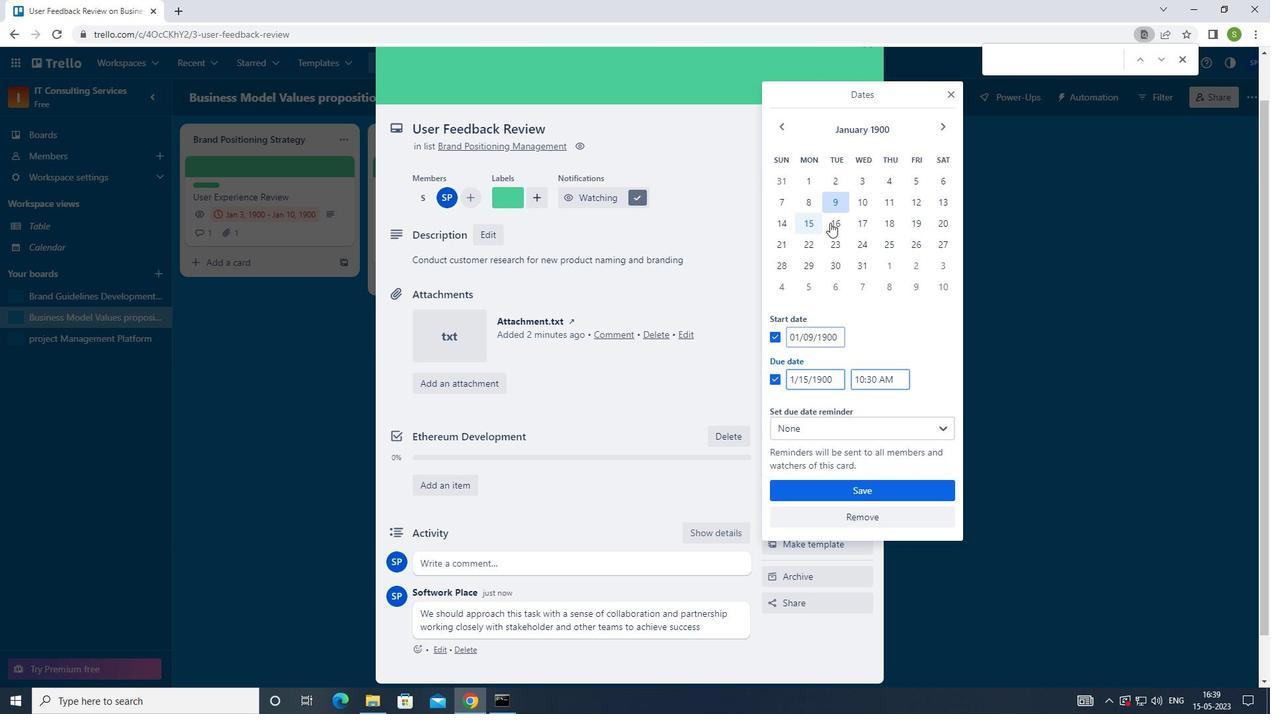 
Action: Mouse pressed left at (833, 236)
Screenshot: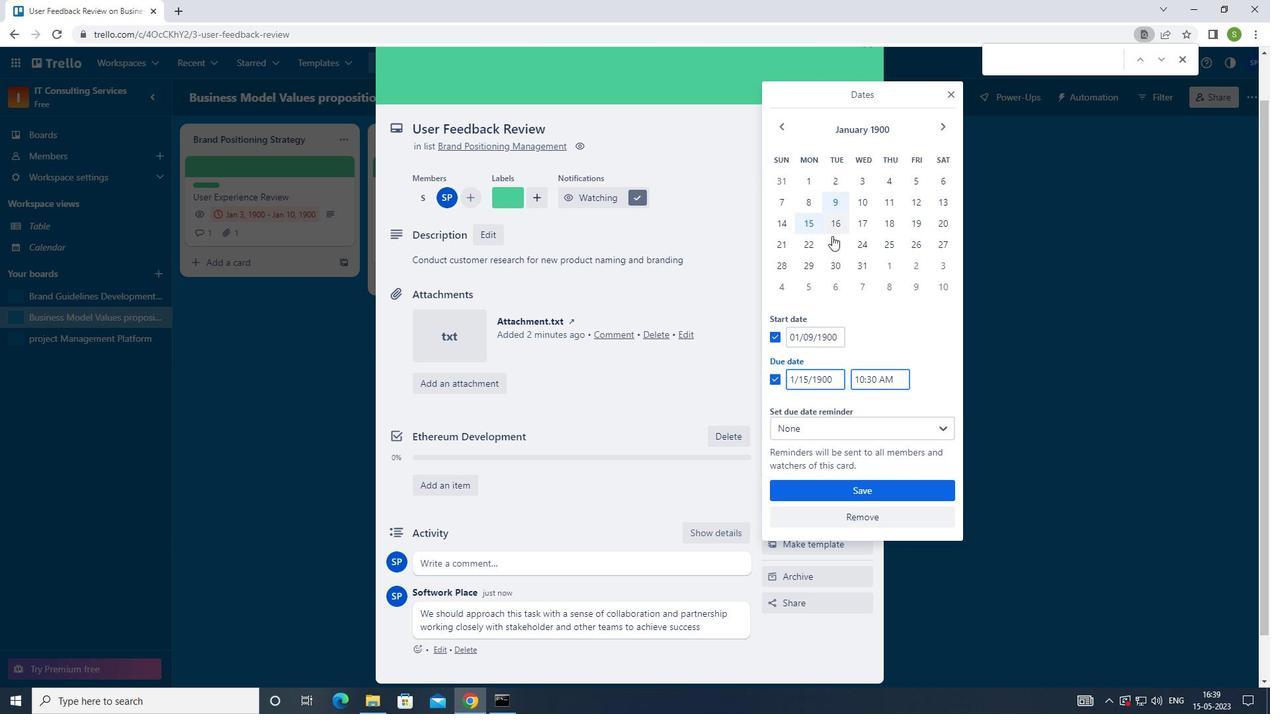 
Action: Mouse moved to (837, 226)
Screenshot: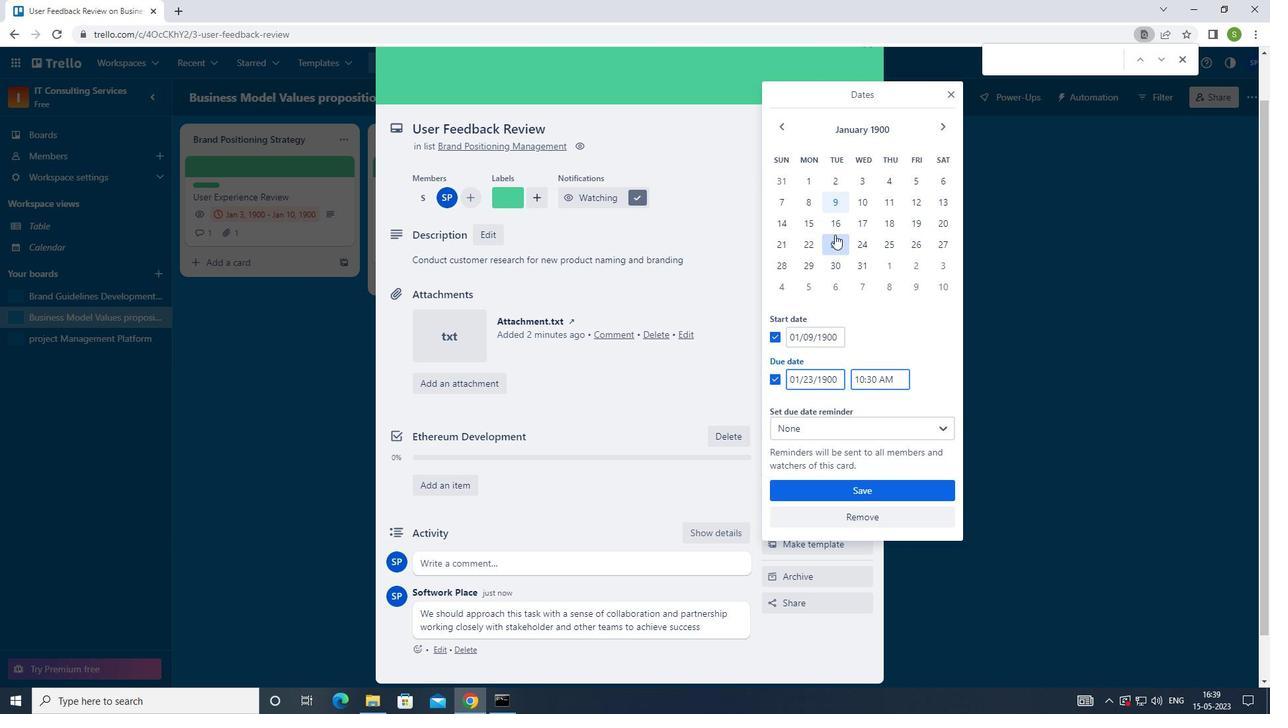 
Action: Mouse pressed left at (837, 226)
Screenshot: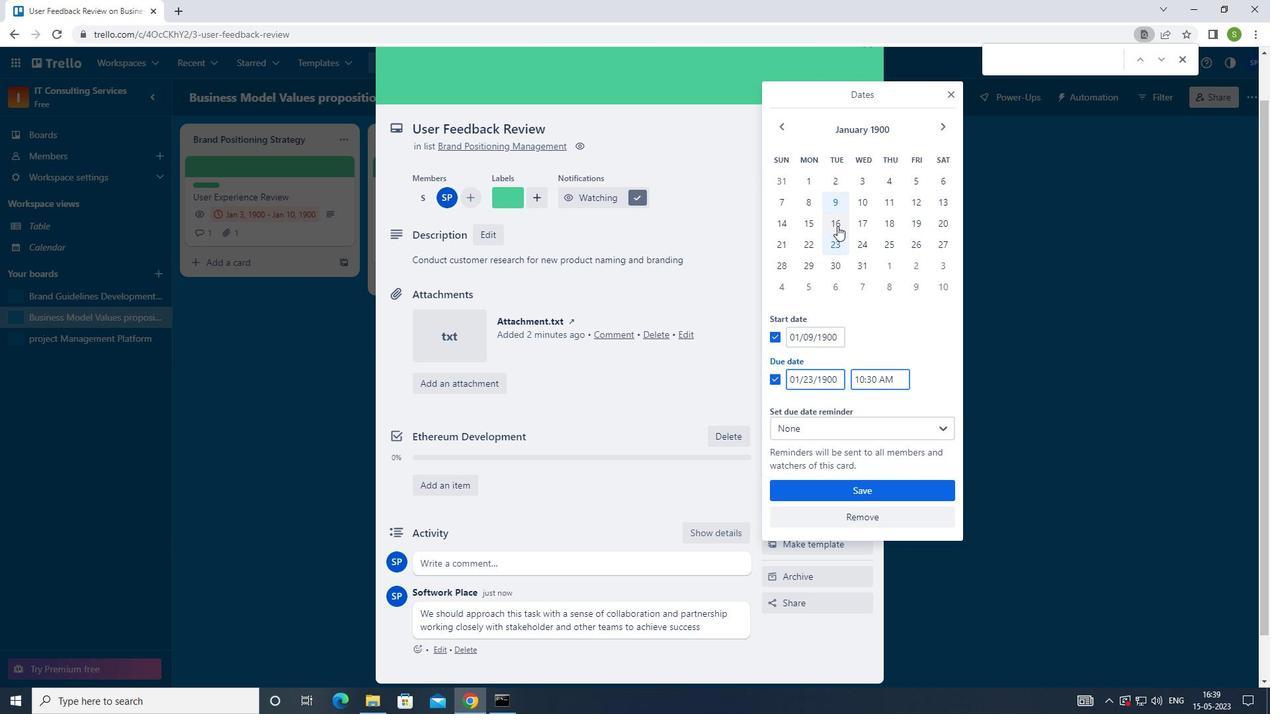 
Action: Mouse moved to (852, 492)
Screenshot: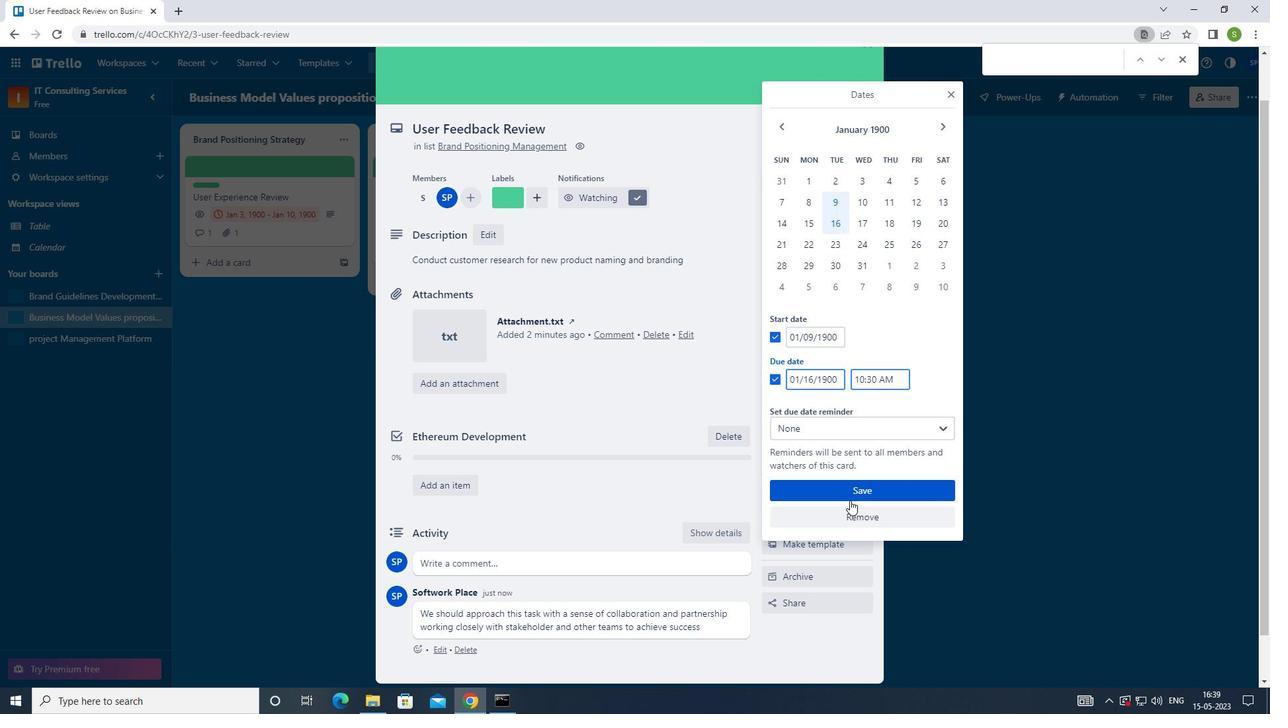 
Action: Mouse pressed left at (852, 492)
Screenshot: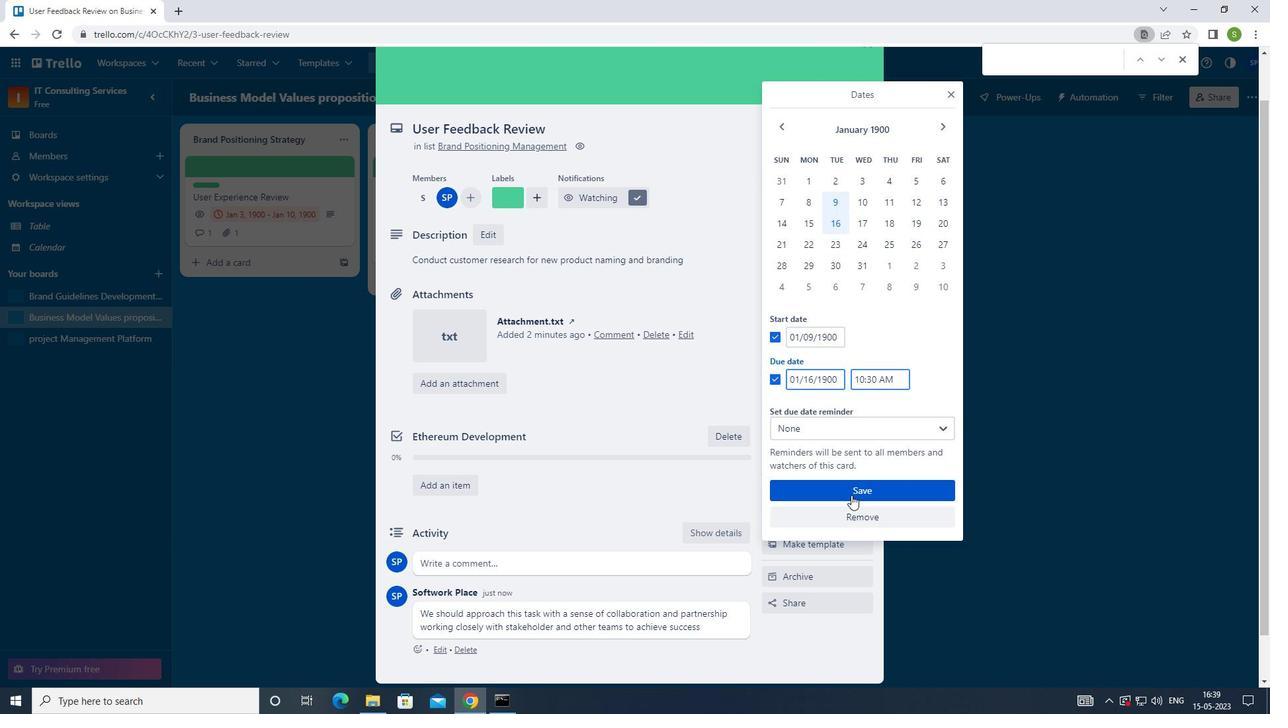 
Action: Mouse moved to (826, 474)
Screenshot: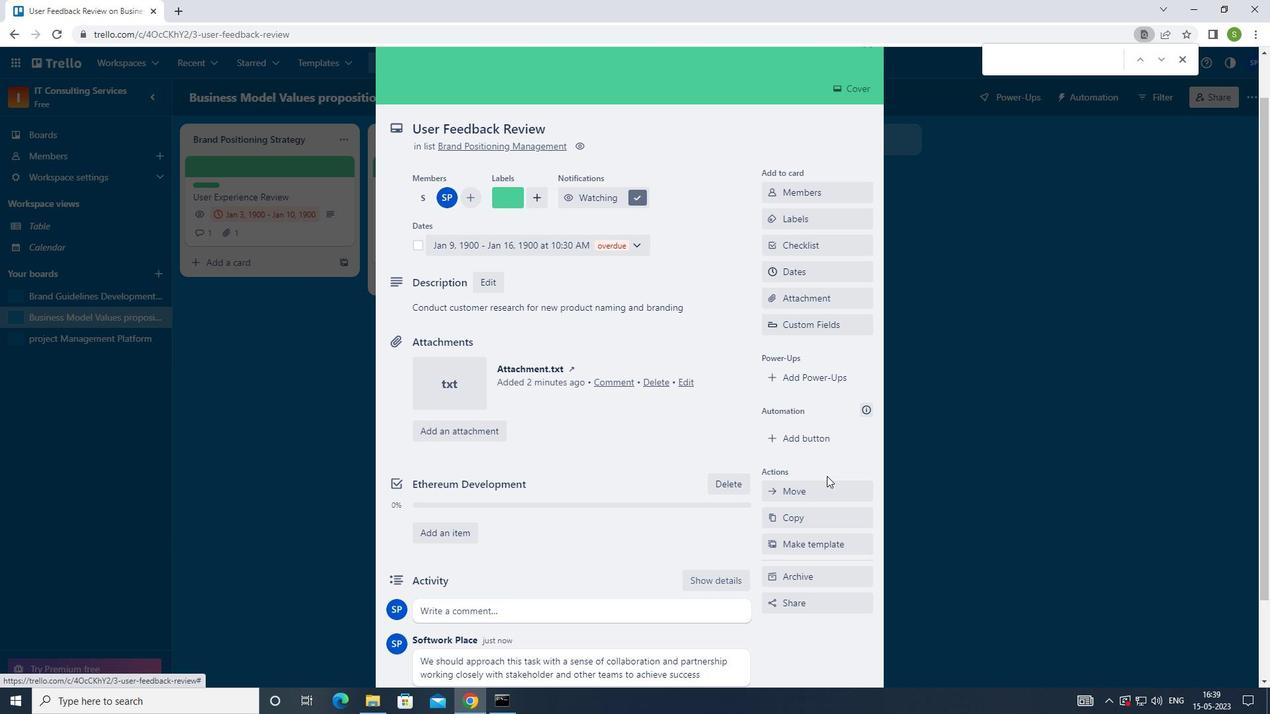 
Action: Key pressed <Key.f8>
Screenshot: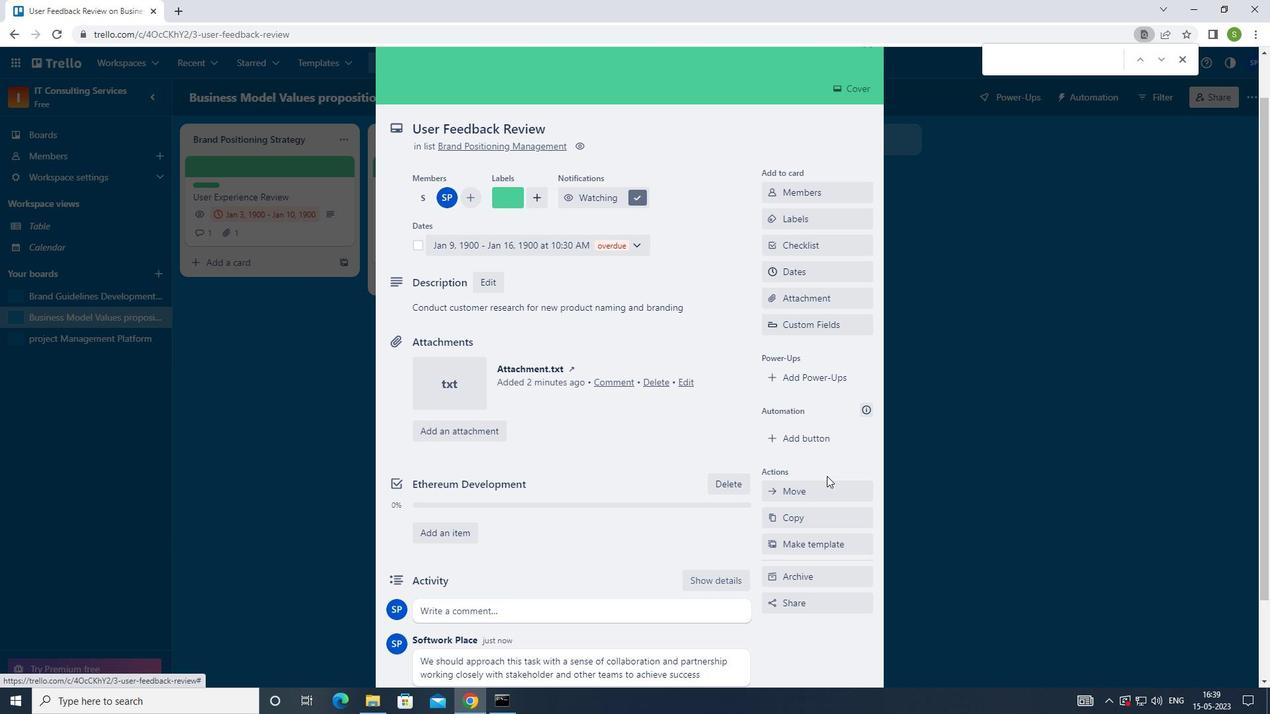 
